 Task: Find connections with filter location Neuehrenfeld with filter topic #fundraisingwith filter profile language Spanish with filter current company PI Industries Ltd with filter school National Institute of Technology Karnataka with filter industry Electric Lighting Equipment Manufacturing with filter service category Business Analytics with filter keywords title Copywriter
Action: Mouse moved to (654, 77)
Screenshot: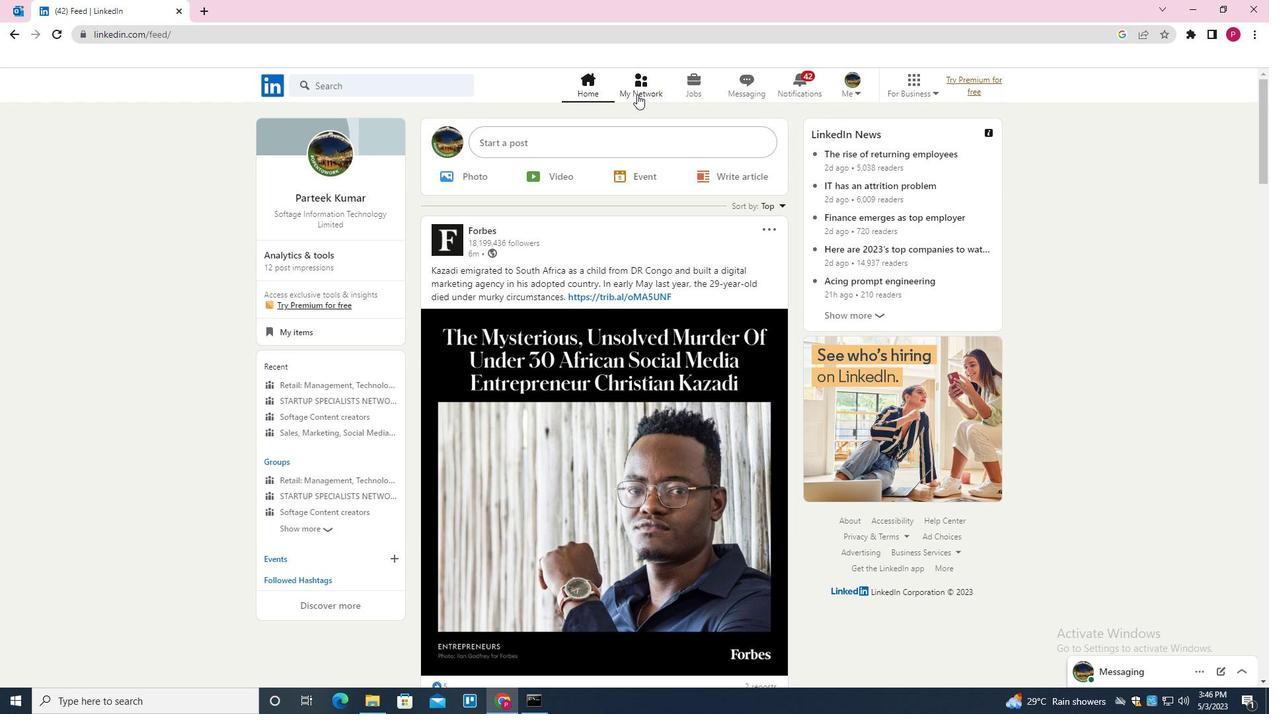 
Action: Mouse pressed left at (654, 77)
Screenshot: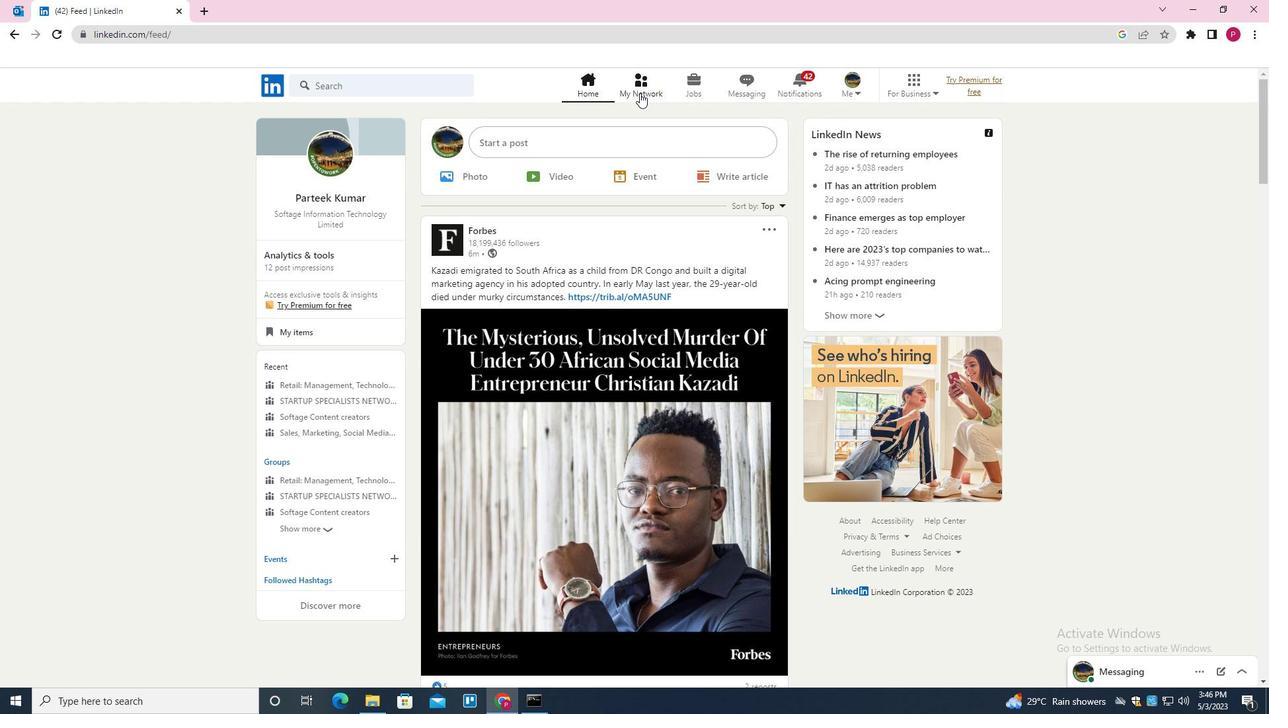 
Action: Mouse moved to (417, 160)
Screenshot: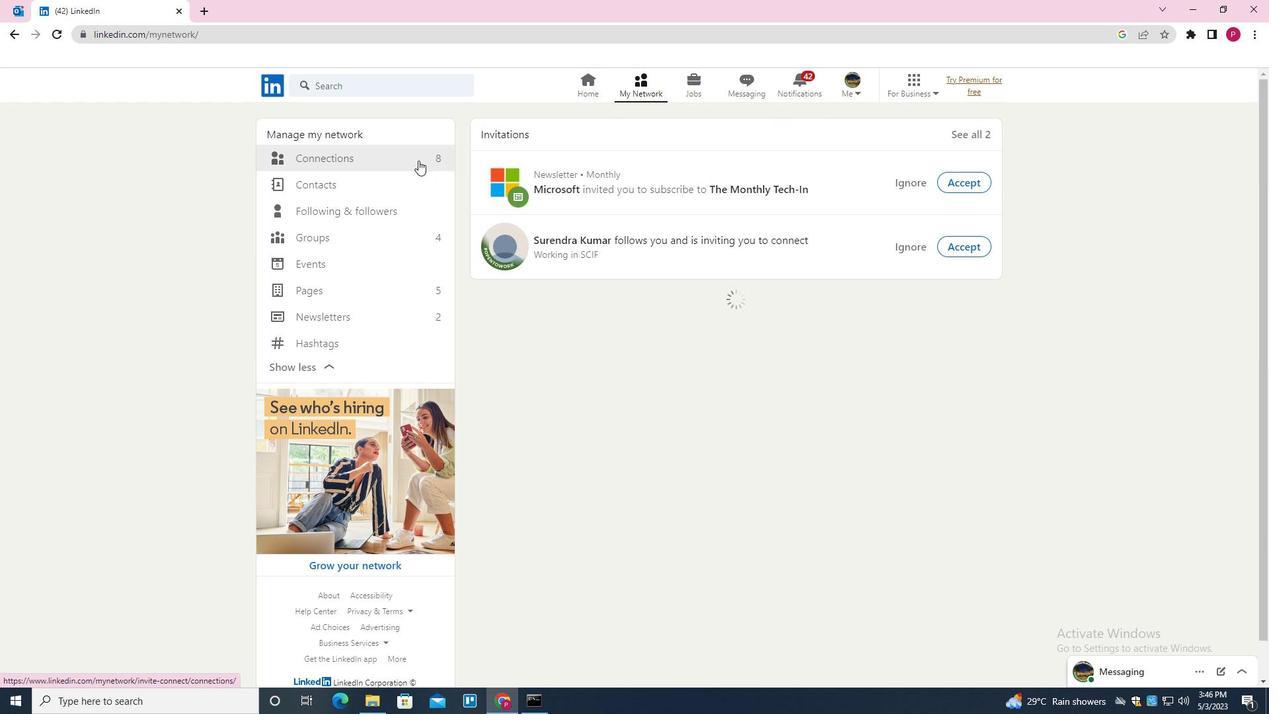 
Action: Mouse pressed left at (417, 160)
Screenshot: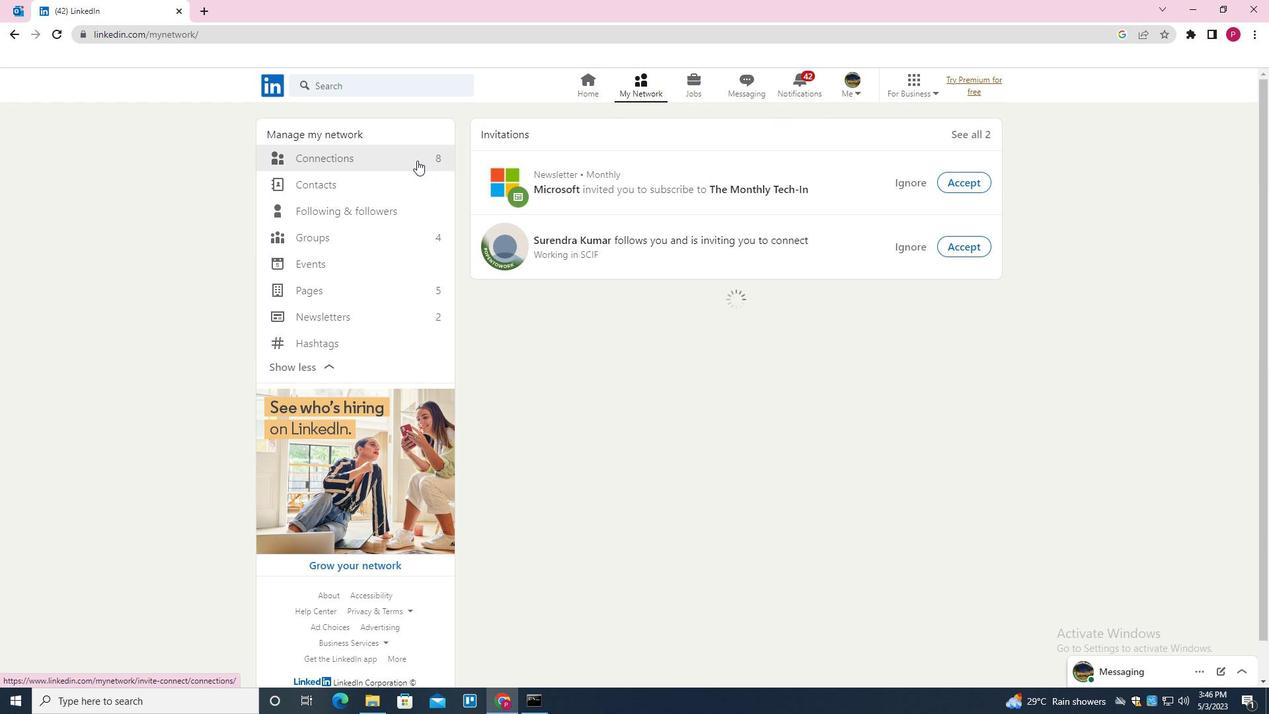 
Action: Mouse moved to (729, 162)
Screenshot: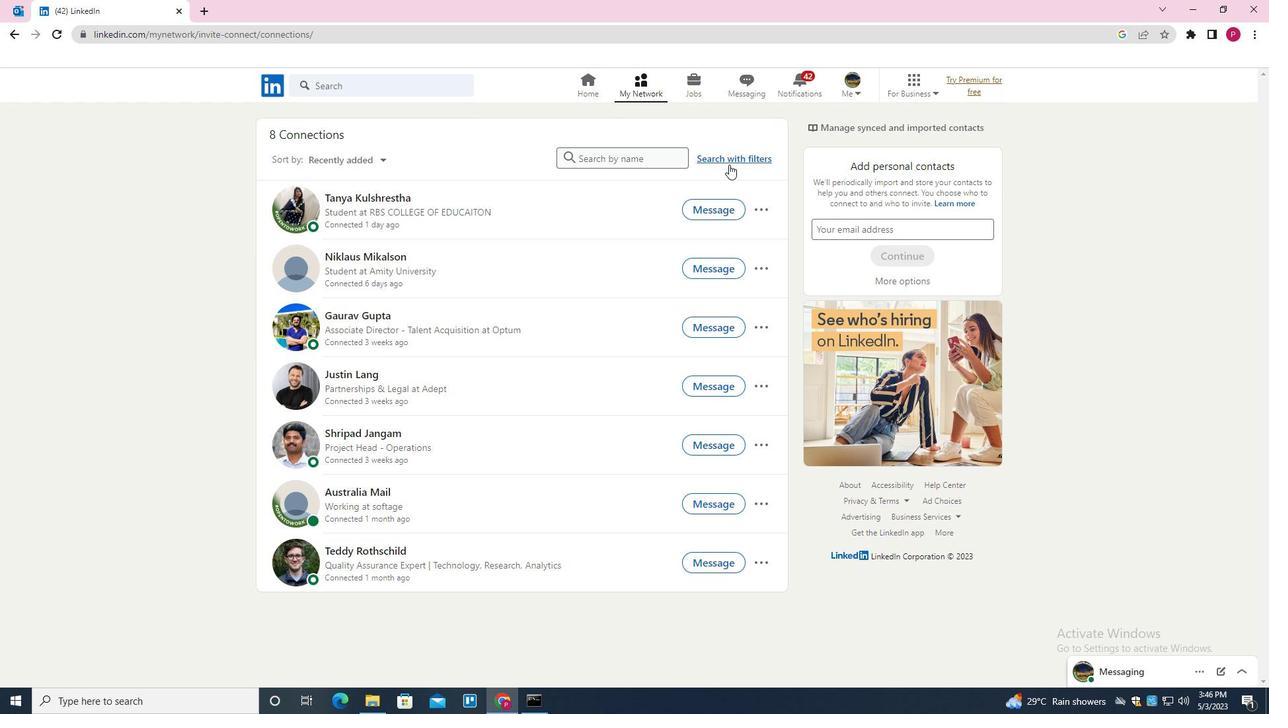
Action: Mouse pressed left at (729, 162)
Screenshot: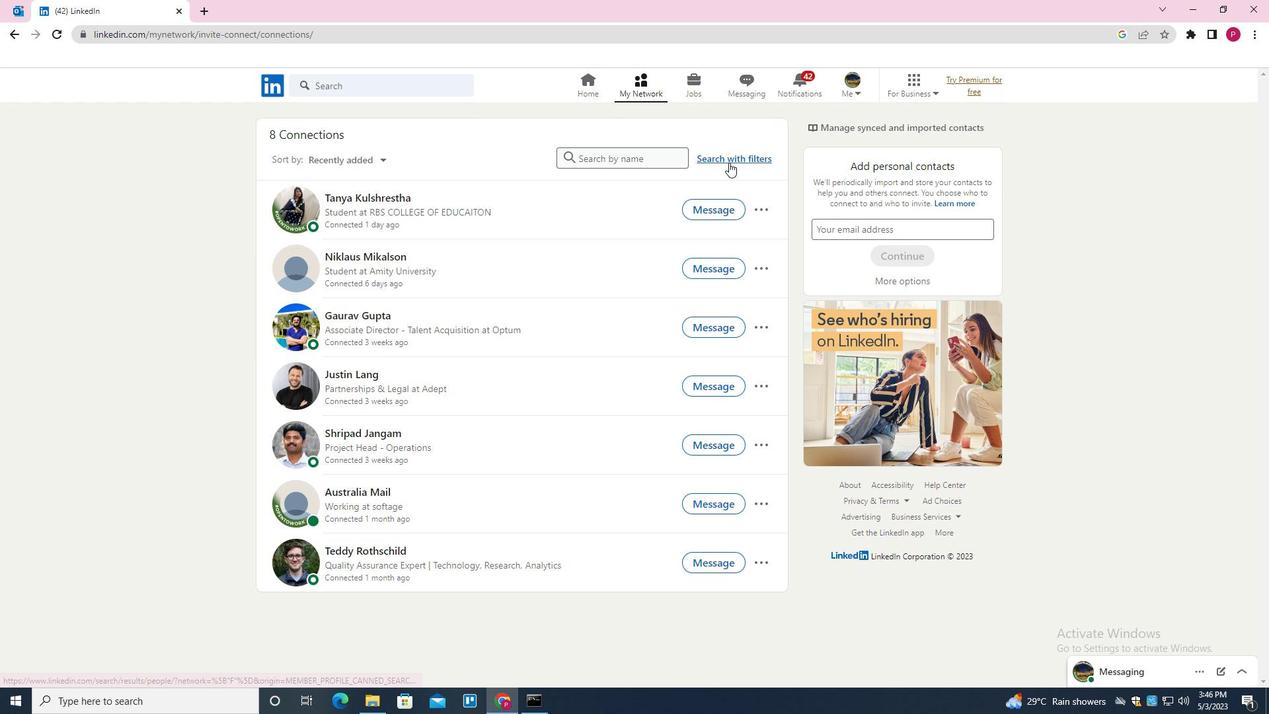 
Action: Mouse moved to (674, 124)
Screenshot: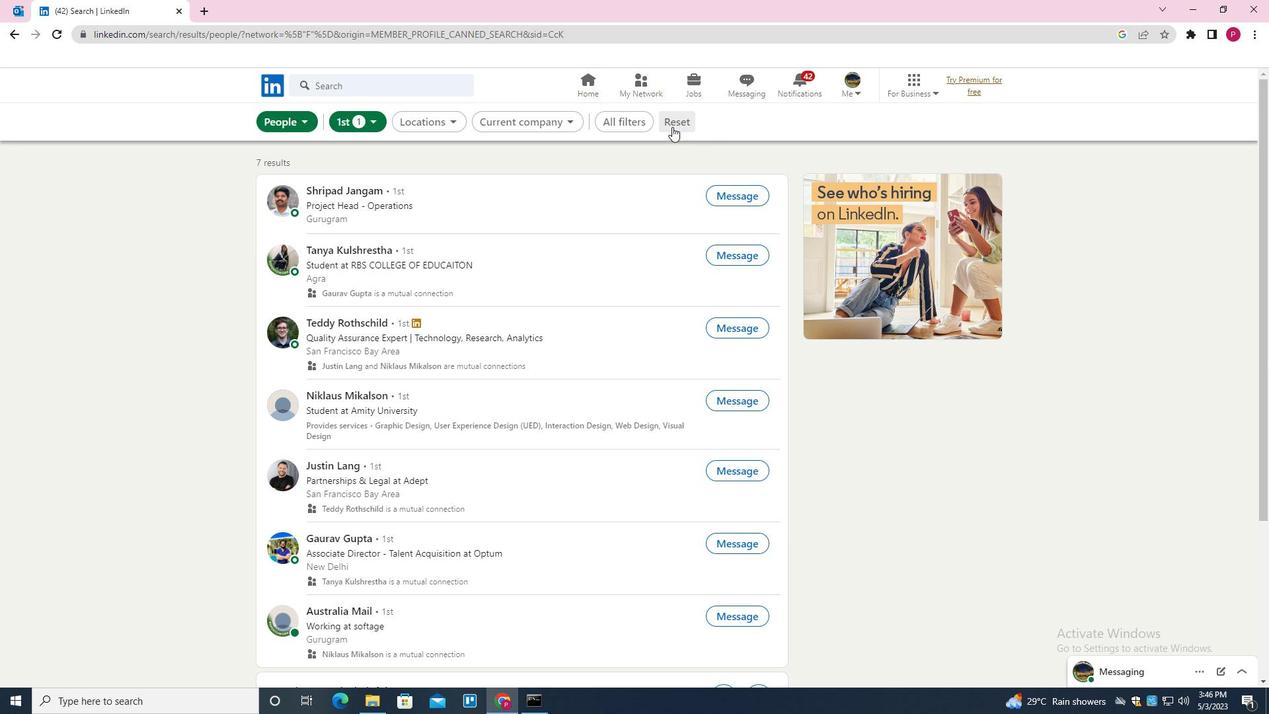 
Action: Mouse pressed left at (674, 124)
Screenshot: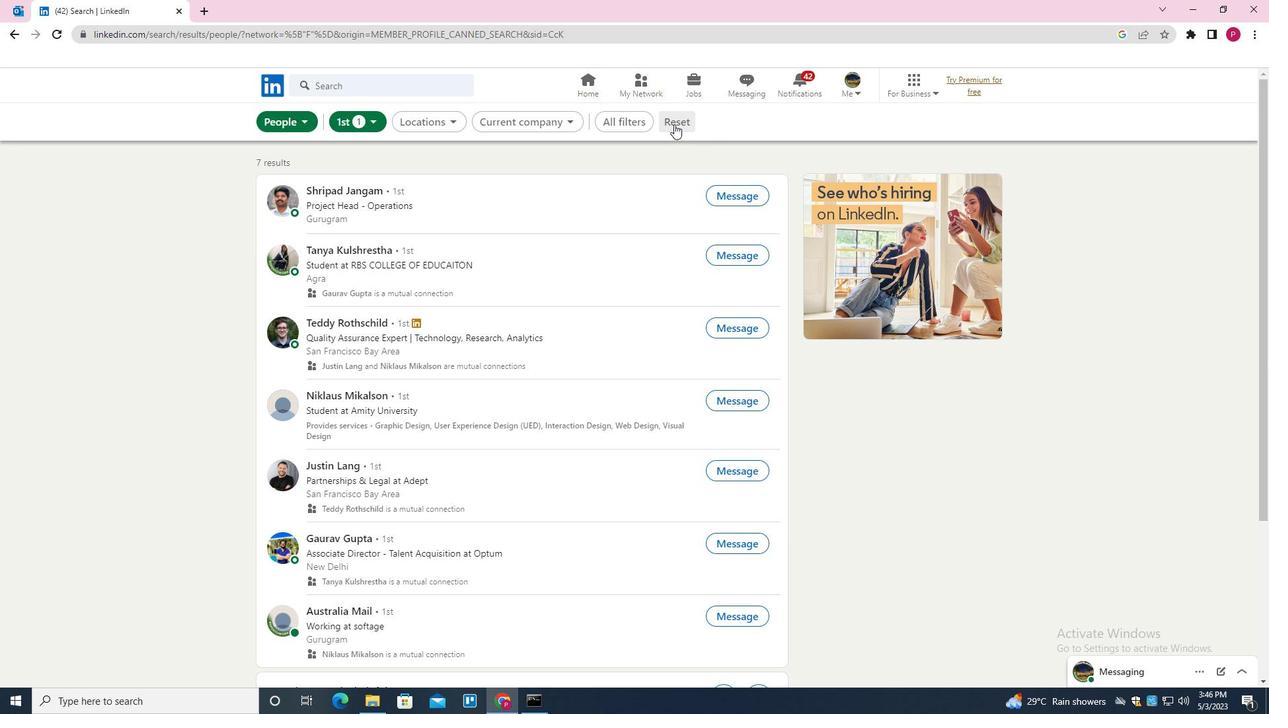 
Action: Mouse moved to (665, 120)
Screenshot: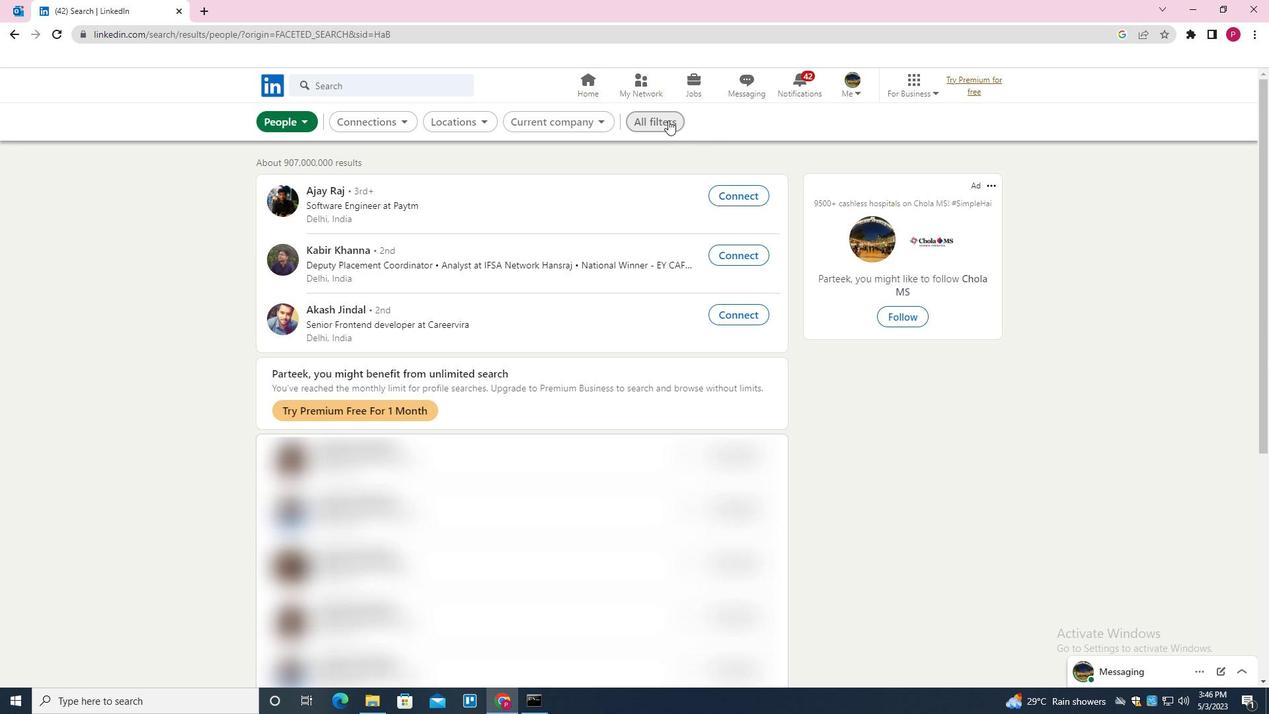 
Action: Mouse pressed left at (665, 120)
Screenshot: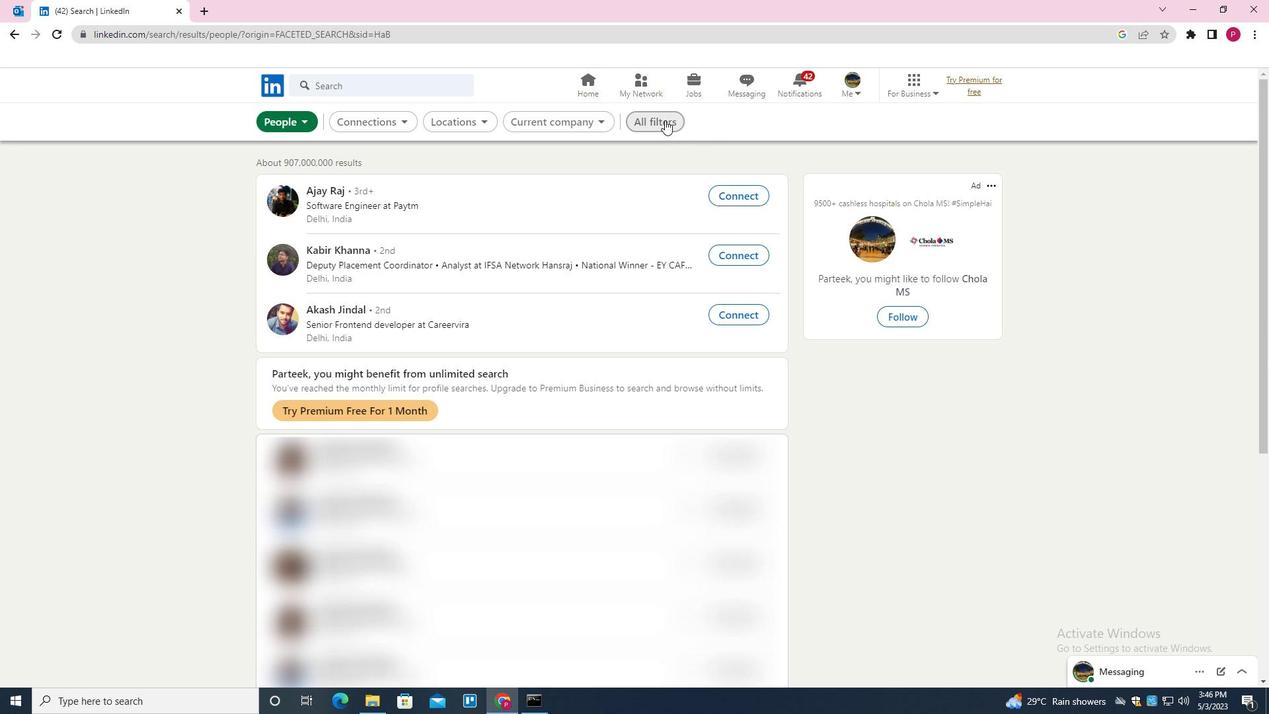 
Action: Mouse moved to (934, 268)
Screenshot: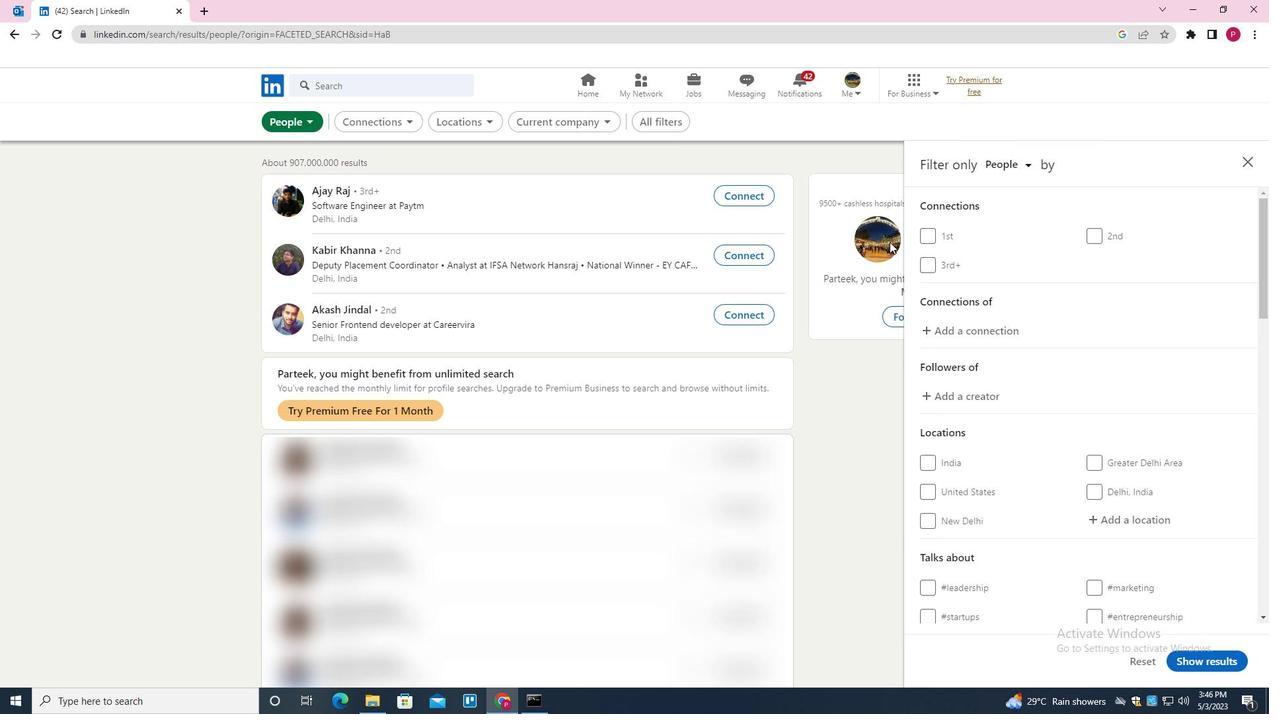 
Action: Mouse scrolled (934, 267) with delta (0, 0)
Screenshot: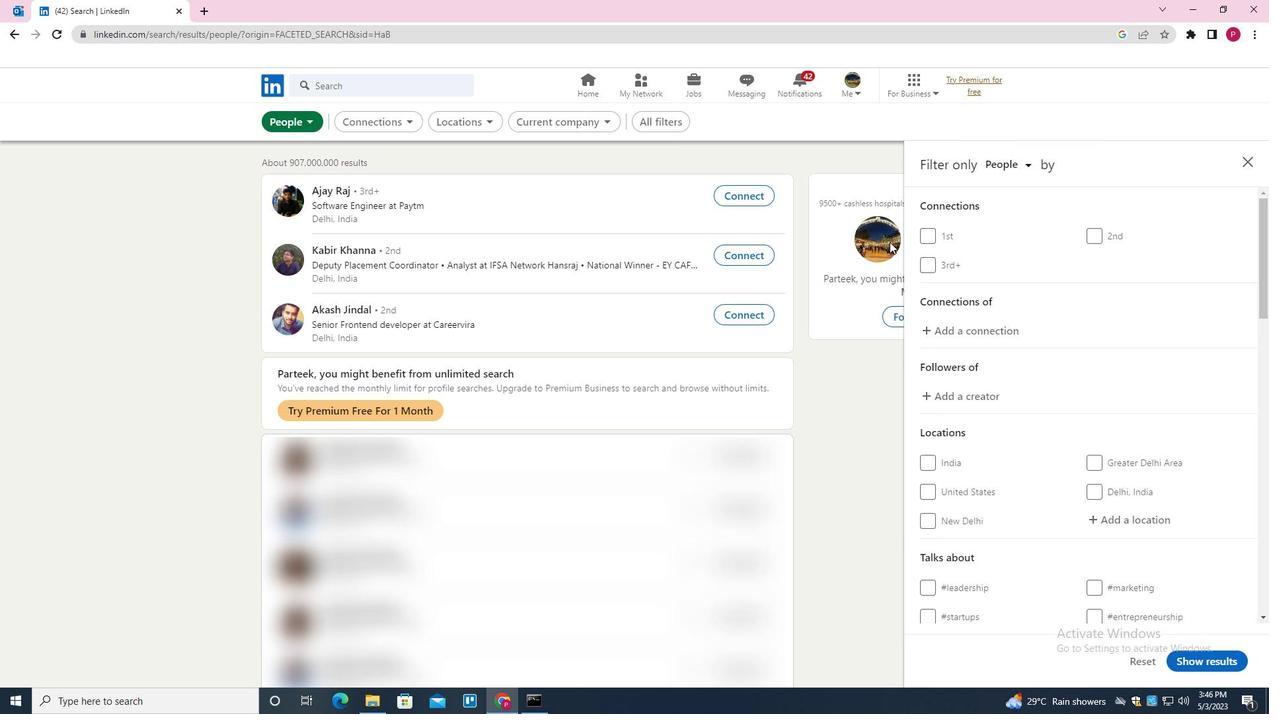 
Action: Mouse moved to (948, 278)
Screenshot: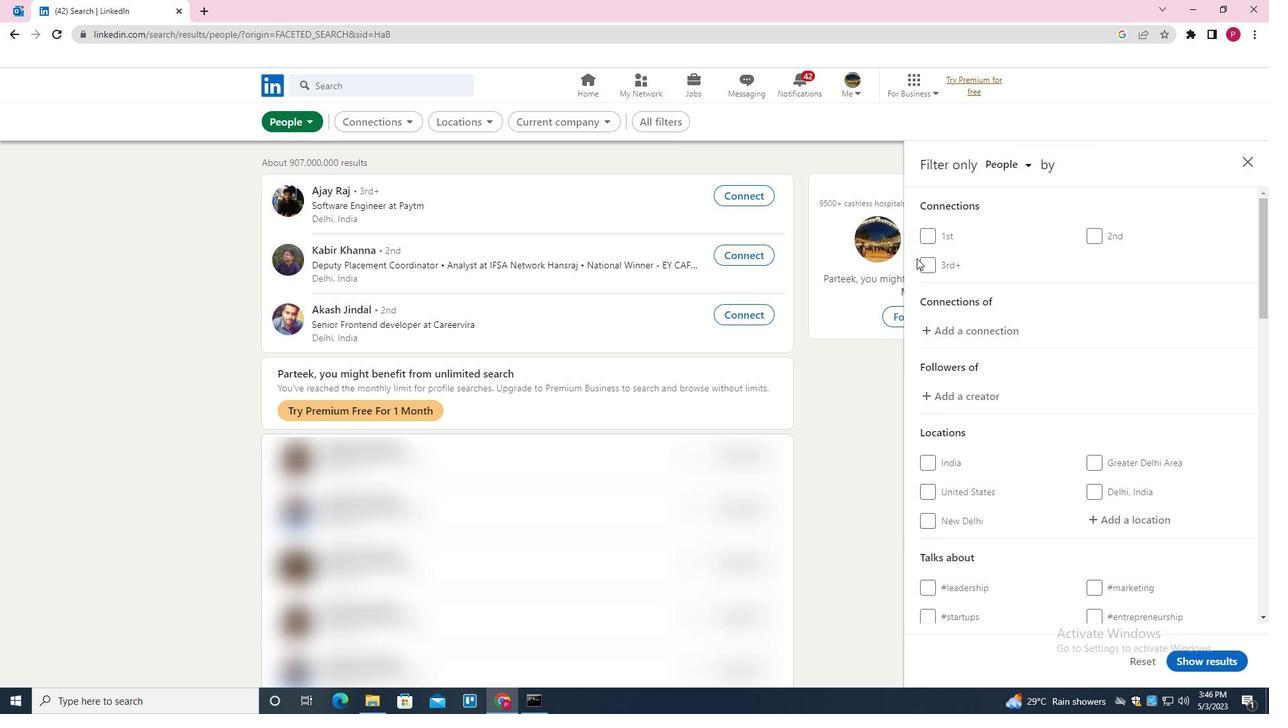 
Action: Mouse scrolled (948, 277) with delta (0, 0)
Screenshot: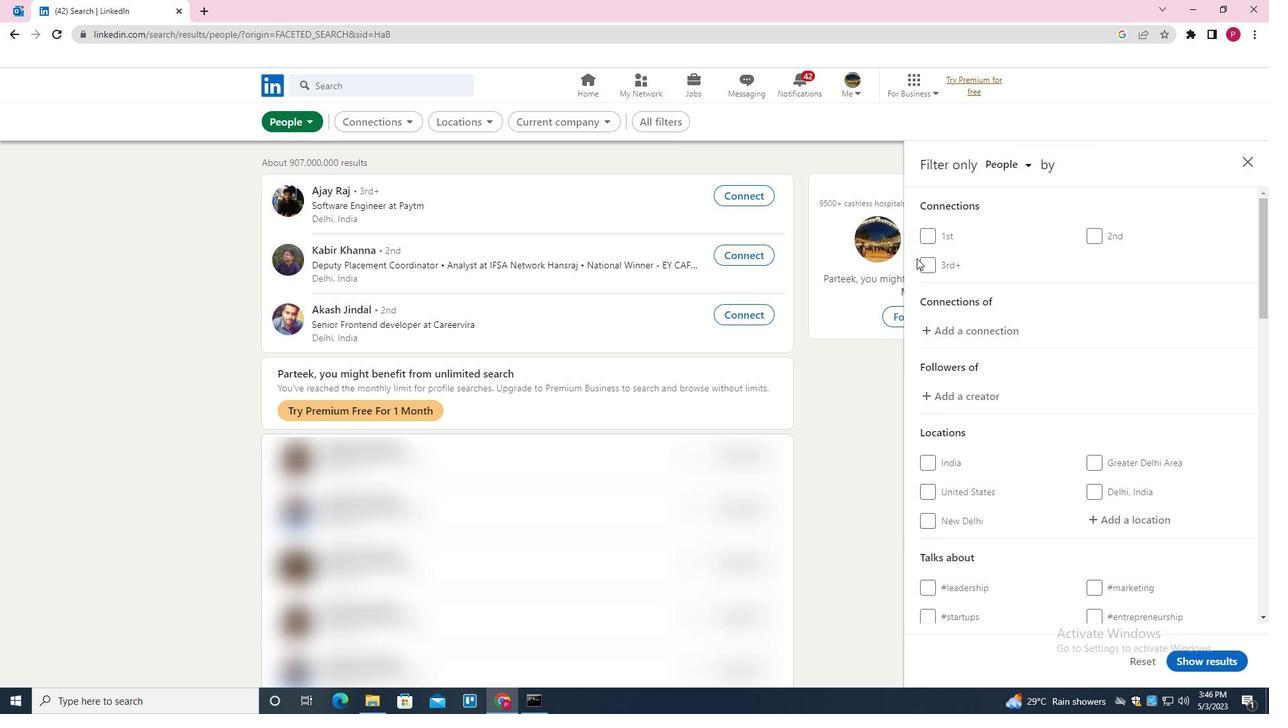
Action: Mouse moved to (1134, 389)
Screenshot: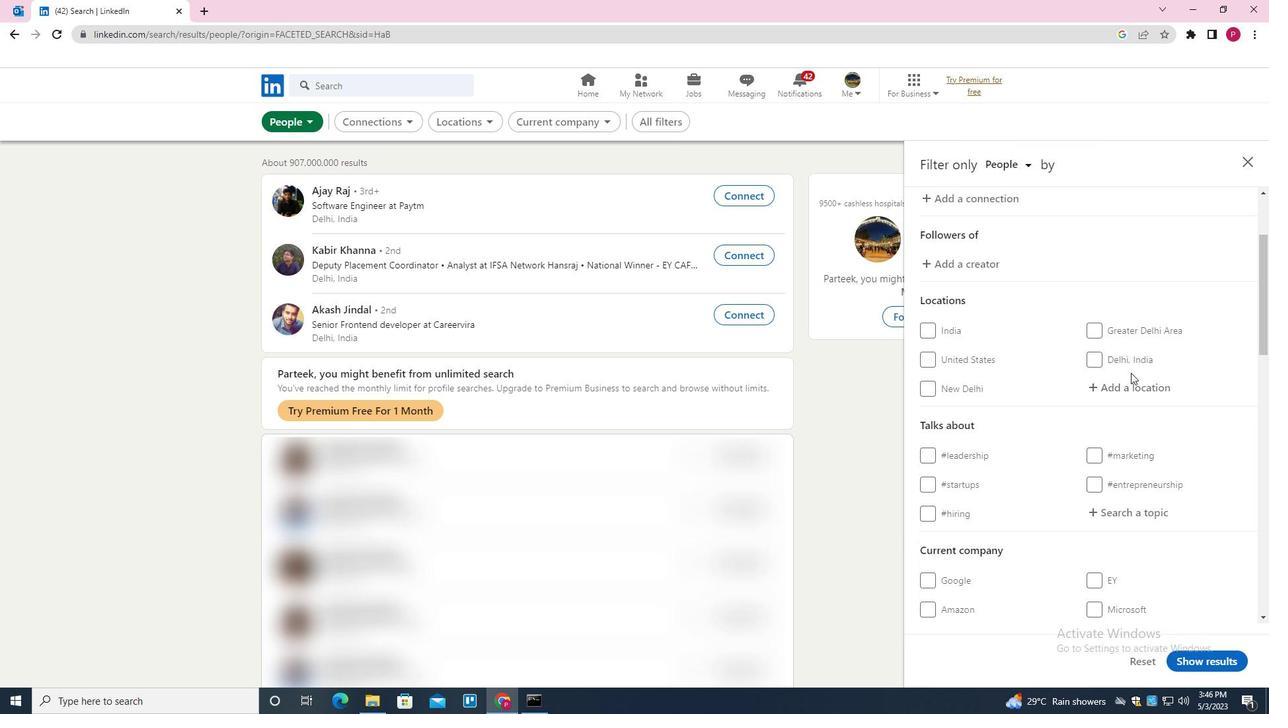 
Action: Mouse pressed left at (1134, 389)
Screenshot: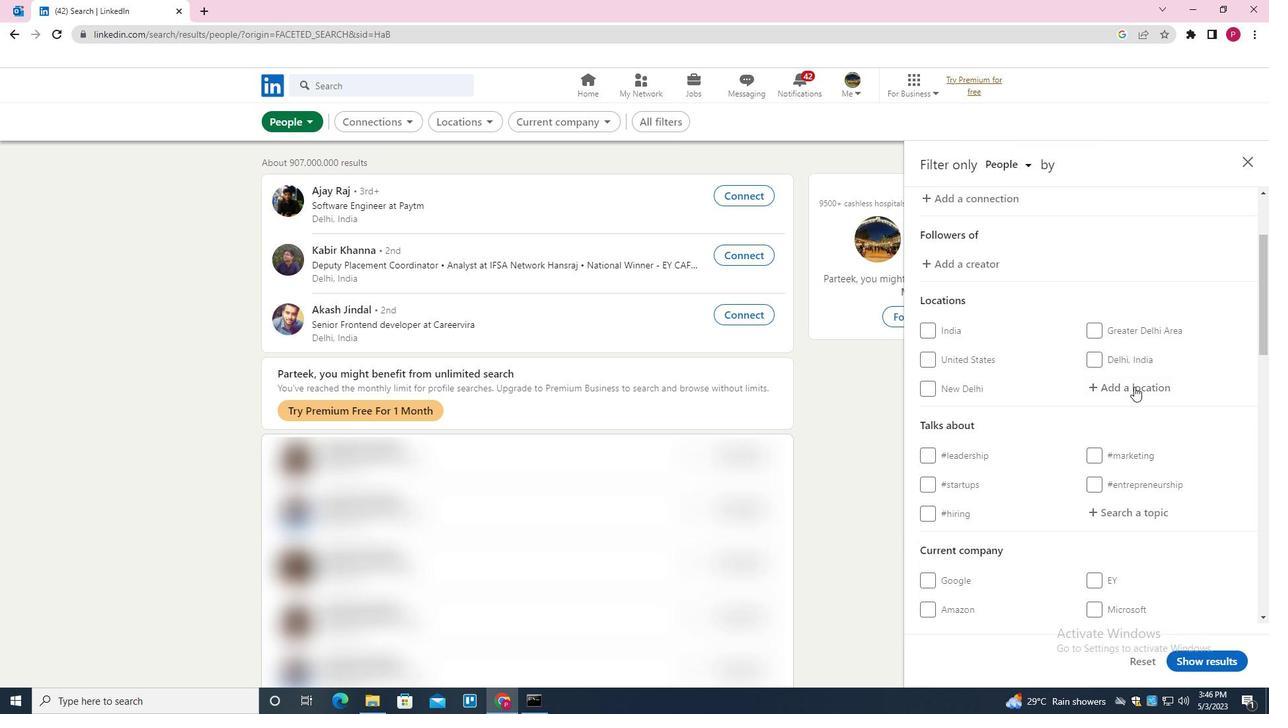 
Action: Key pressed <Key.shift>NEUEHRENFELD
Screenshot: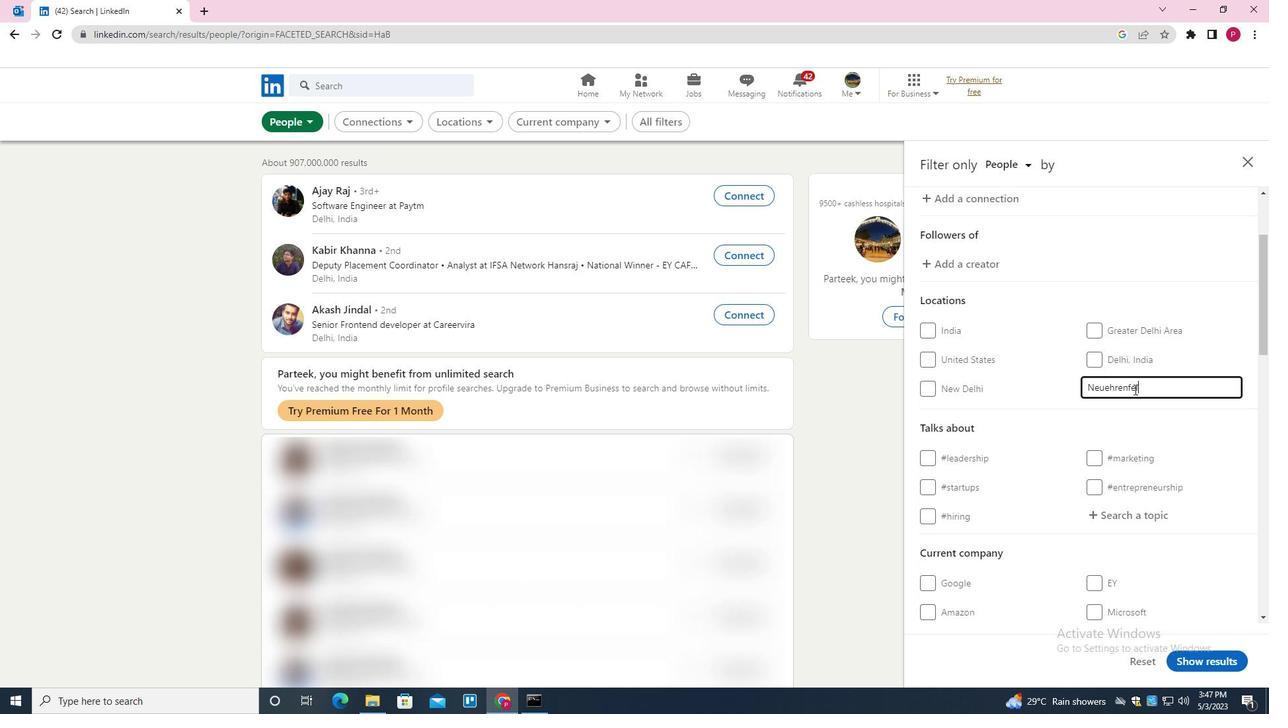 
Action: Mouse moved to (1126, 370)
Screenshot: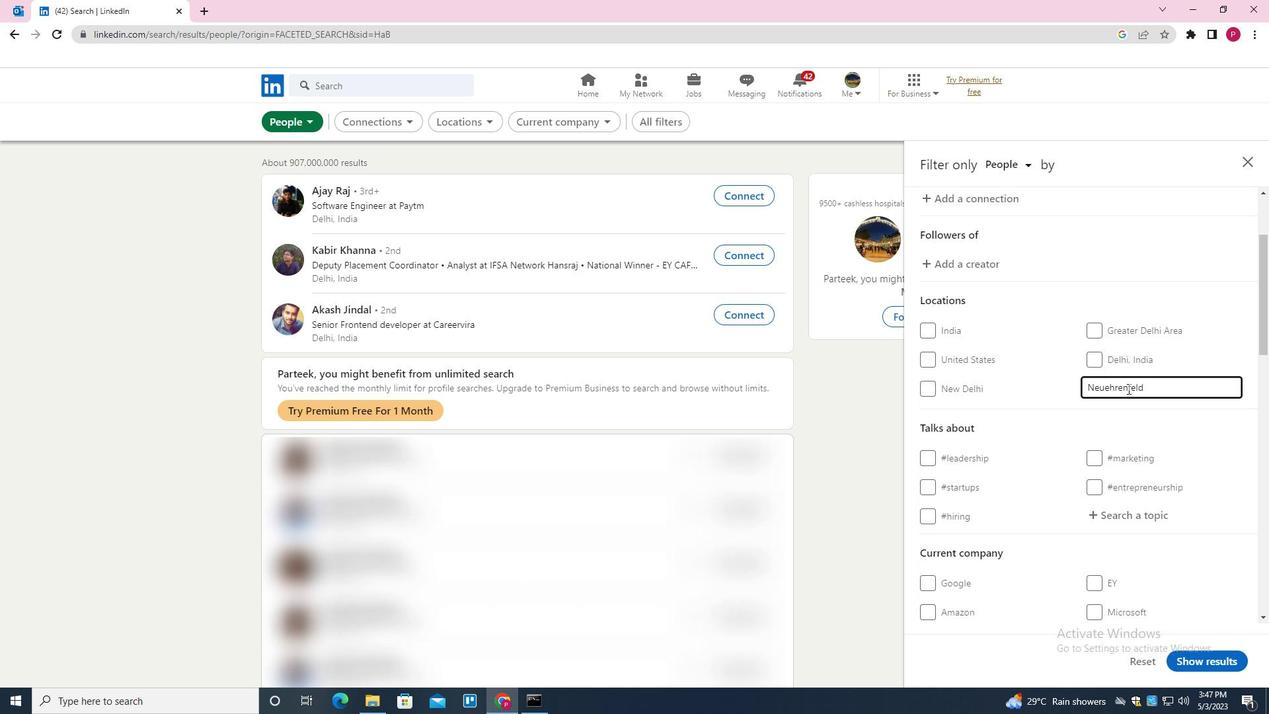 
Action: Mouse scrolled (1126, 370) with delta (0, 0)
Screenshot: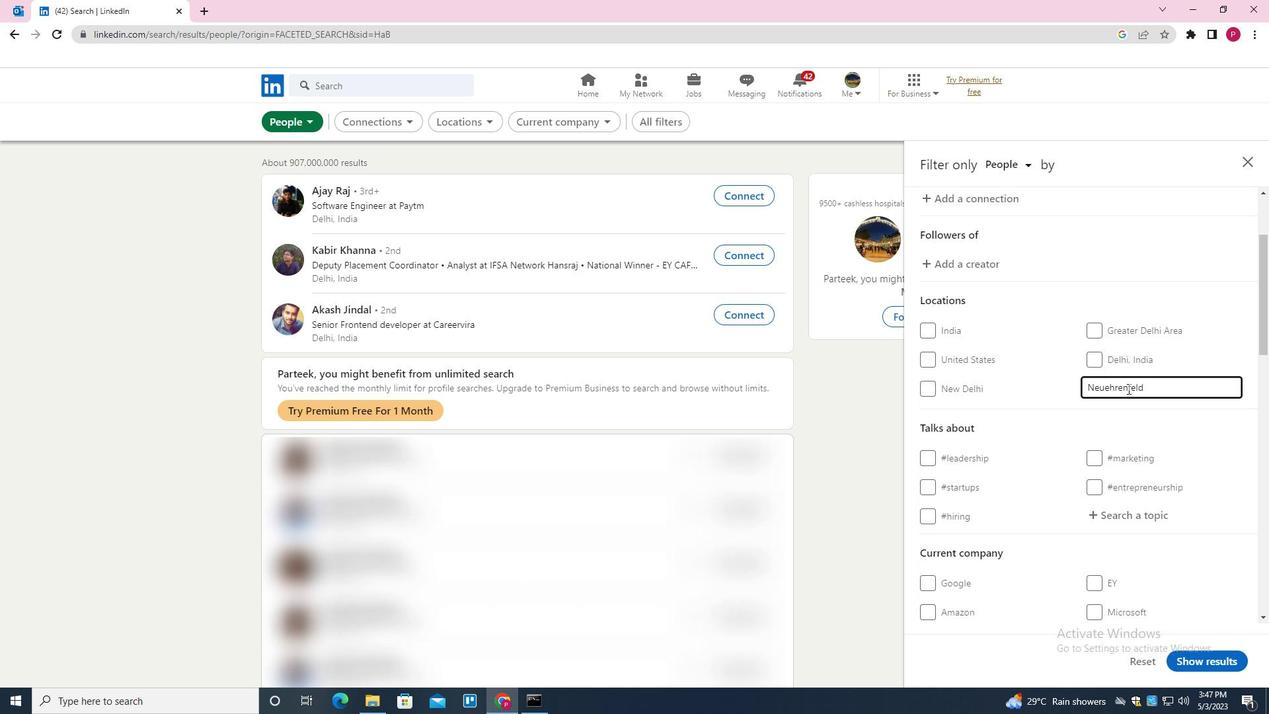 
Action: Mouse moved to (1125, 369)
Screenshot: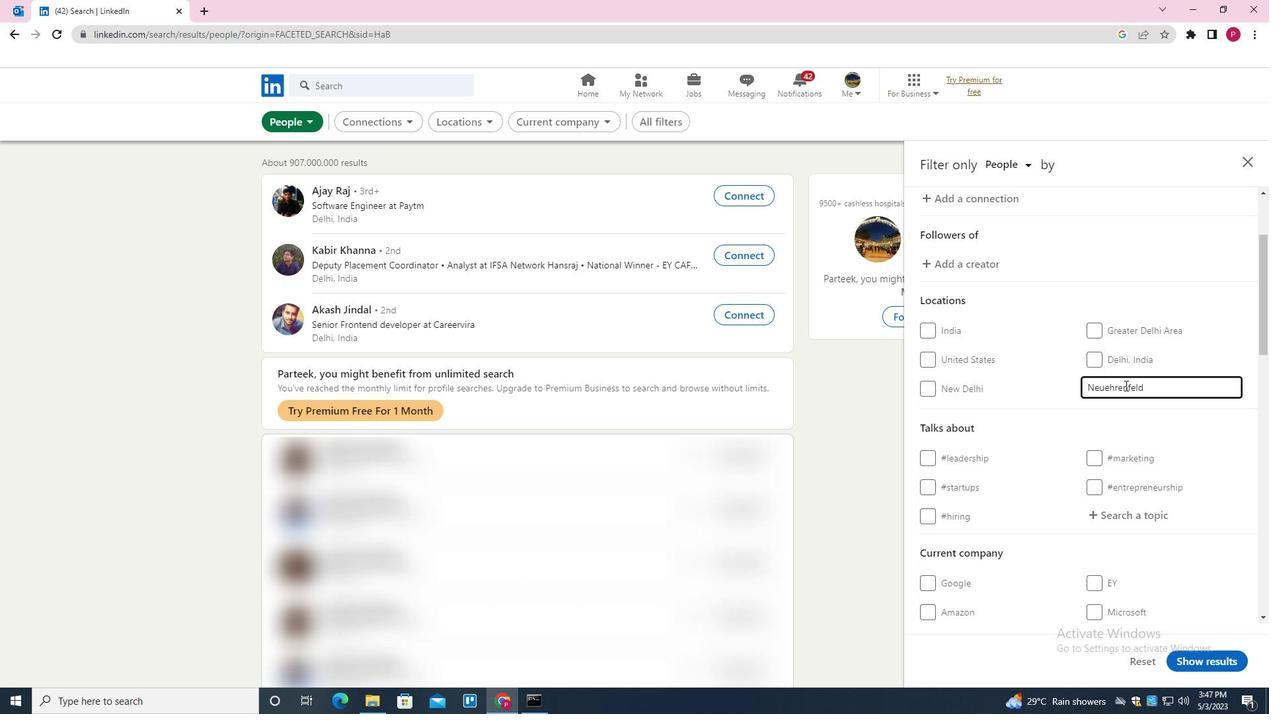 
Action: Mouse scrolled (1125, 368) with delta (0, 0)
Screenshot: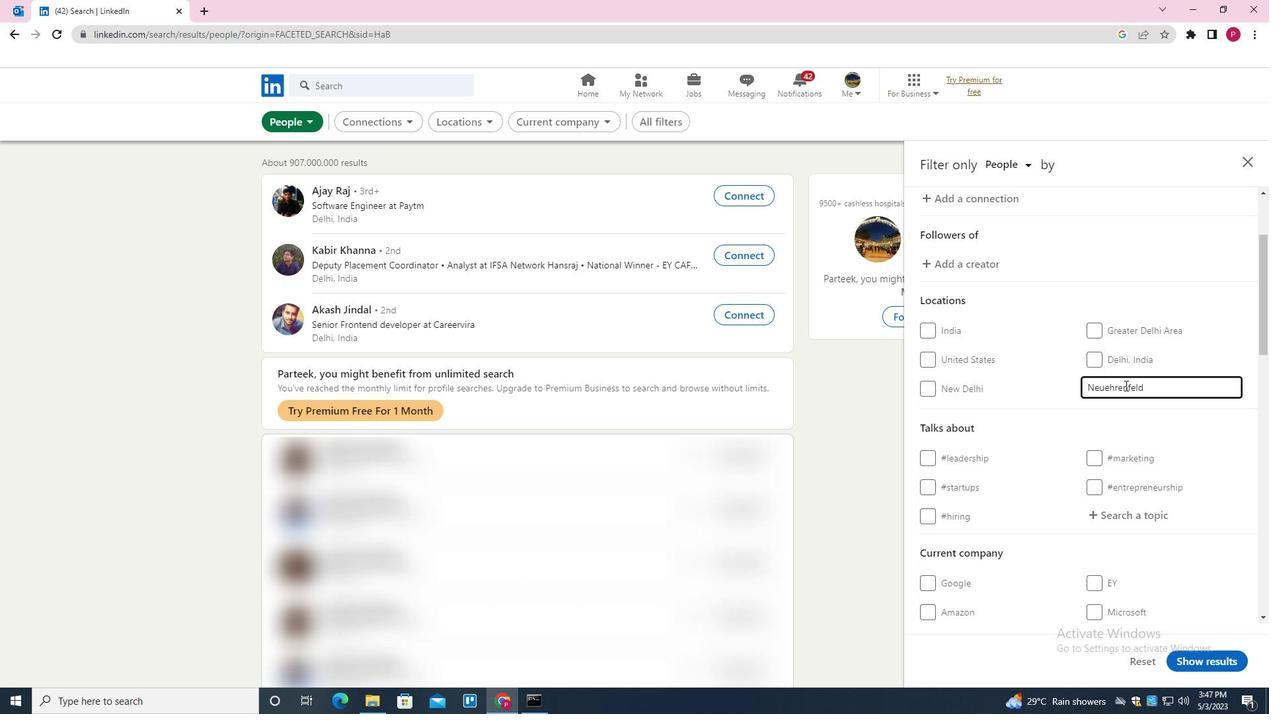 
Action: Mouse moved to (1122, 366)
Screenshot: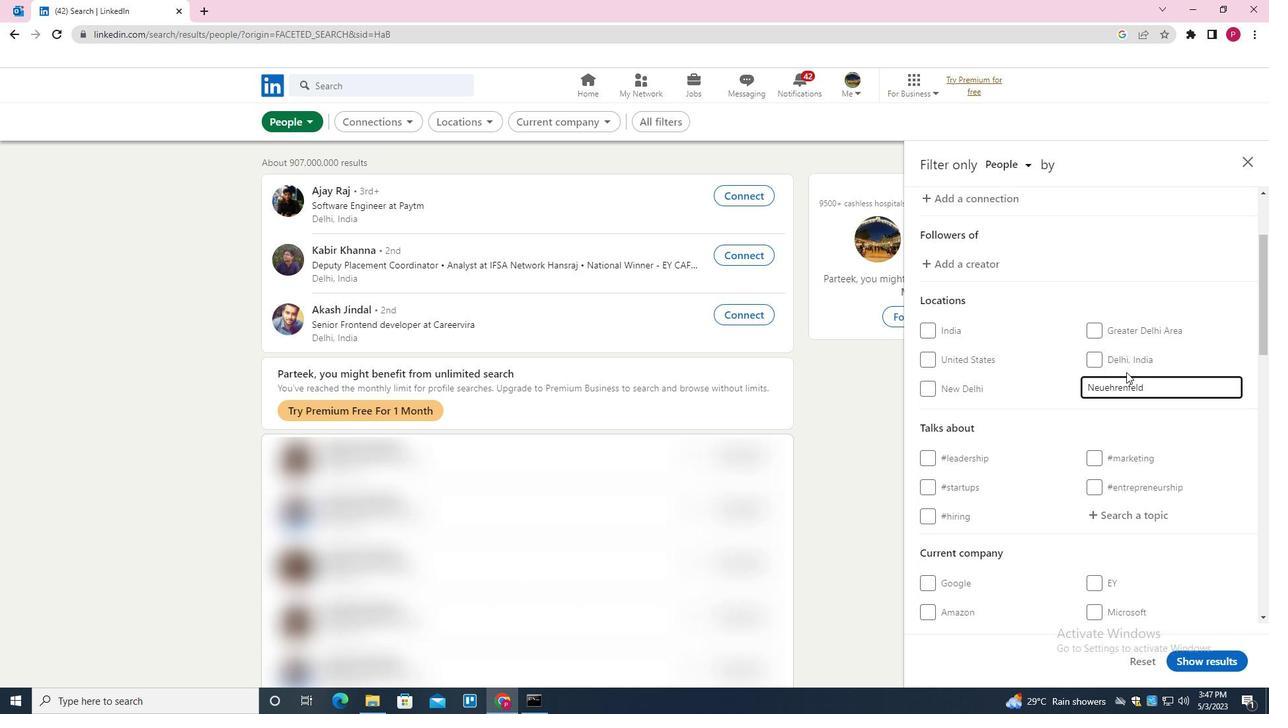 
Action: Mouse scrolled (1122, 366) with delta (0, 0)
Screenshot: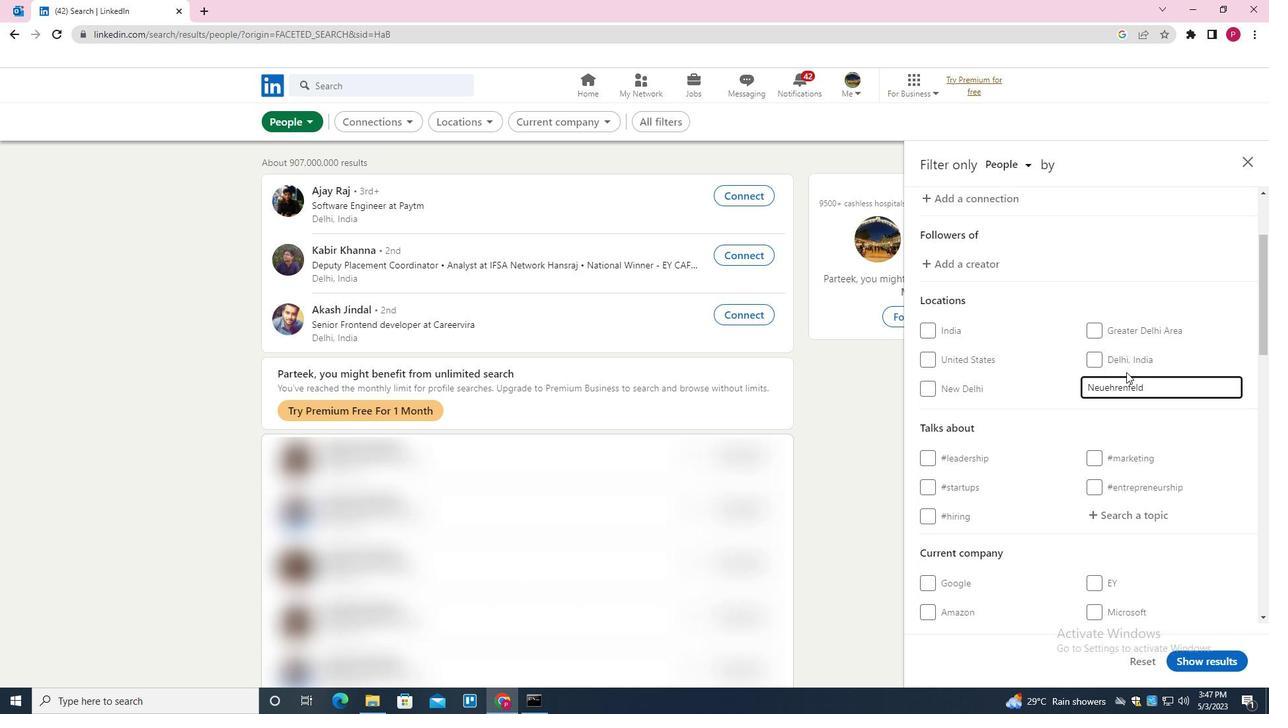 
Action: Mouse moved to (1117, 318)
Screenshot: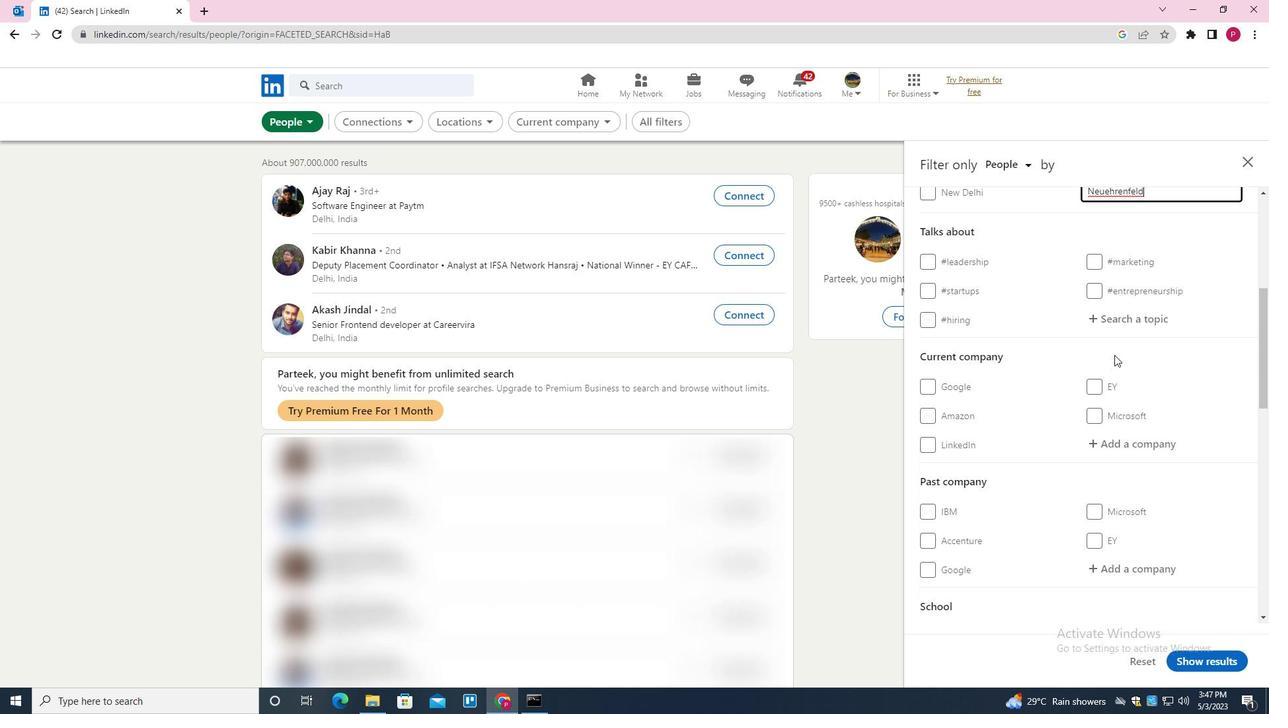 
Action: Mouse pressed left at (1117, 318)
Screenshot: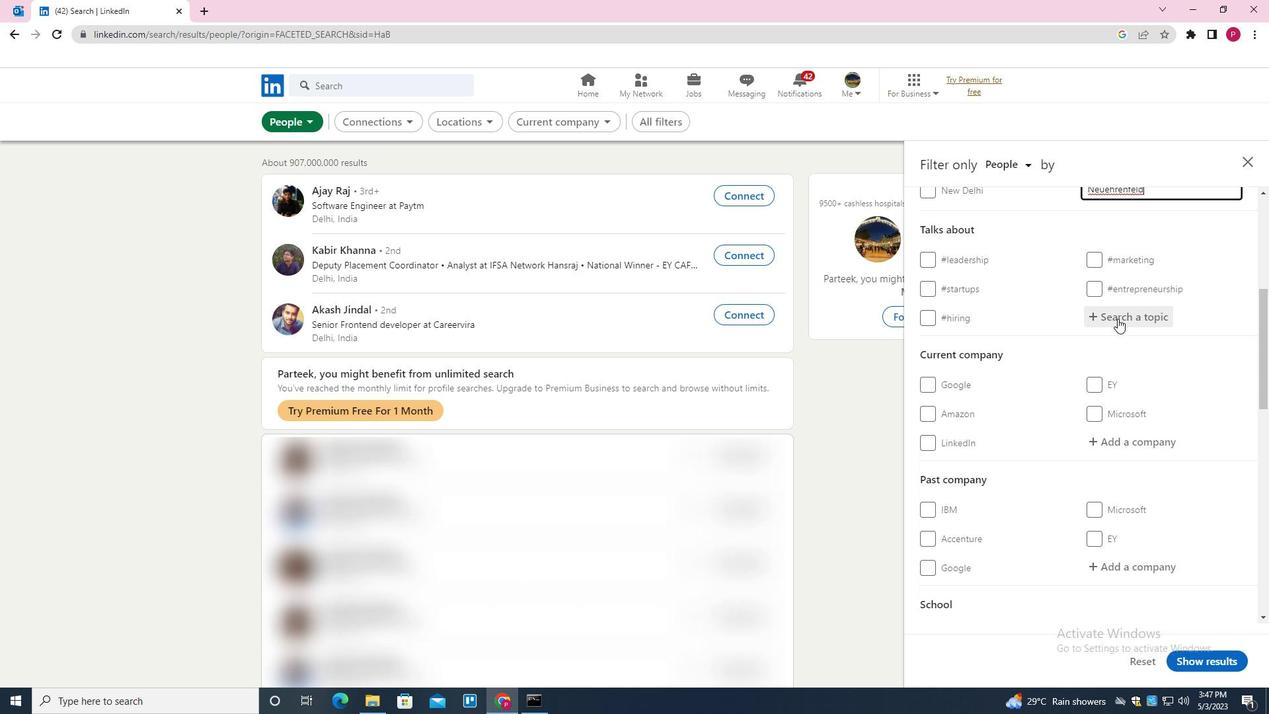 
Action: Key pressed FUNDRAISING<Key.down><Key.enter>
Screenshot: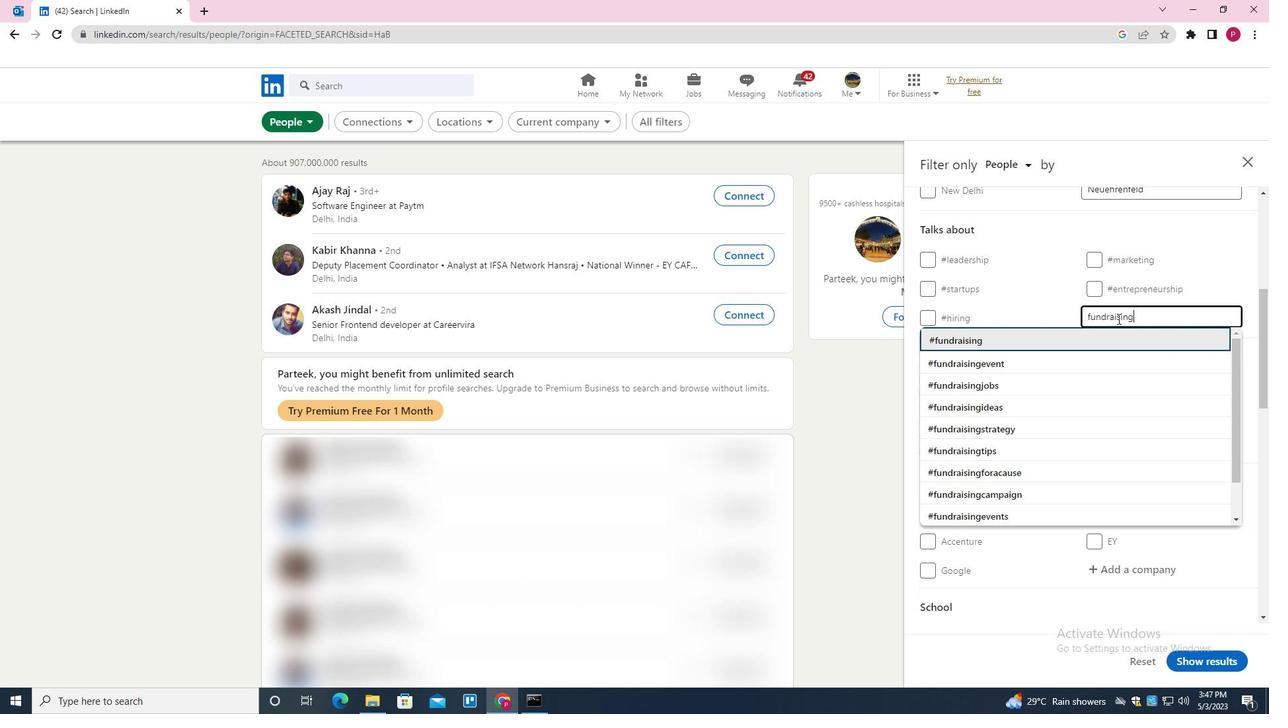 
Action: Mouse moved to (1048, 353)
Screenshot: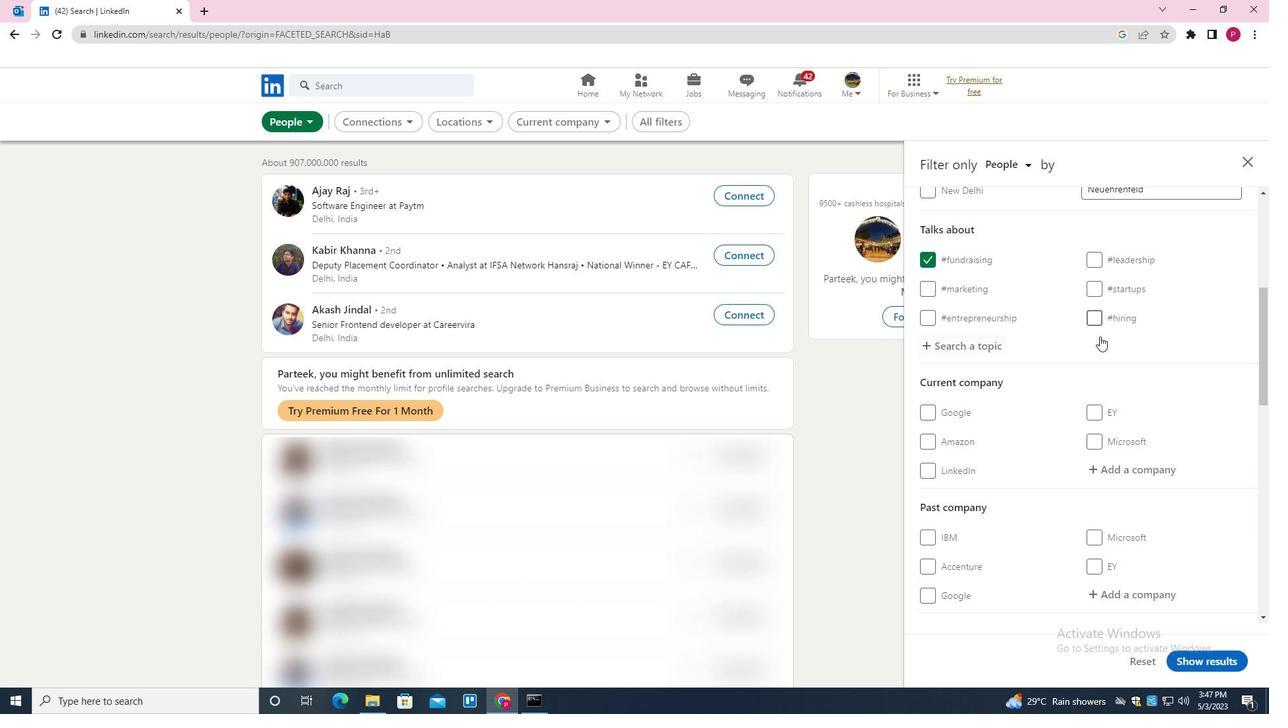 
Action: Mouse scrolled (1048, 353) with delta (0, 0)
Screenshot: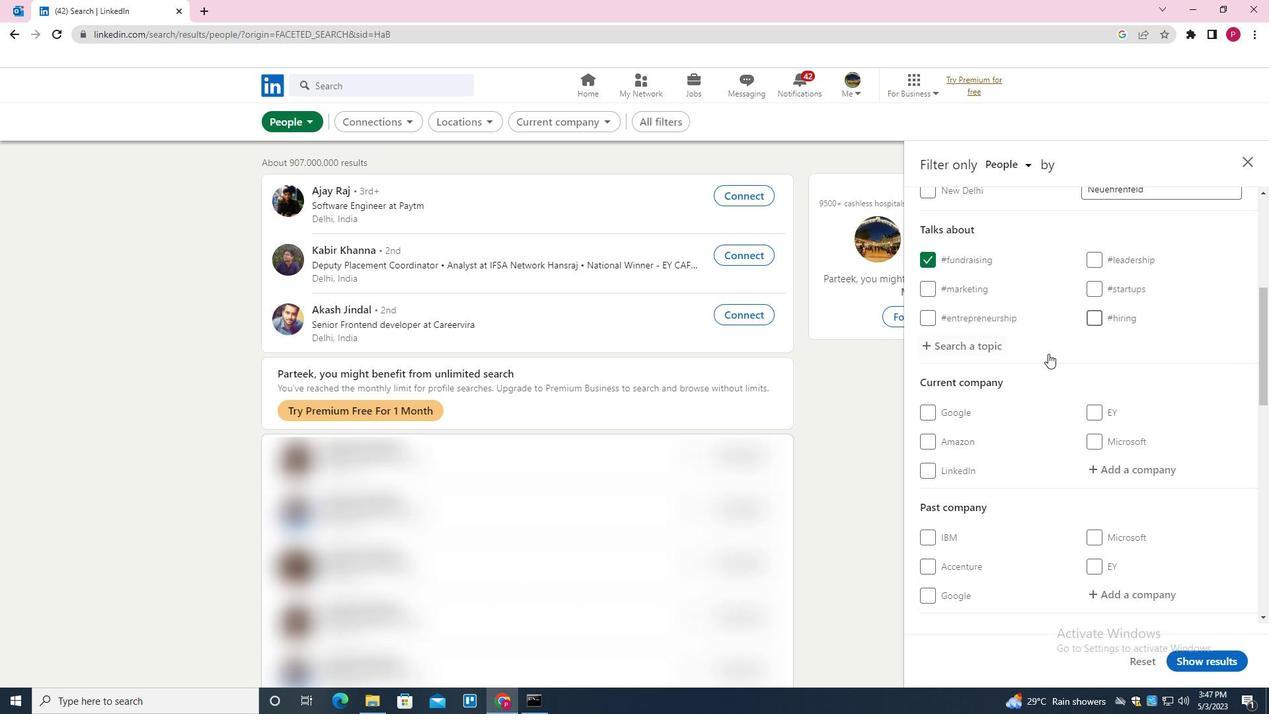 
Action: Mouse moved to (1046, 353)
Screenshot: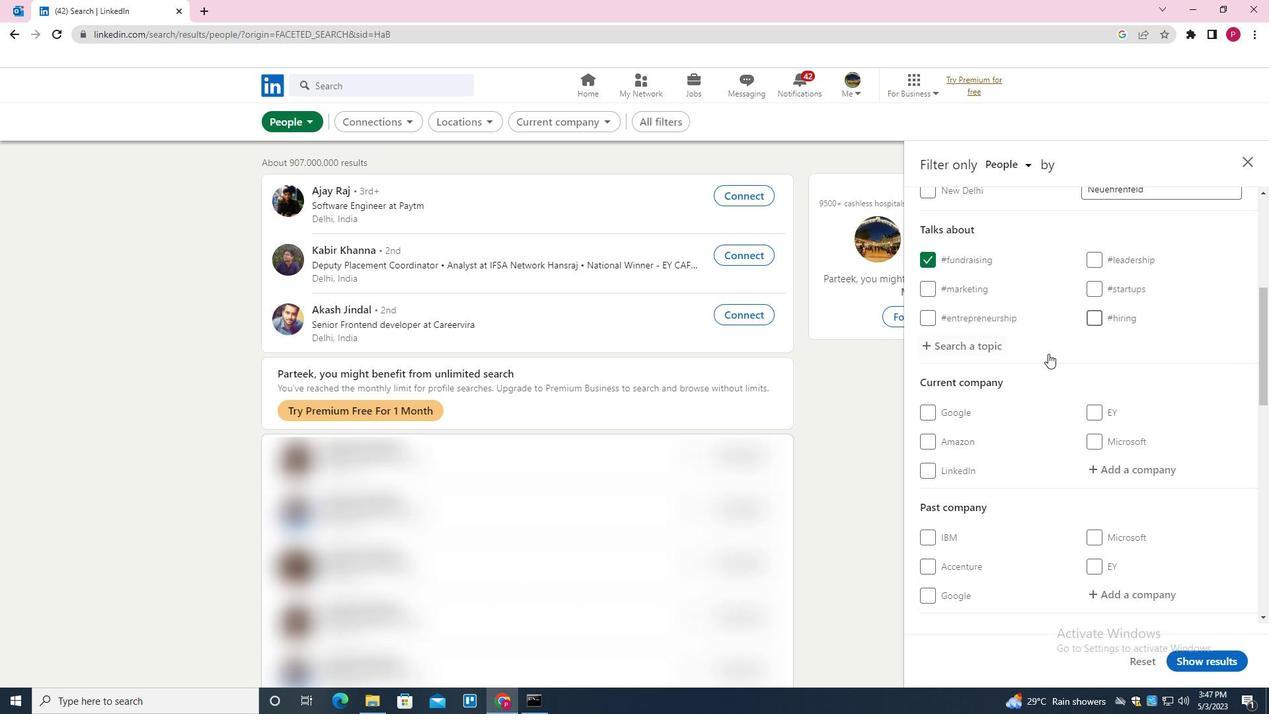 
Action: Mouse scrolled (1046, 353) with delta (0, 0)
Screenshot: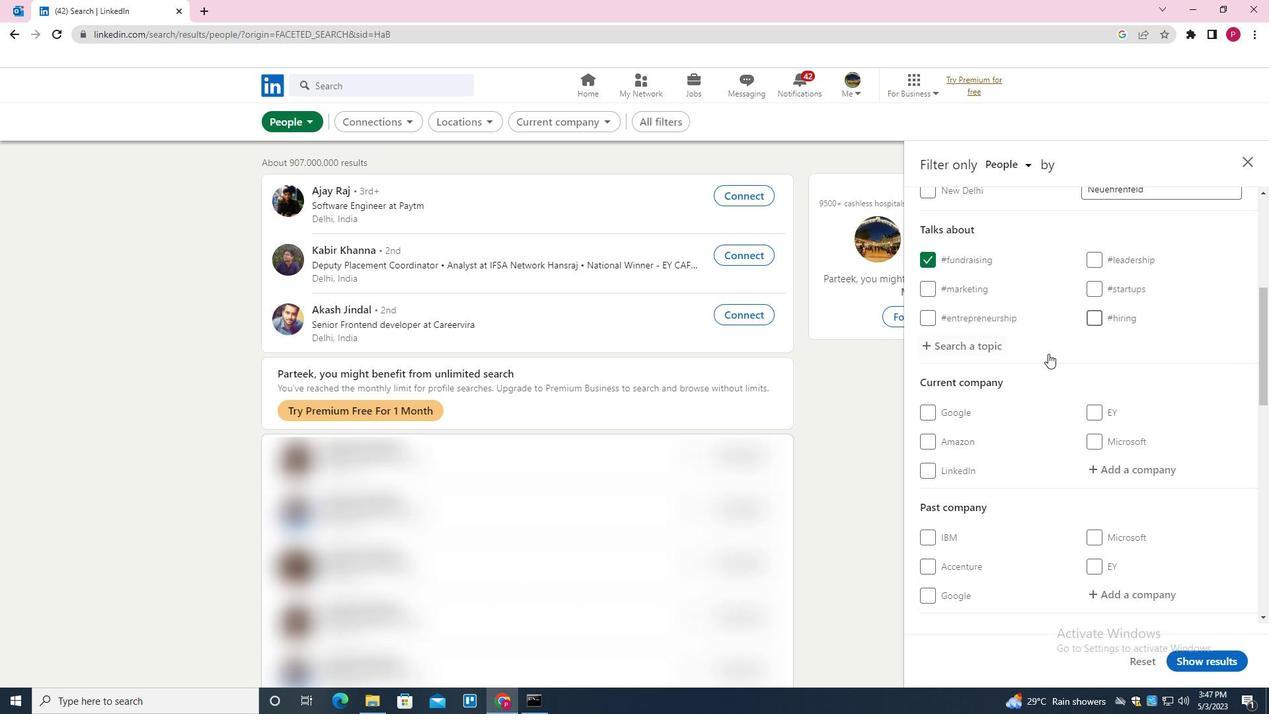 
Action: Mouse moved to (1045, 353)
Screenshot: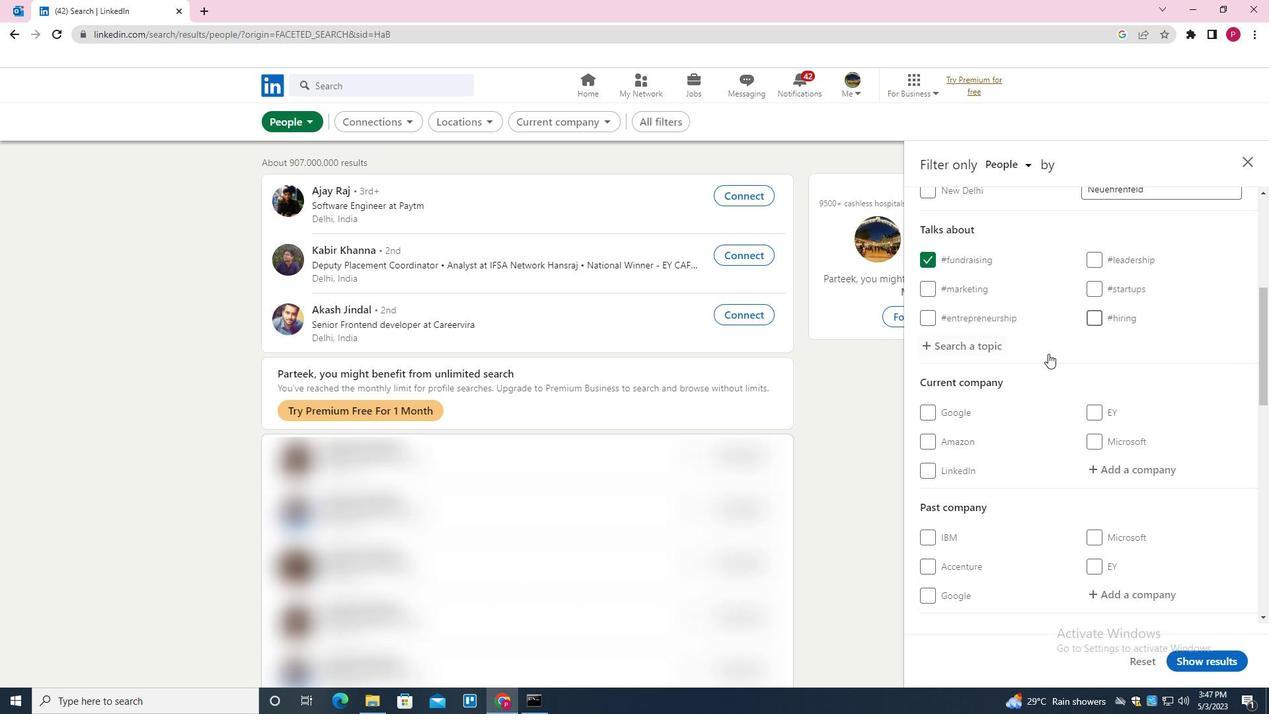 
Action: Mouse scrolled (1045, 353) with delta (0, 0)
Screenshot: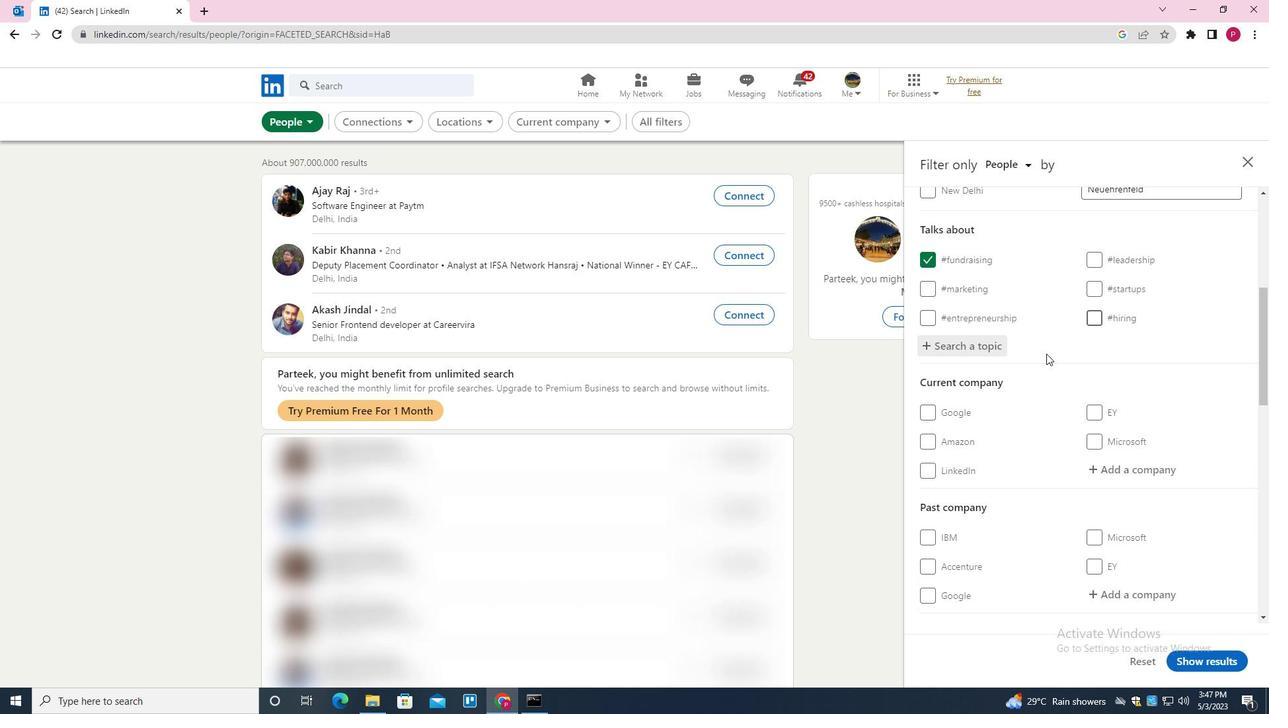 
Action: Mouse scrolled (1045, 353) with delta (0, 0)
Screenshot: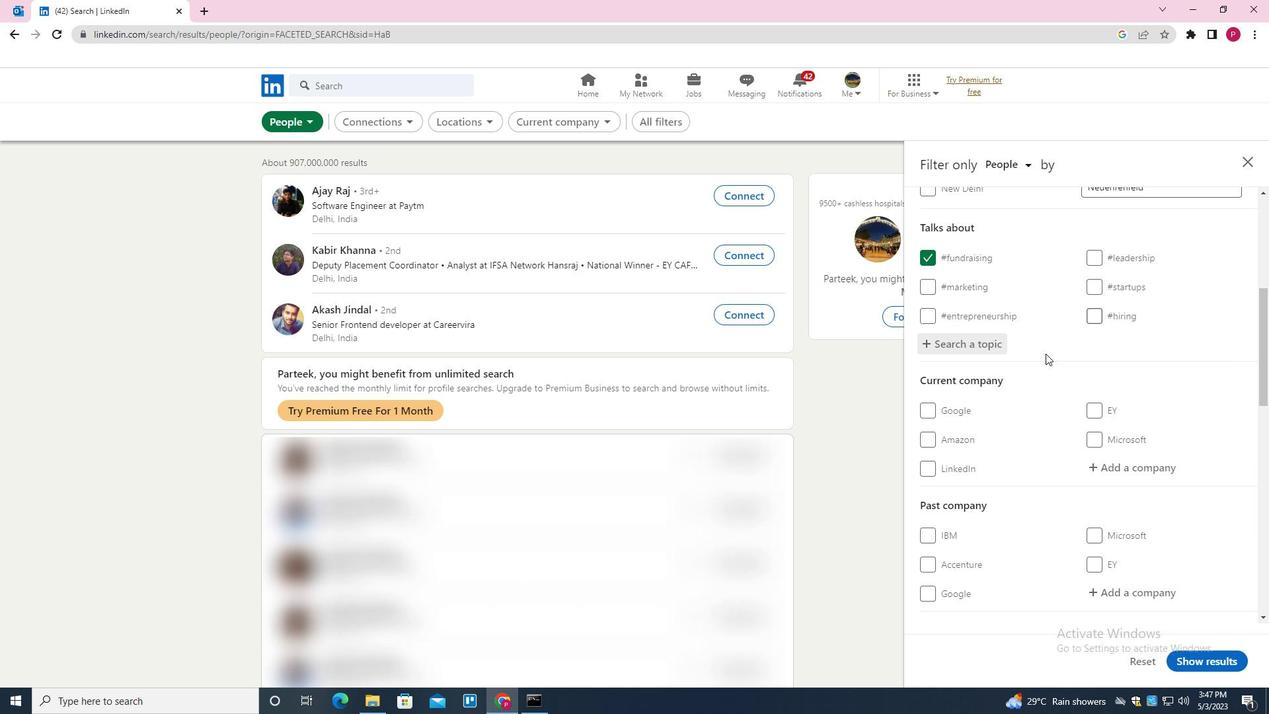 
Action: Mouse moved to (1045, 353)
Screenshot: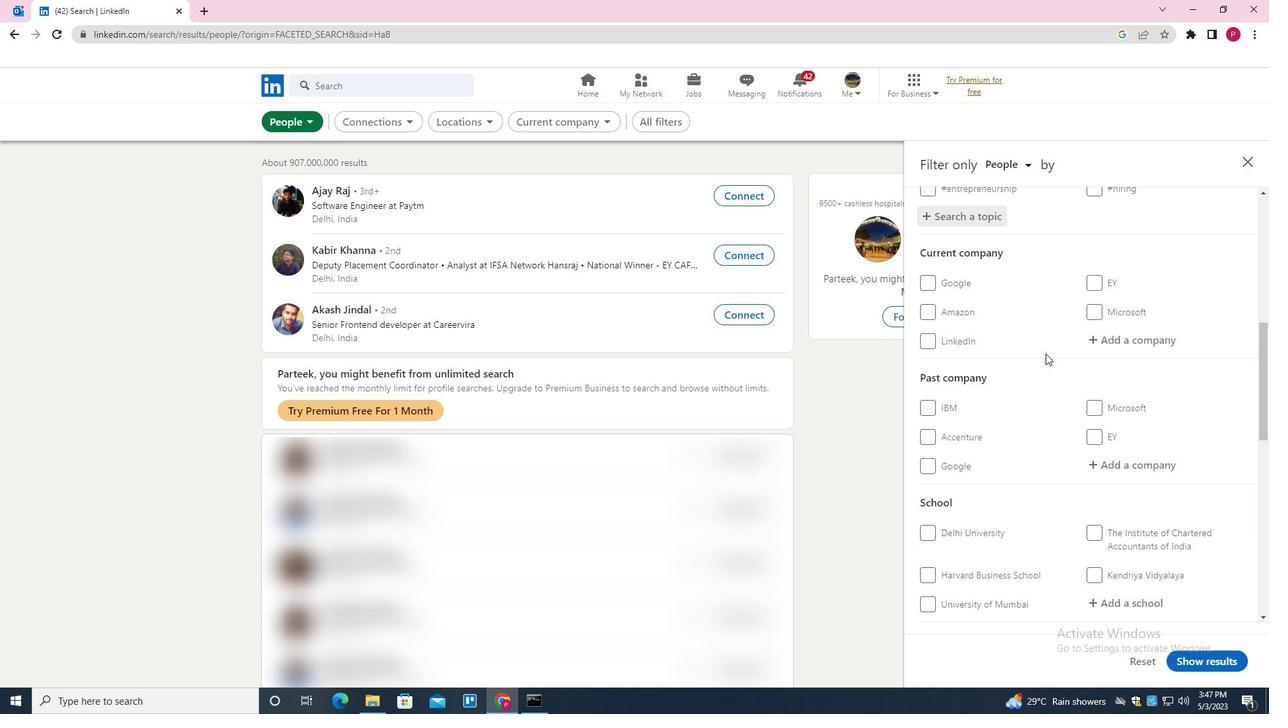 
Action: Mouse scrolled (1045, 353) with delta (0, 0)
Screenshot: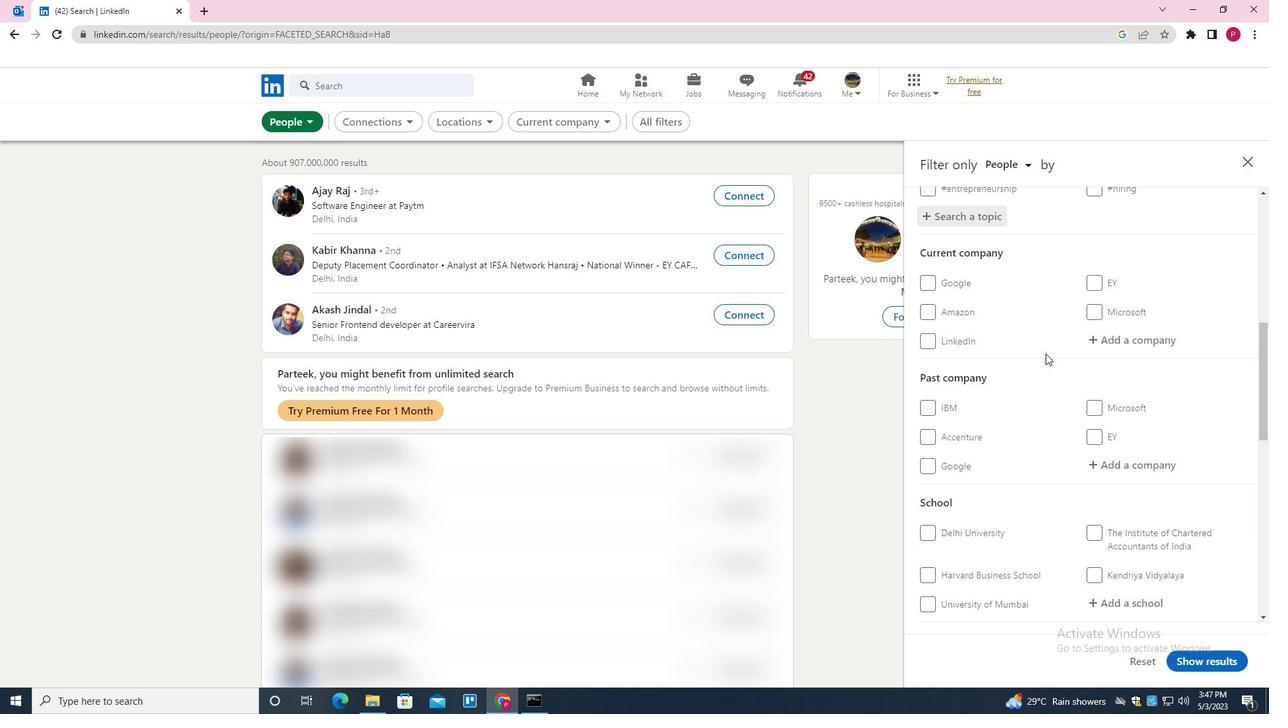 
Action: Mouse moved to (1039, 352)
Screenshot: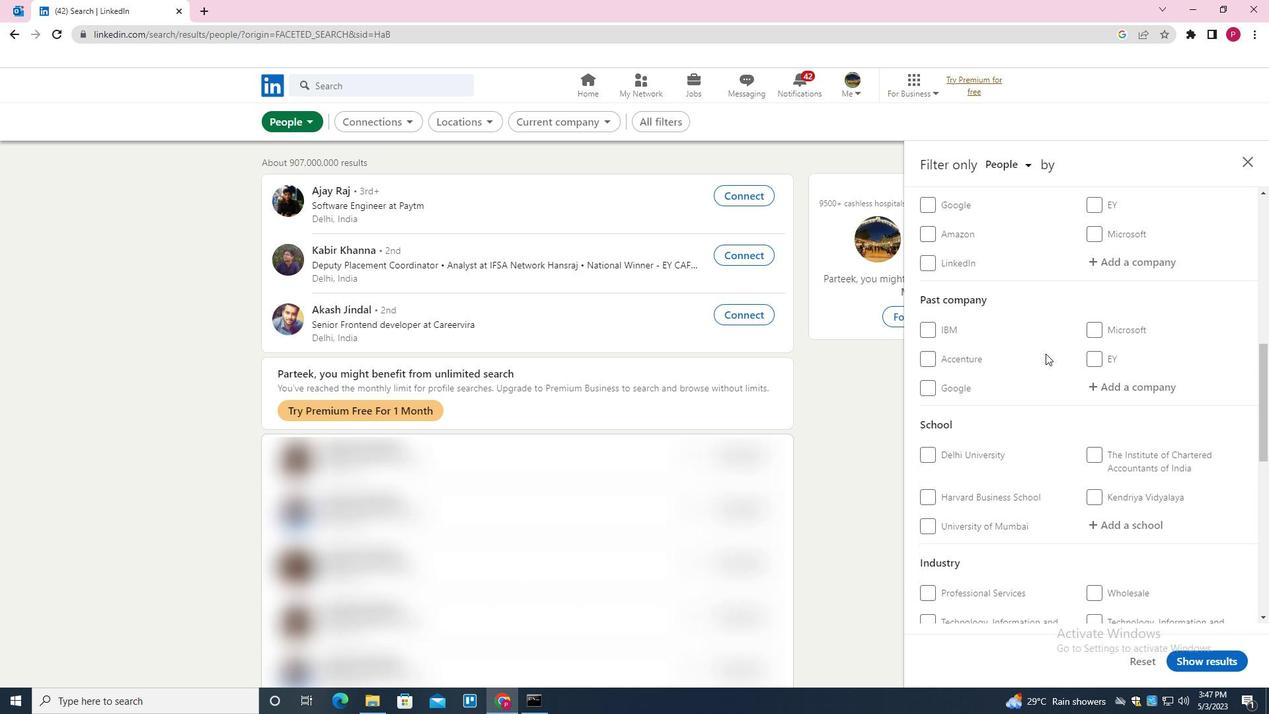 
Action: Mouse scrolled (1039, 351) with delta (0, 0)
Screenshot: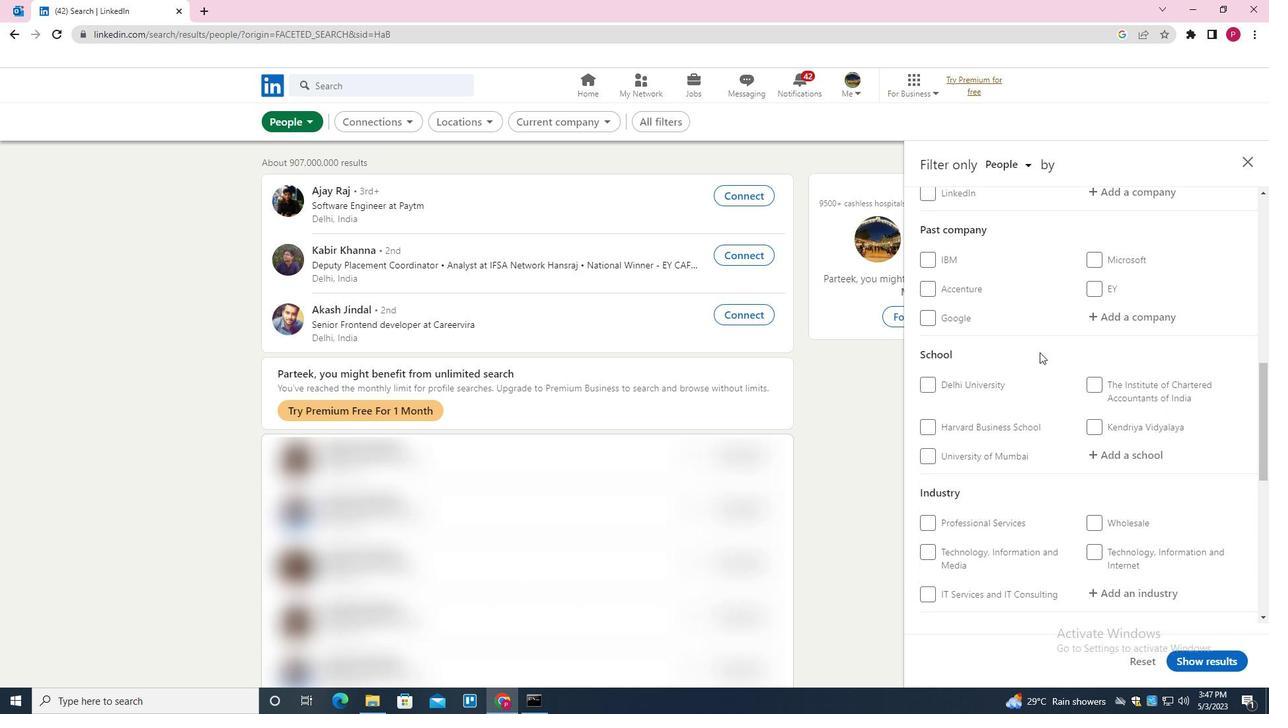 
Action: Mouse moved to (1119, 338)
Screenshot: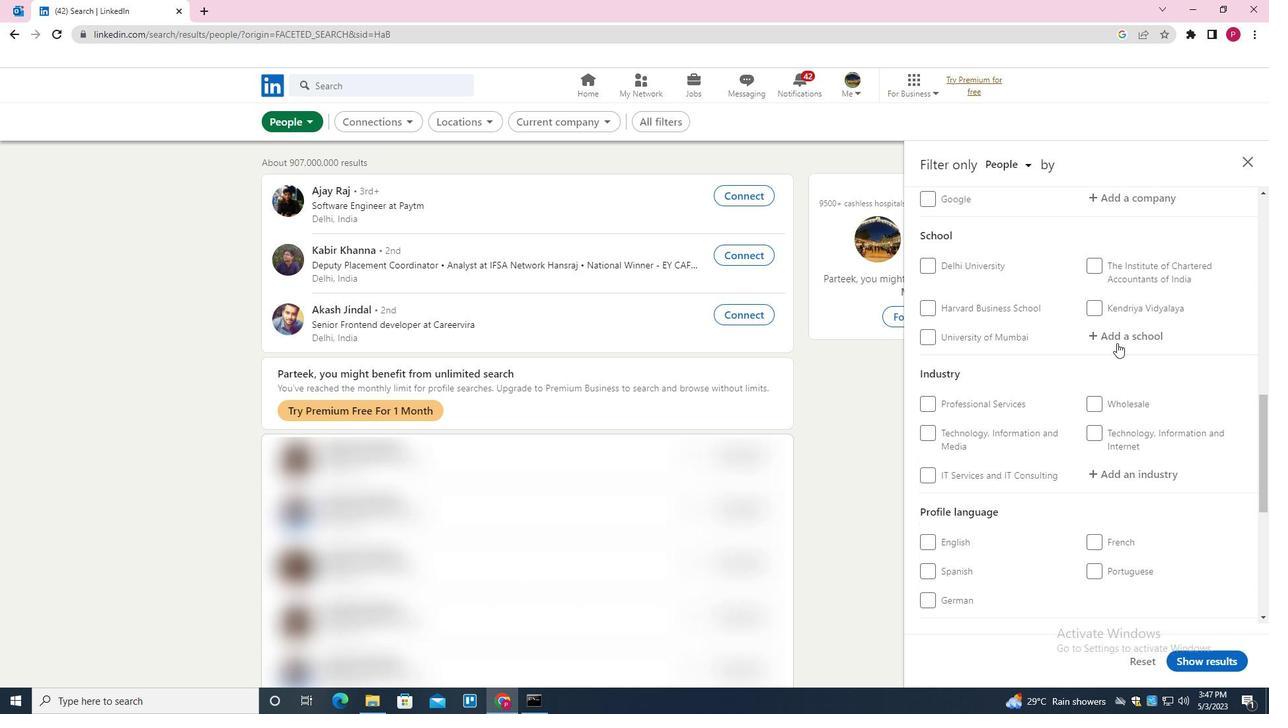
Action: Mouse pressed left at (1119, 338)
Screenshot: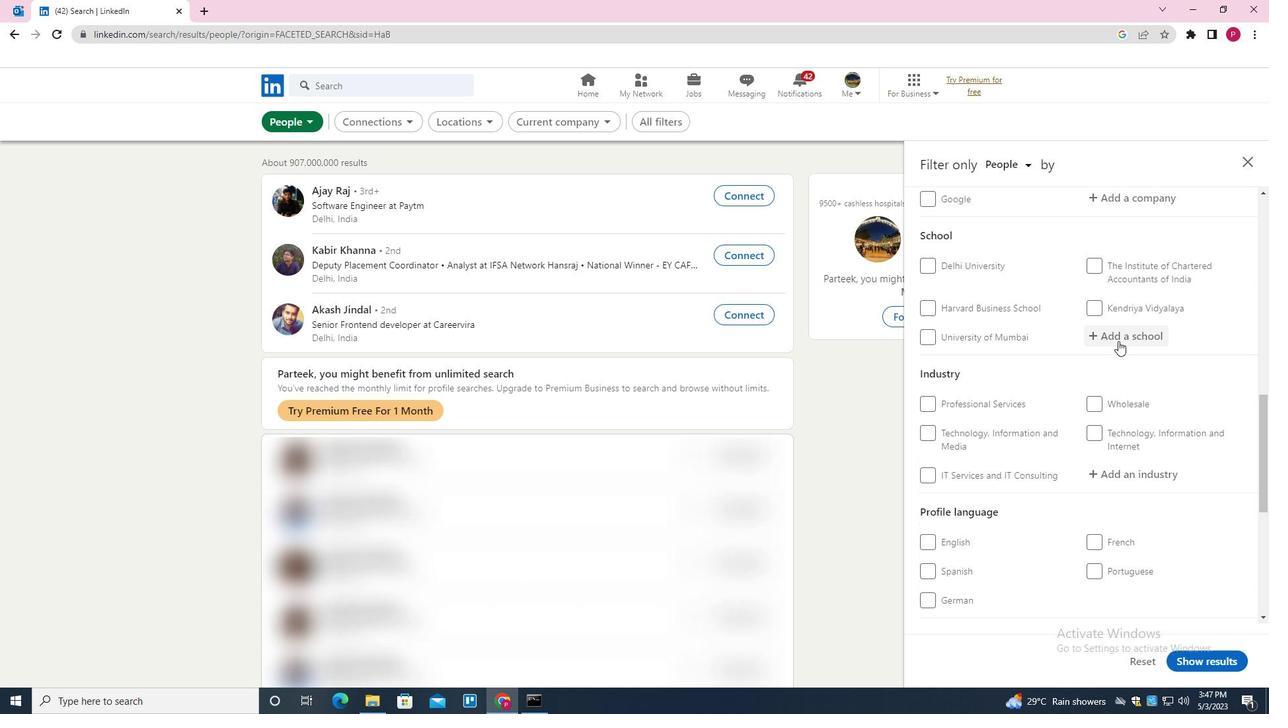 
Action: Mouse scrolled (1119, 339) with delta (0, 0)
Screenshot: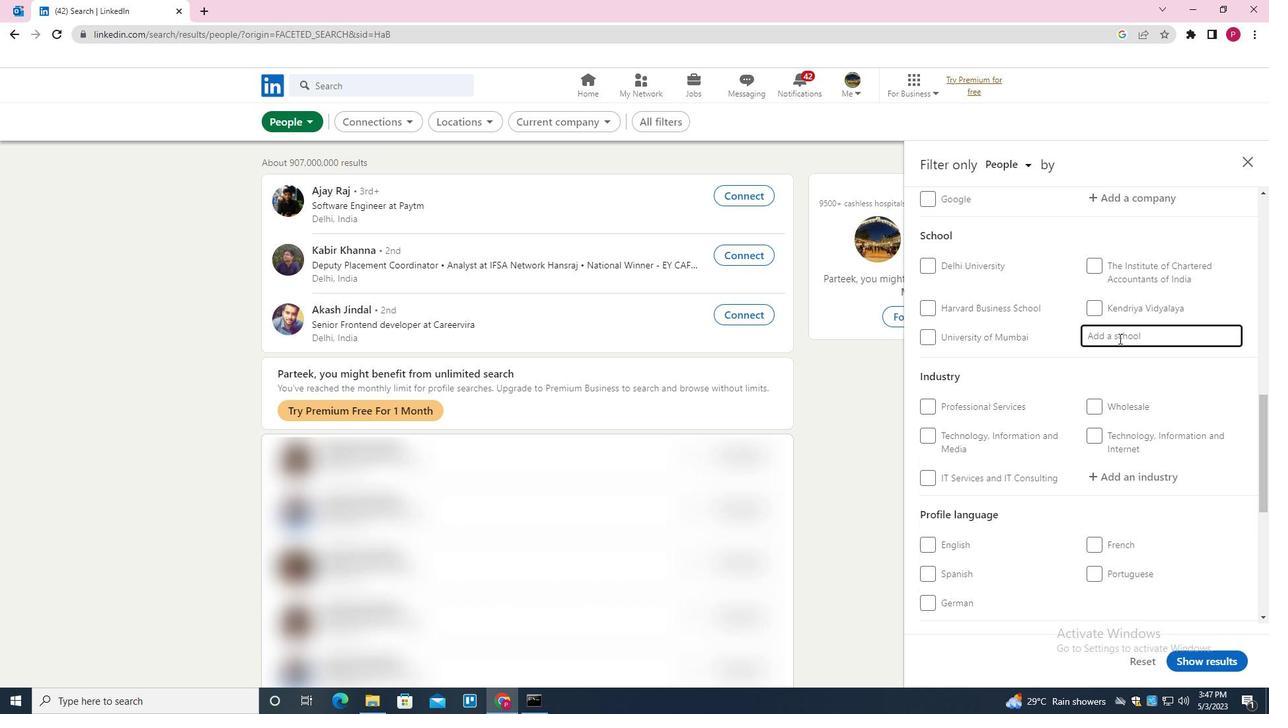 
Action: Mouse scrolled (1119, 339) with delta (0, 0)
Screenshot: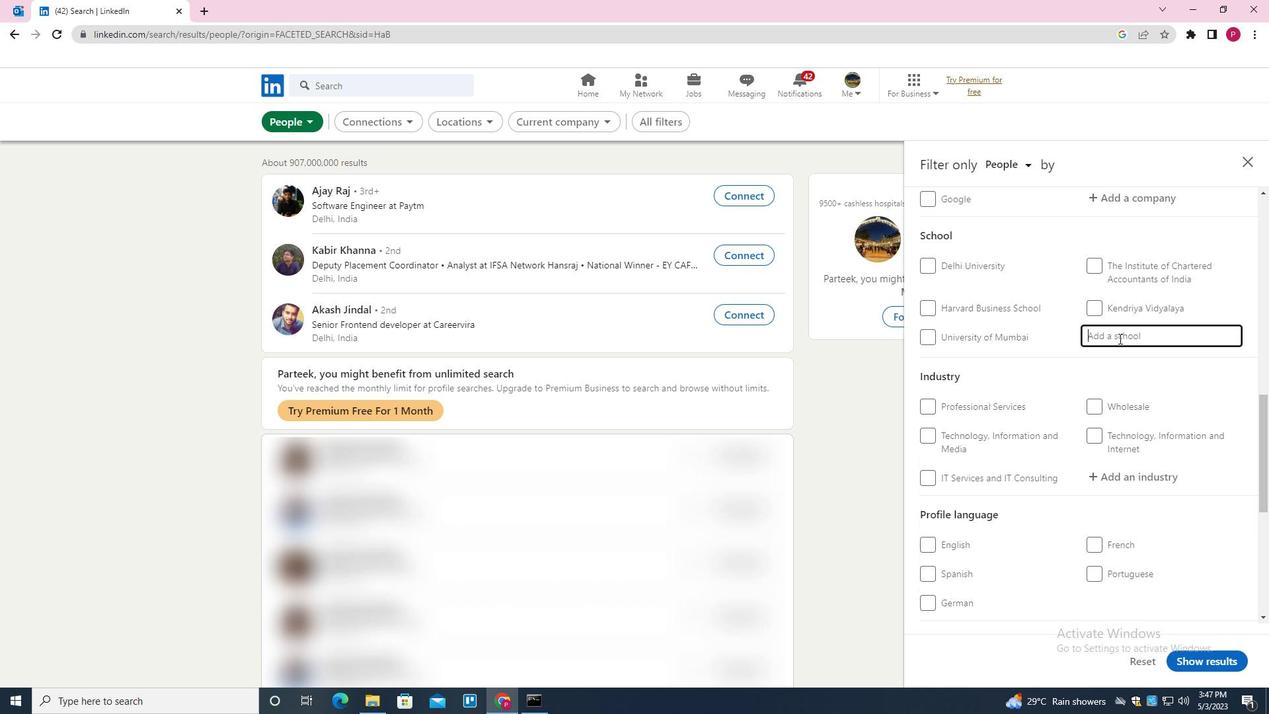 
Action: Mouse scrolled (1119, 339) with delta (0, 0)
Screenshot: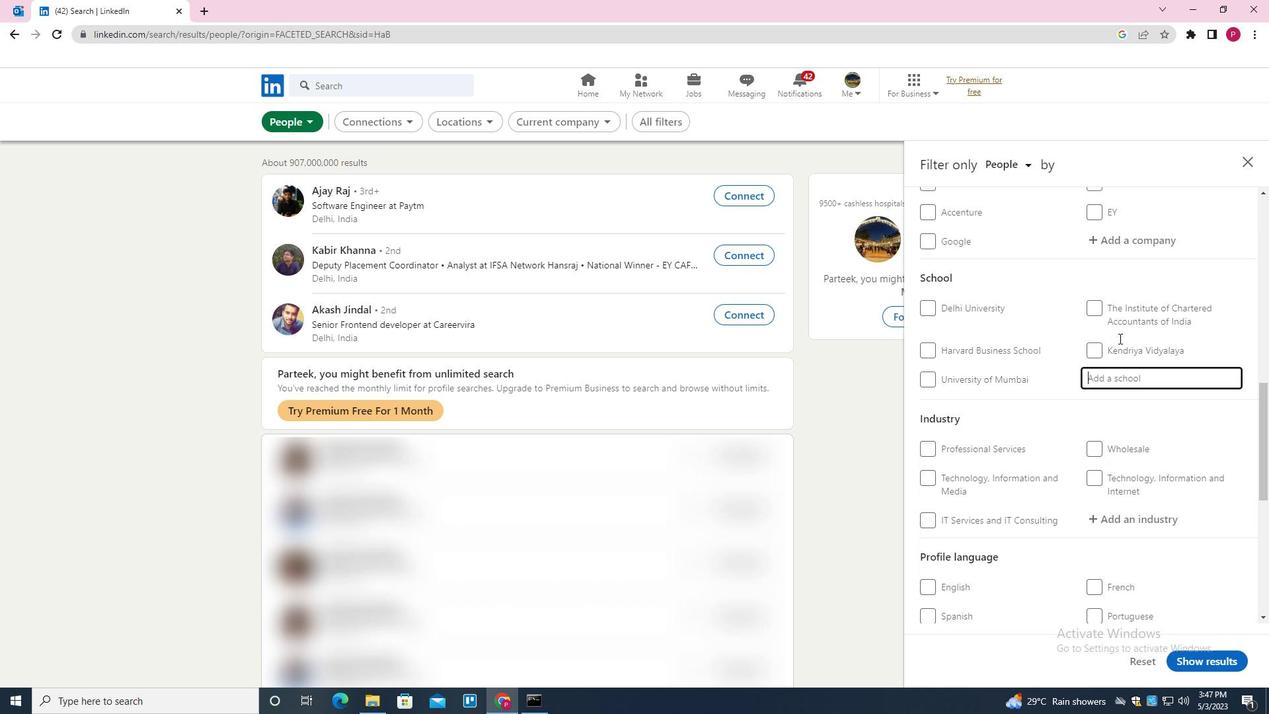 
Action: Mouse scrolled (1119, 339) with delta (0, 0)
Screenshot: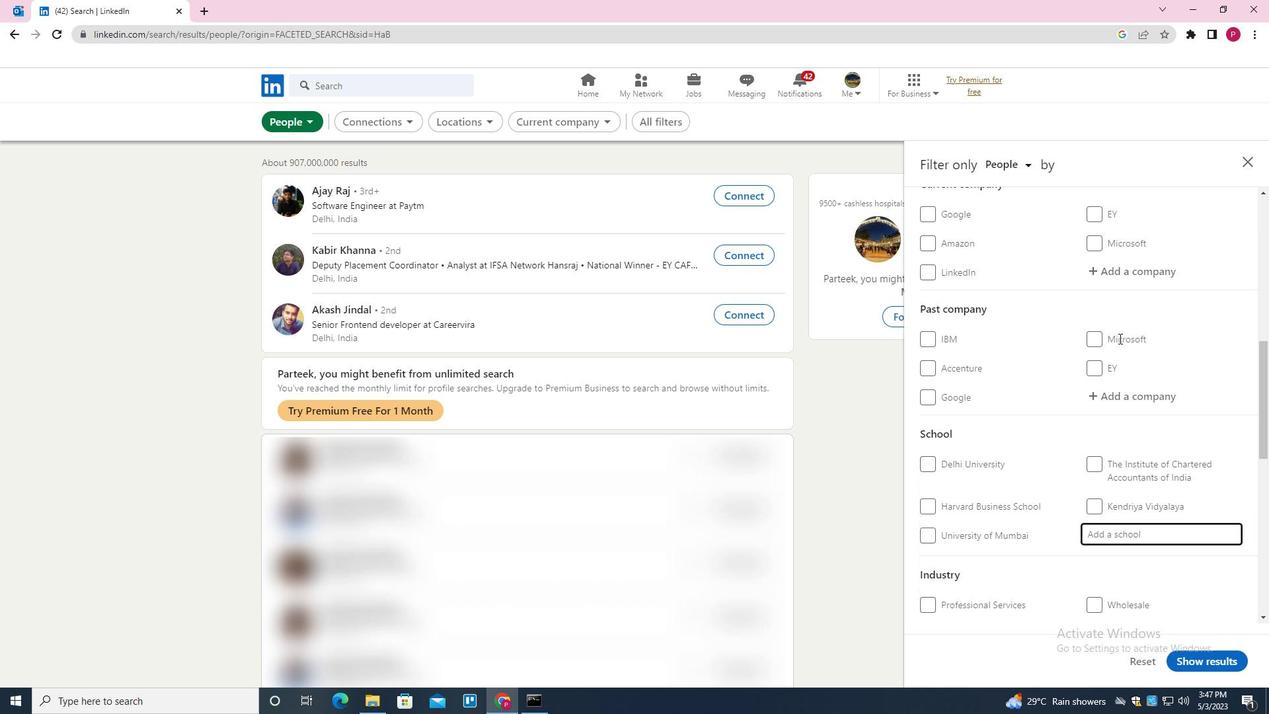 
Action: Mouse scrolled (1119, 339) with delta (0, 0)
Screenshot: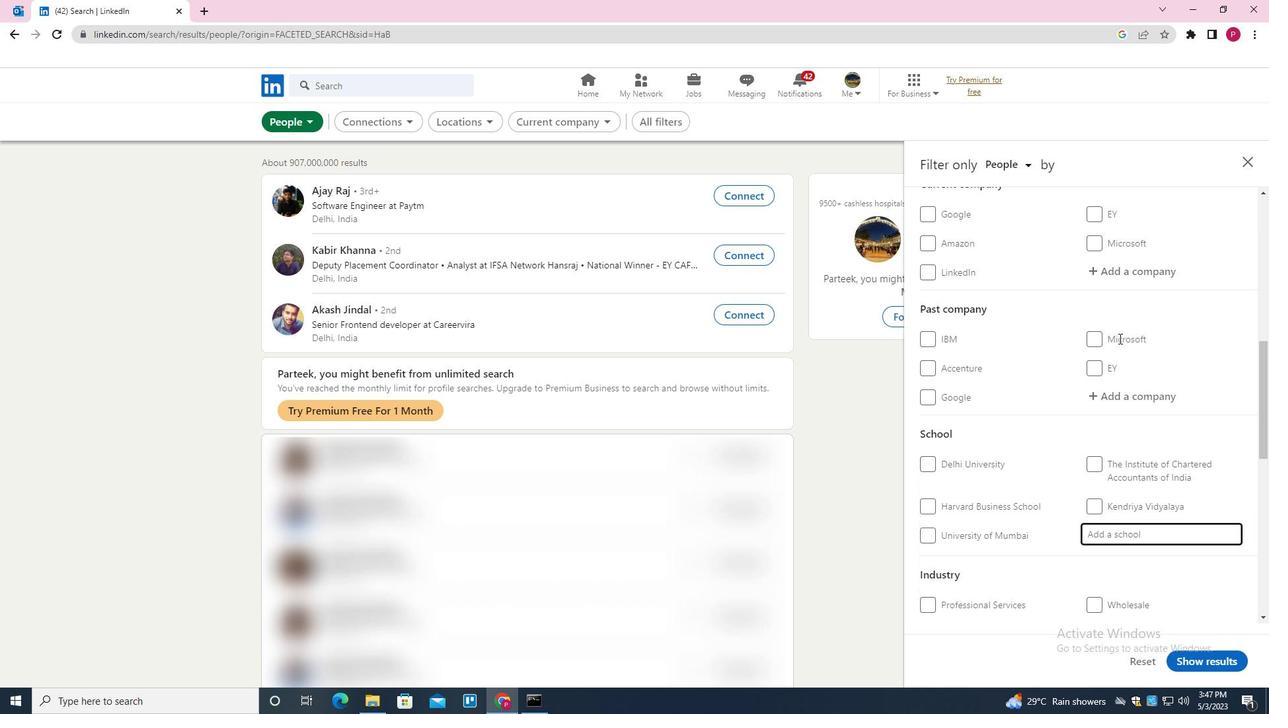 
Action: Mouse moved to (1117, 339)
Screenshot: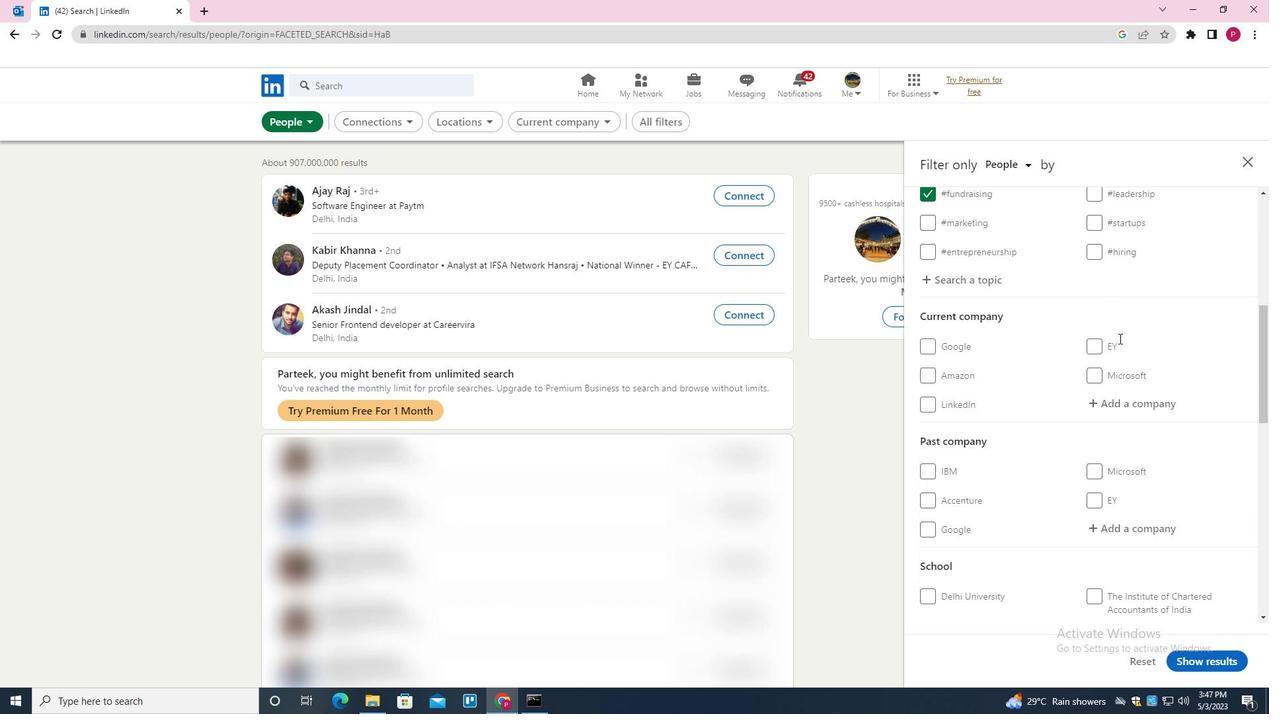 
Action: Mouse scrolled (1117, 339) with delta (0, 0)
Screenshot: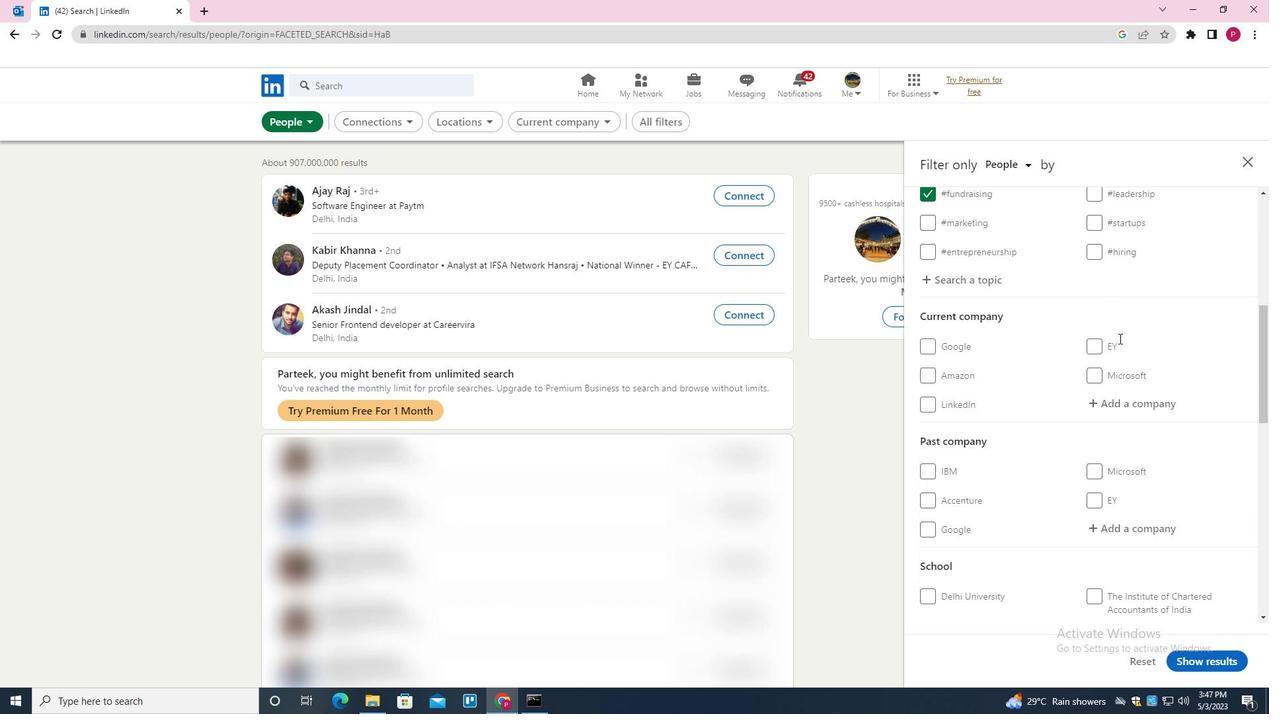 
Action: Mouse moved to (1117, 343)
Screenshot: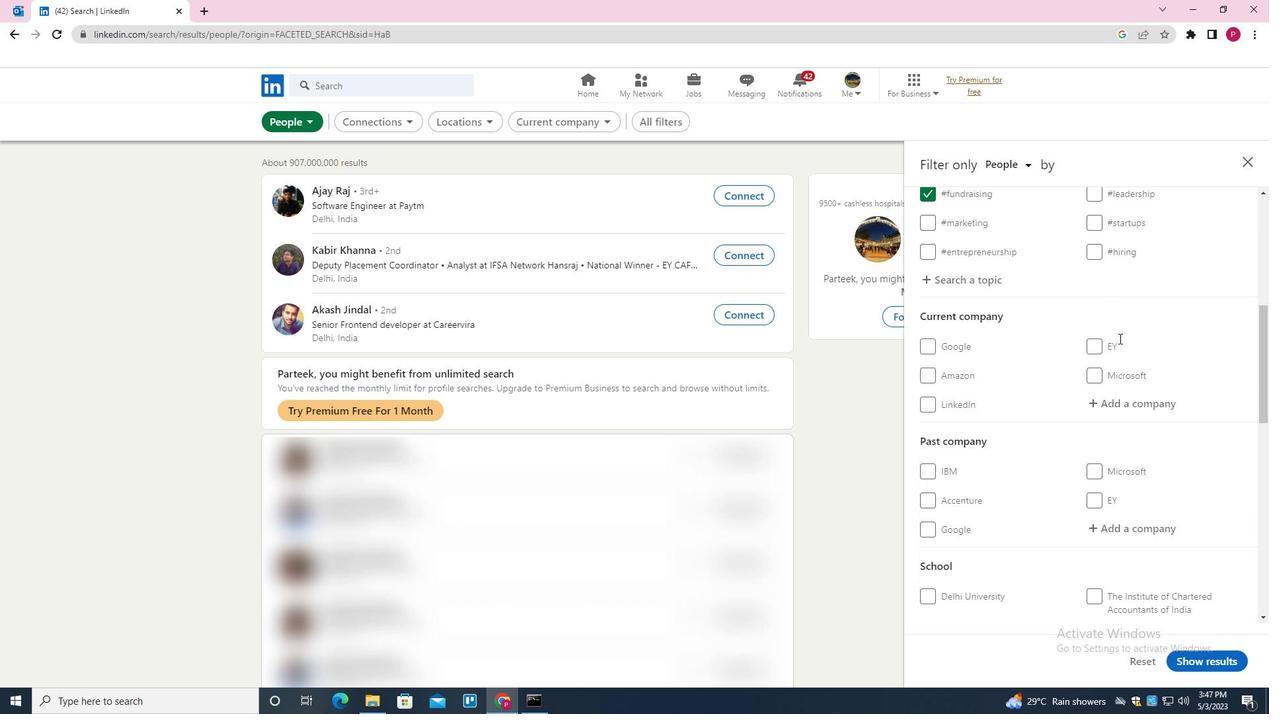 
Action: Mouse scrolled (1117, 343) with delta (0, 0)
Screenshot: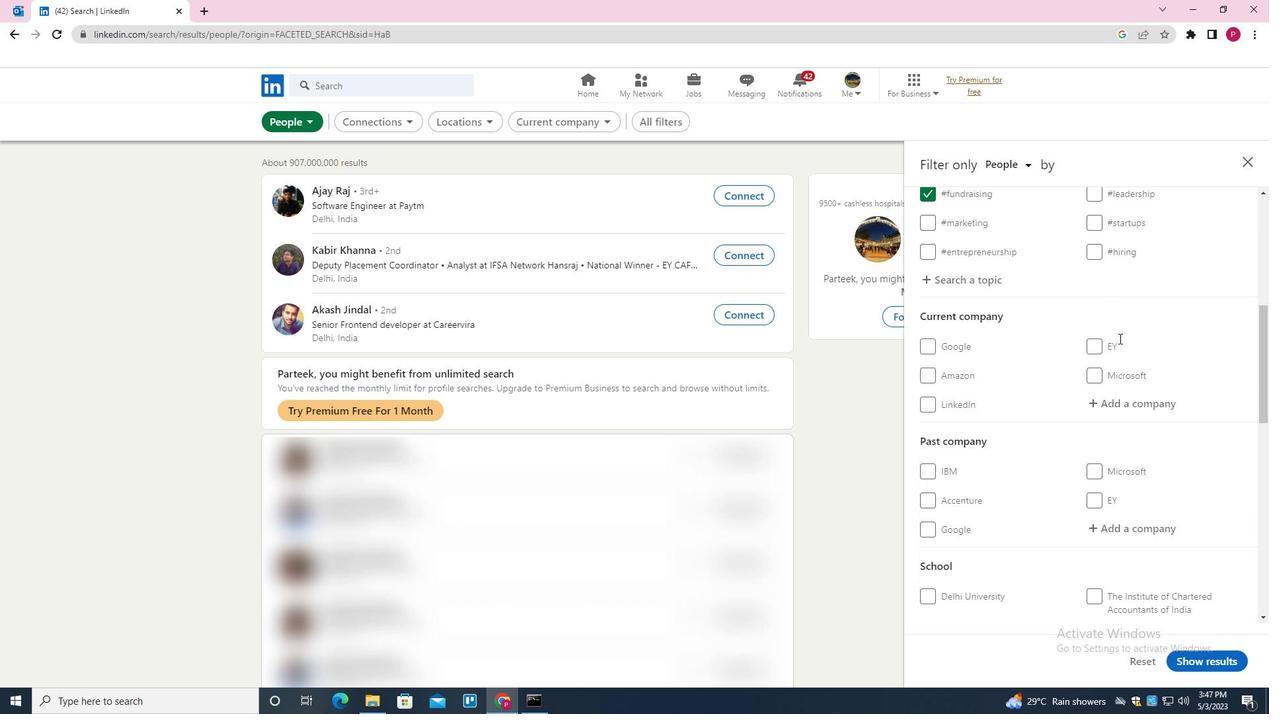 
Action: Mouse moved to (1116, 346)
Screenshot: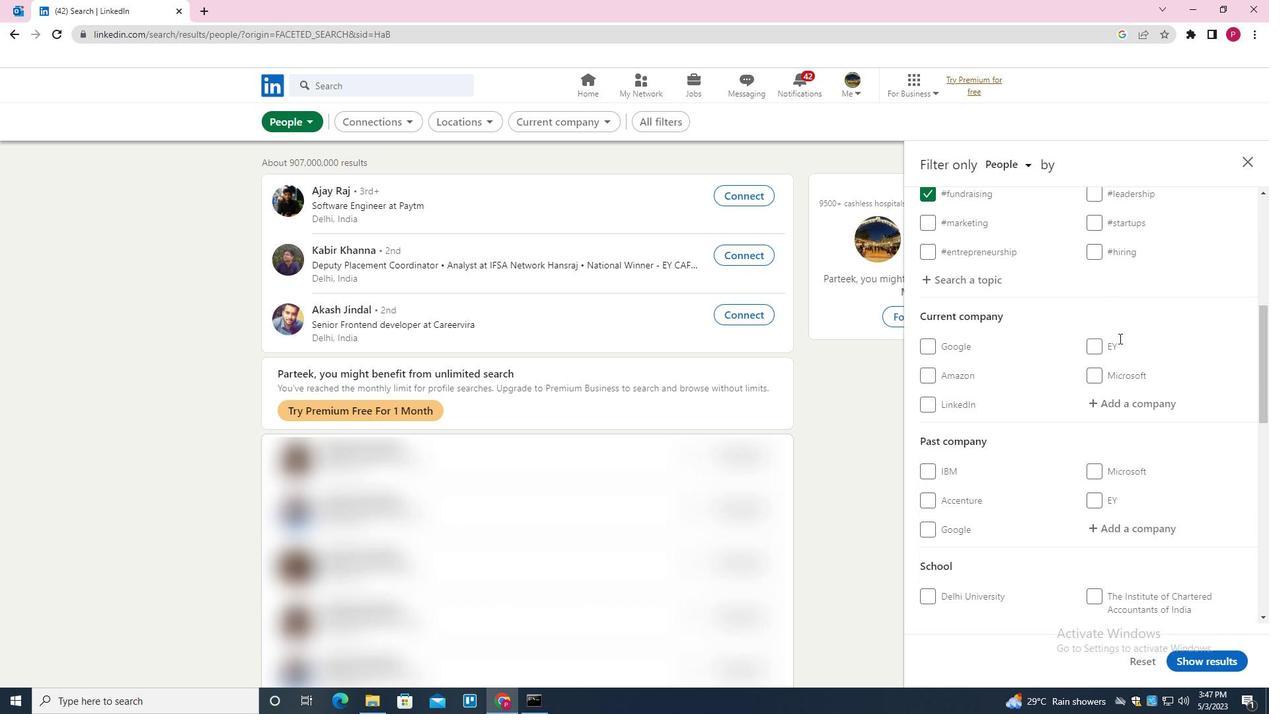 
Action: Mouse scrolled (1116, 345) with delta (0, 0)
Screenshot: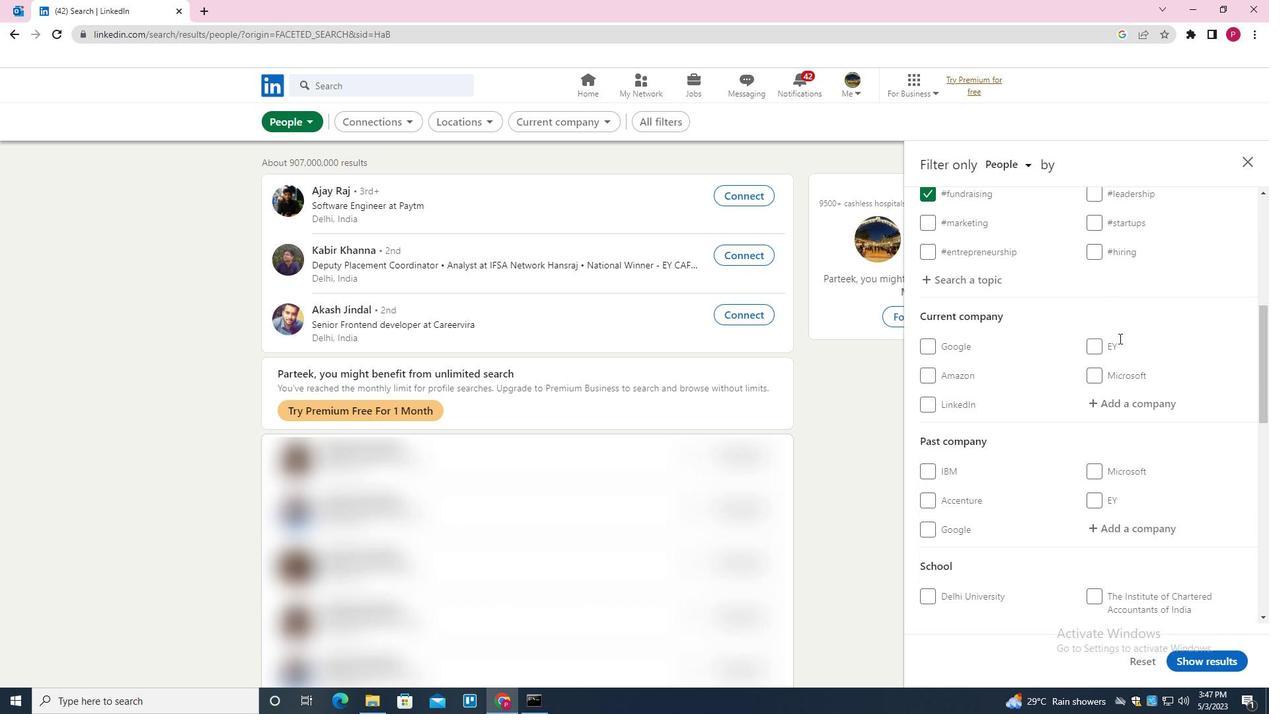 
Action: Mouse moved to (1116, 347)
Screenshot: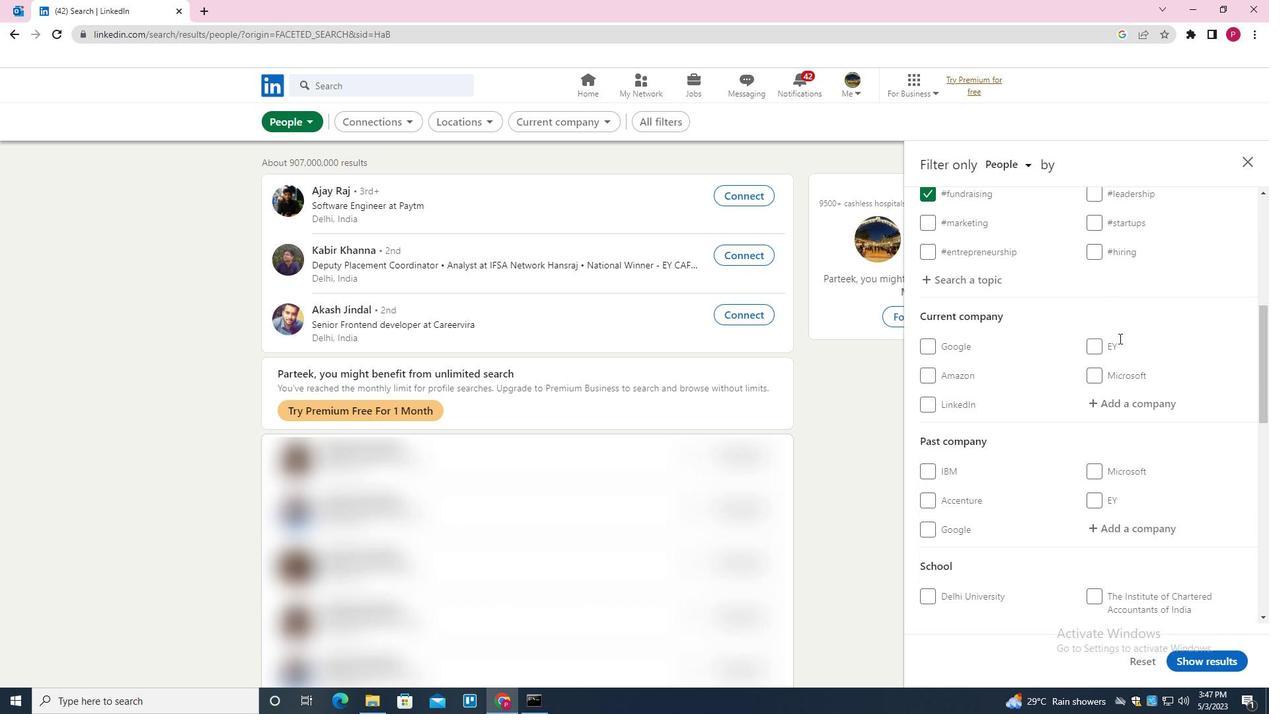 
Action: Mouse scrolled (1116, 346) with delta (0, 0)
Screenshot: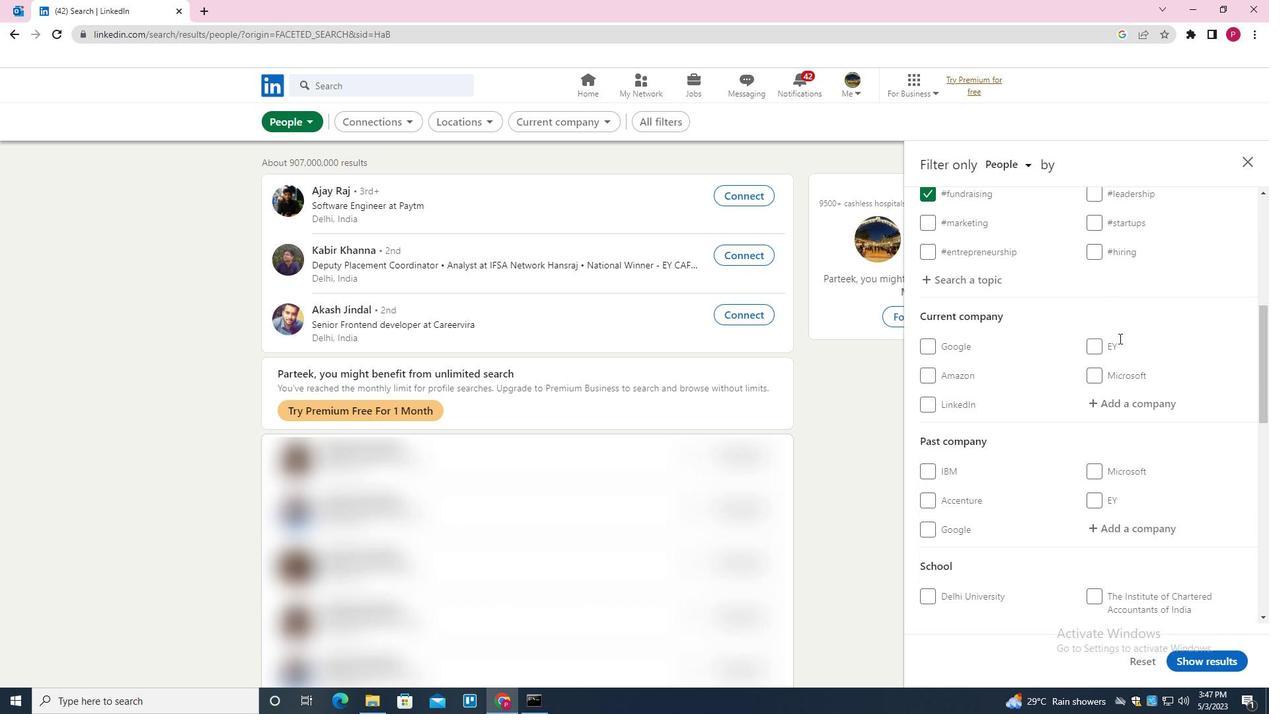 
Action: Mouse moved to (1115, 349)
Screenshot: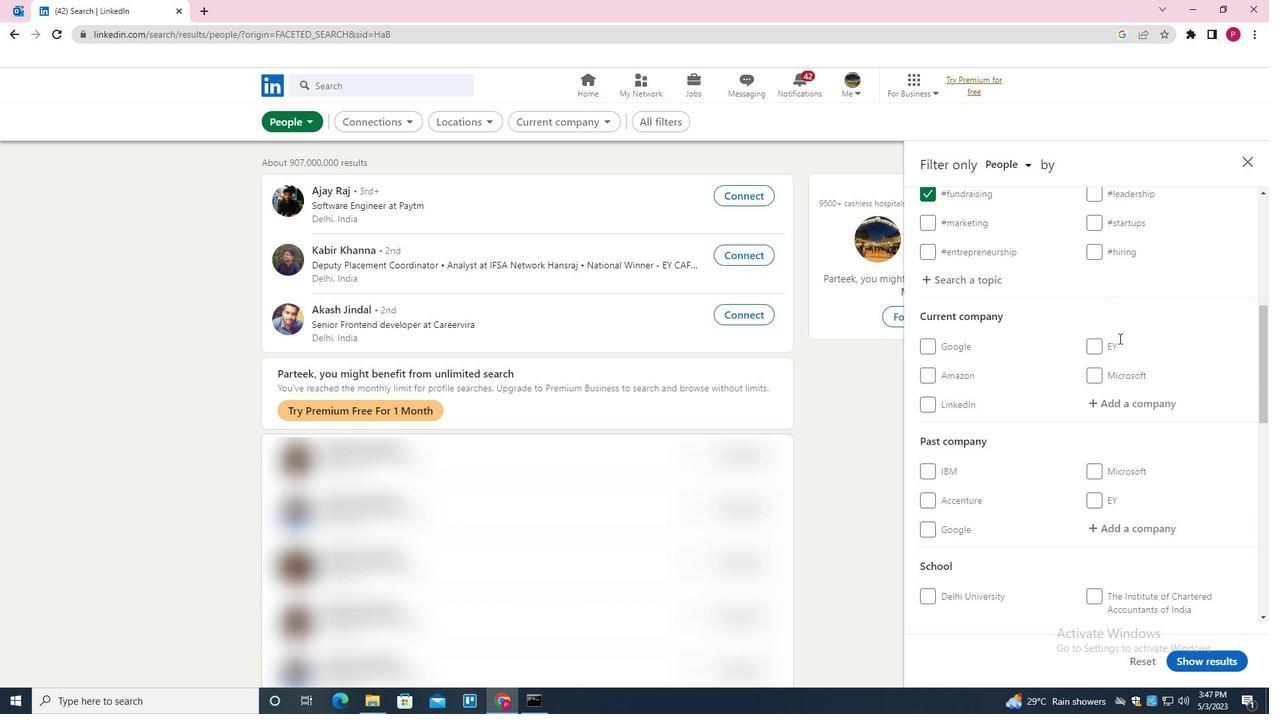 
Action: Mouse scrolled (1115, 349) with delta (0, 0)
Screenshot: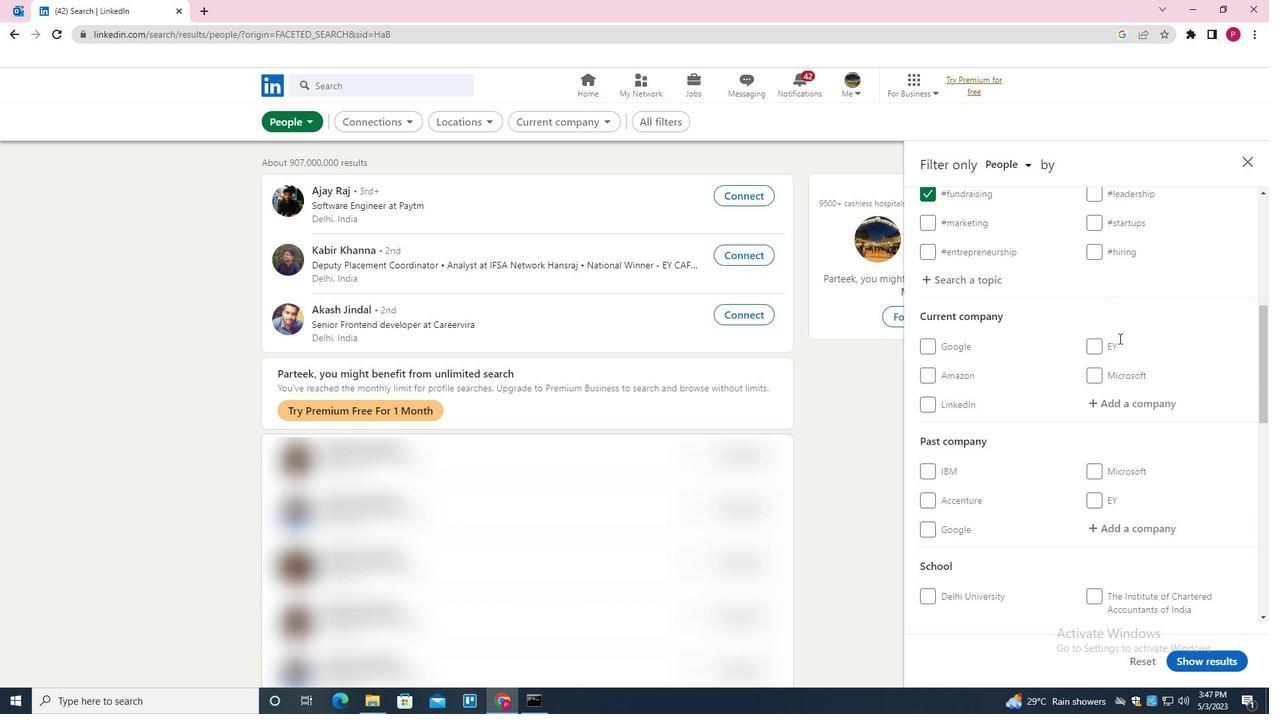 
Action: Mouse moved to (1108, 349)
Screenshot: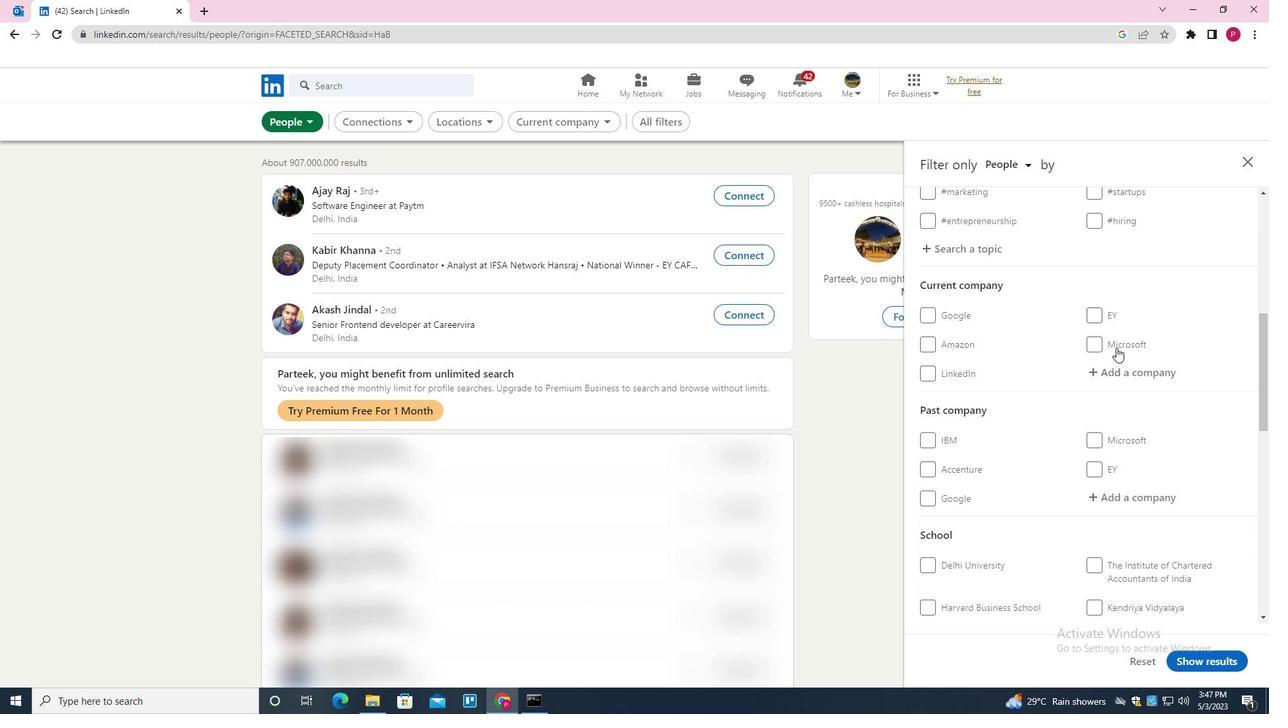 
Action: Mouse scrolled (1108, 349) with delta (0, 0)
Screenshot: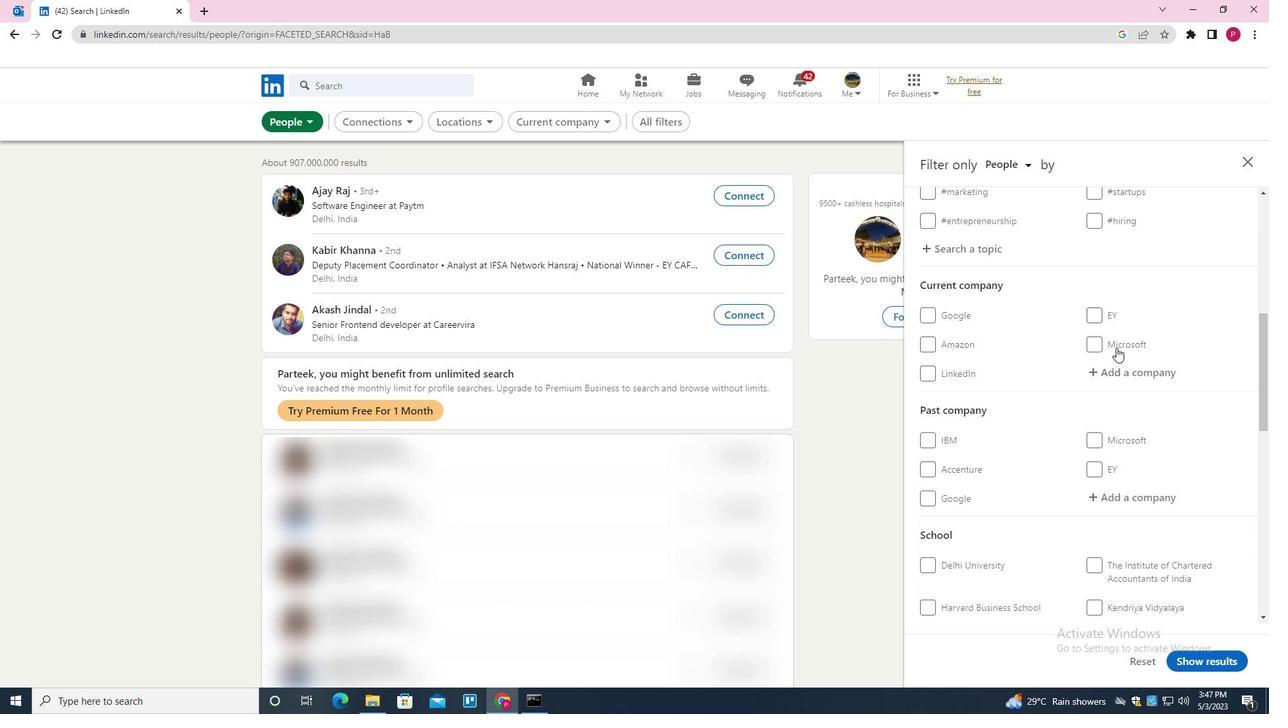 
Action: Mouse moved to (1107, 348)
Screenshot: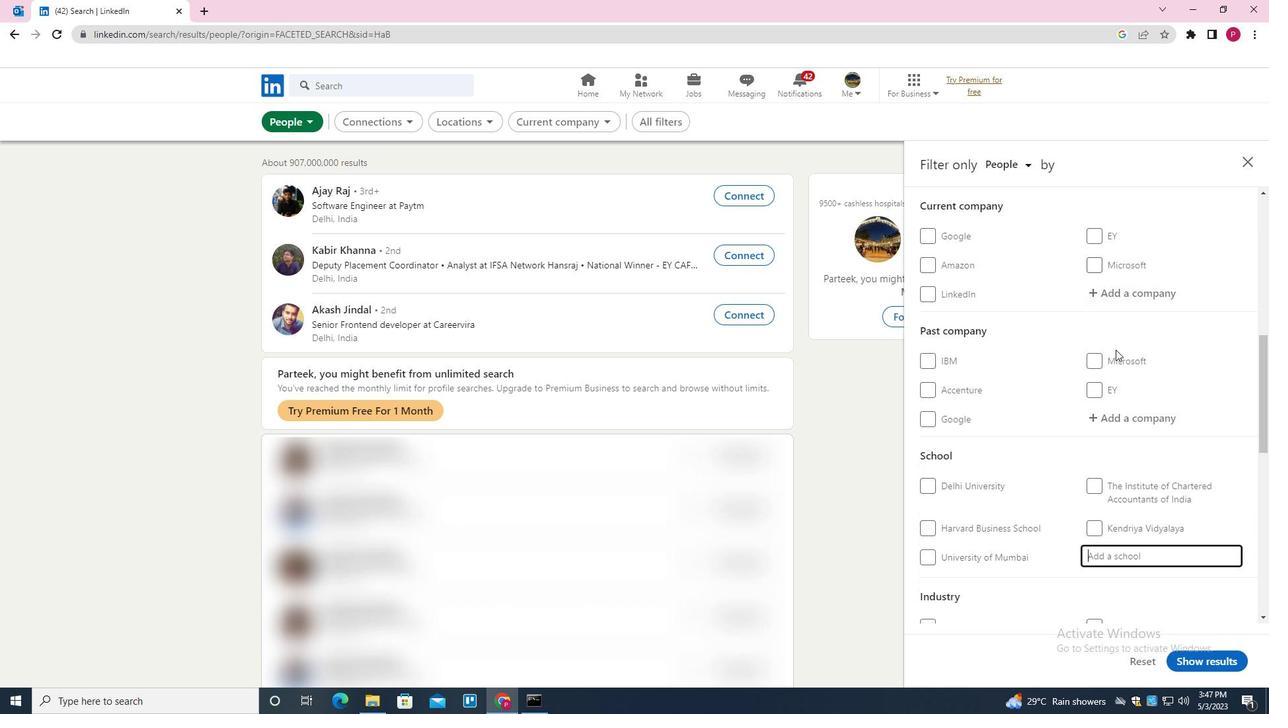 
Action: Mouse scrolled (1107, 347) with delta (0, 0)
Screenshot: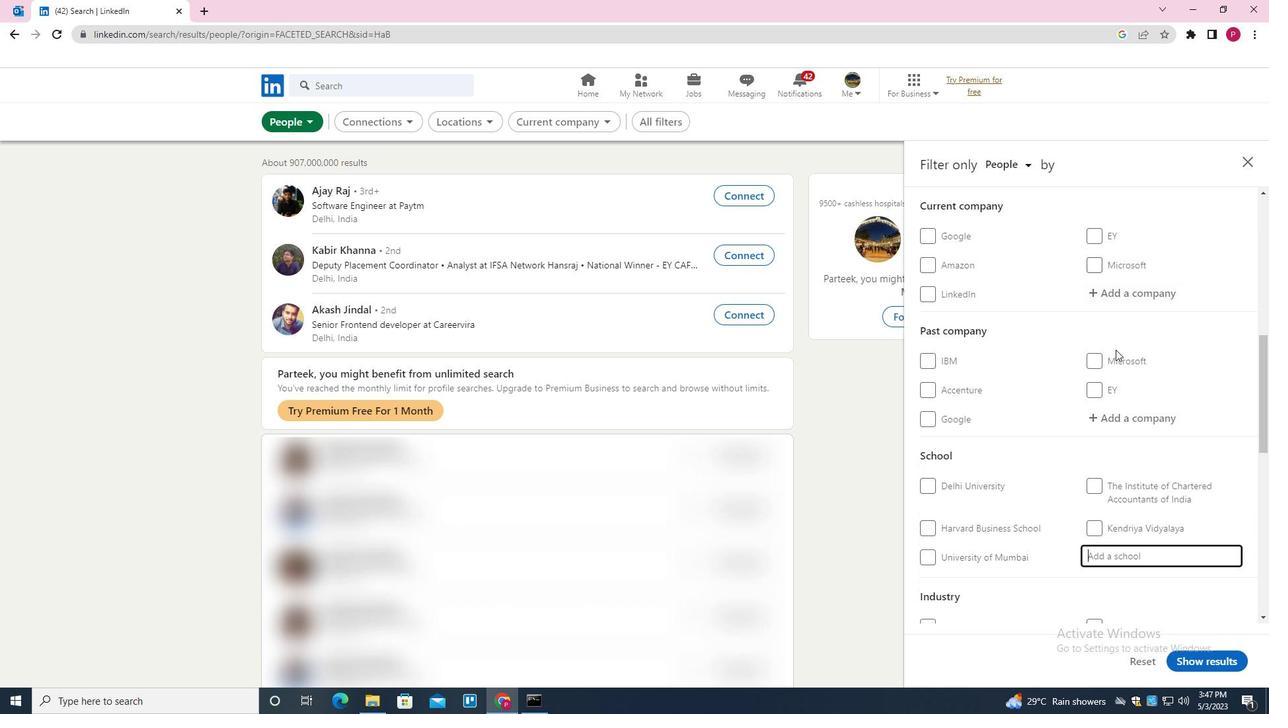 
Action: Mouse moved to (1008, 355)
Screenshot: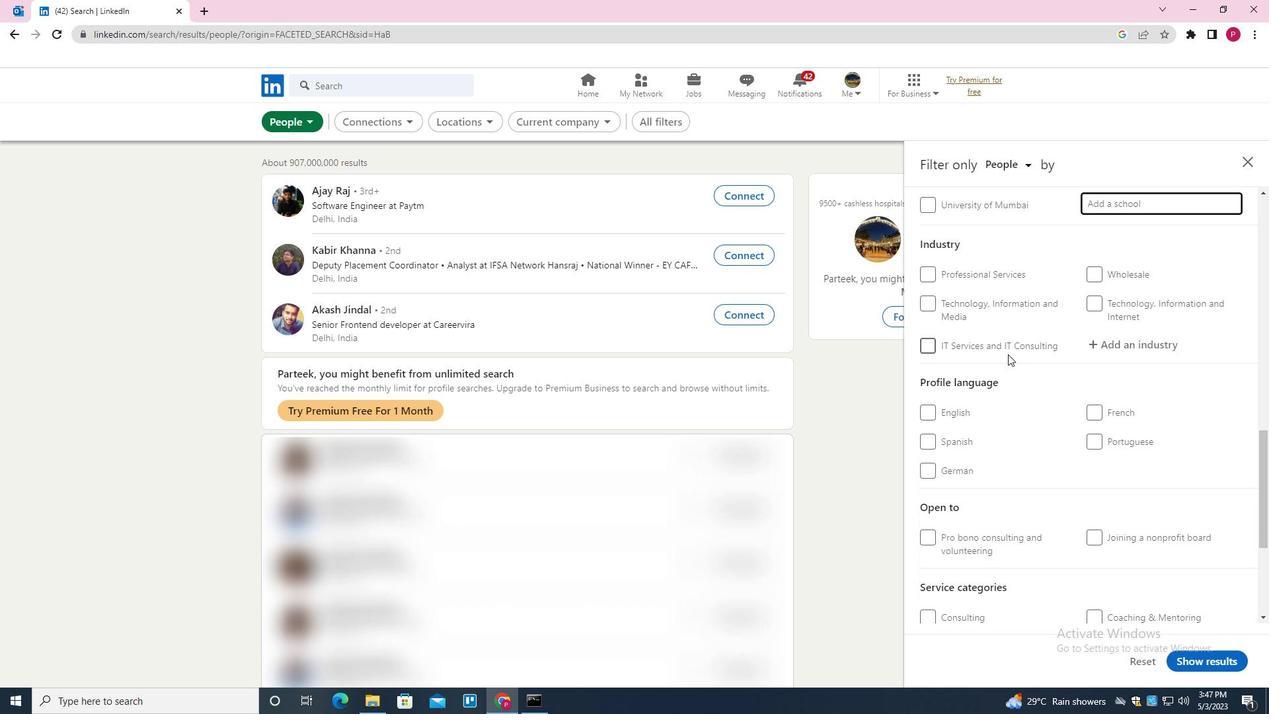 
Action: Mouse scrolled (1008, 355) with delta (0, 0)
Screenshot: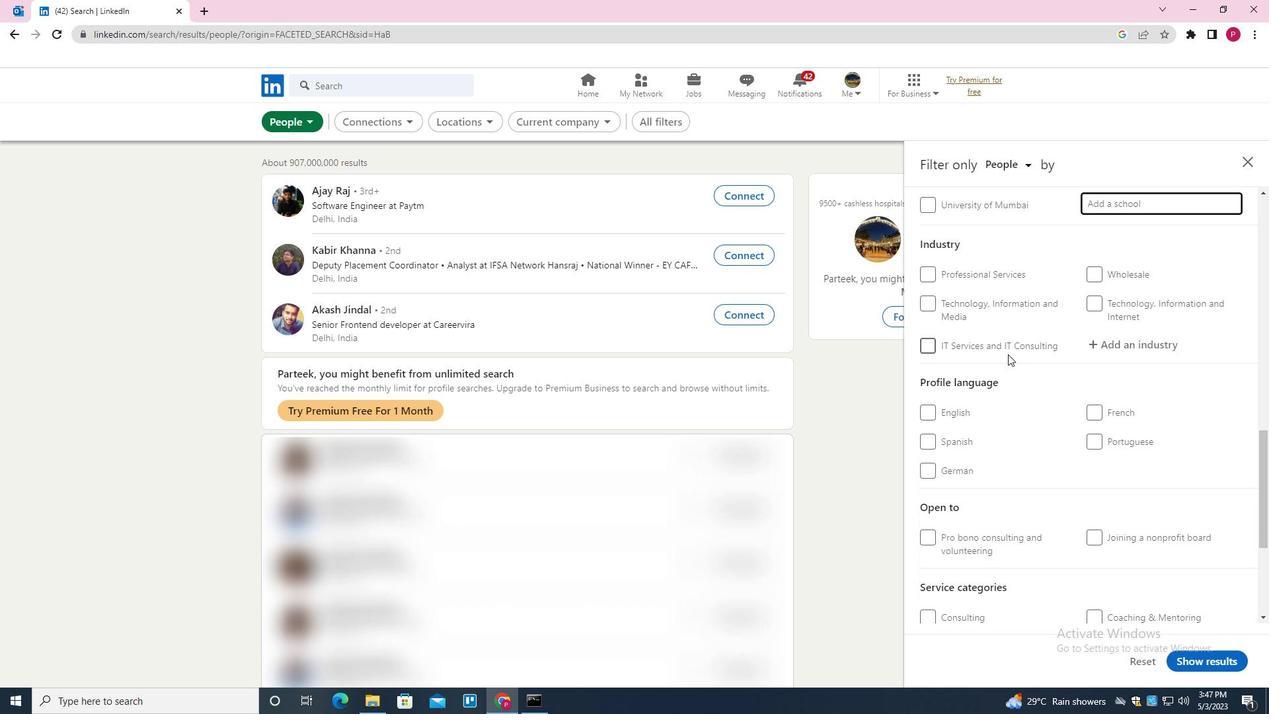 
Action: Mouse moved to (1006, 358)
Screenshot: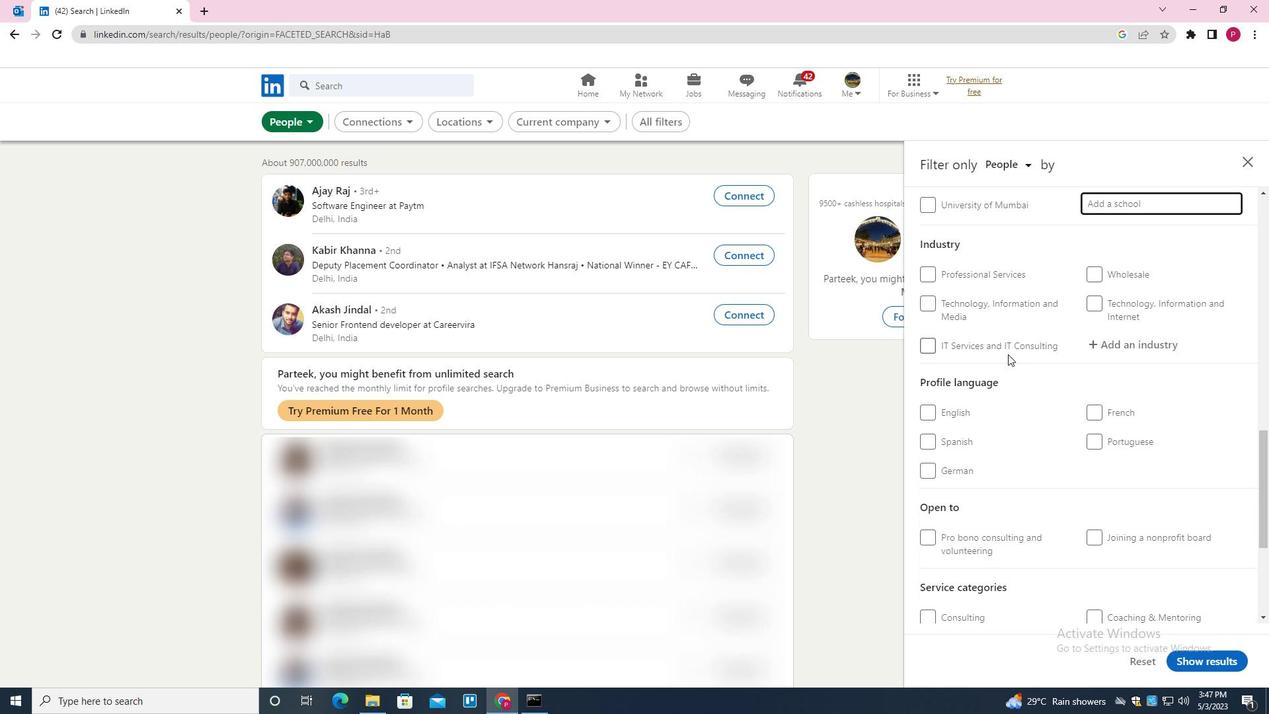 
Action: Mouse scrolled (1006, 358) with delta (0, 0)
Screenshot: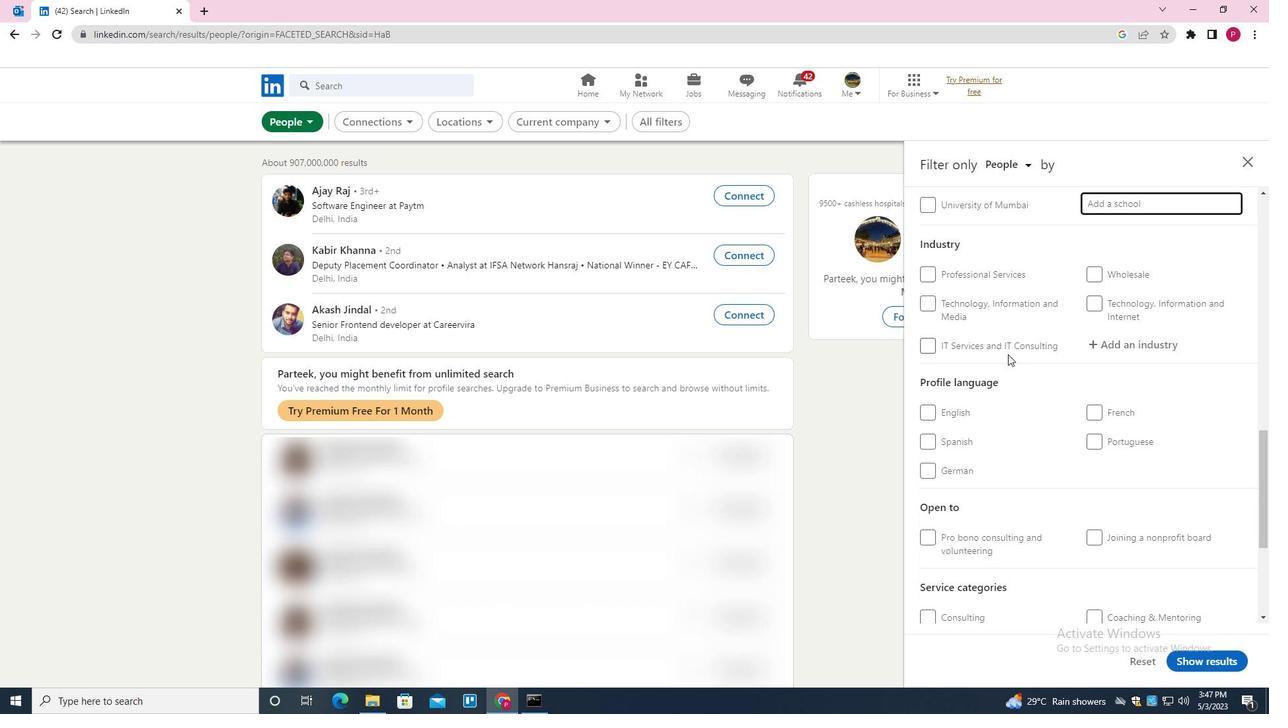 
Action: Mouse moved to (948, 305)
Screenshot: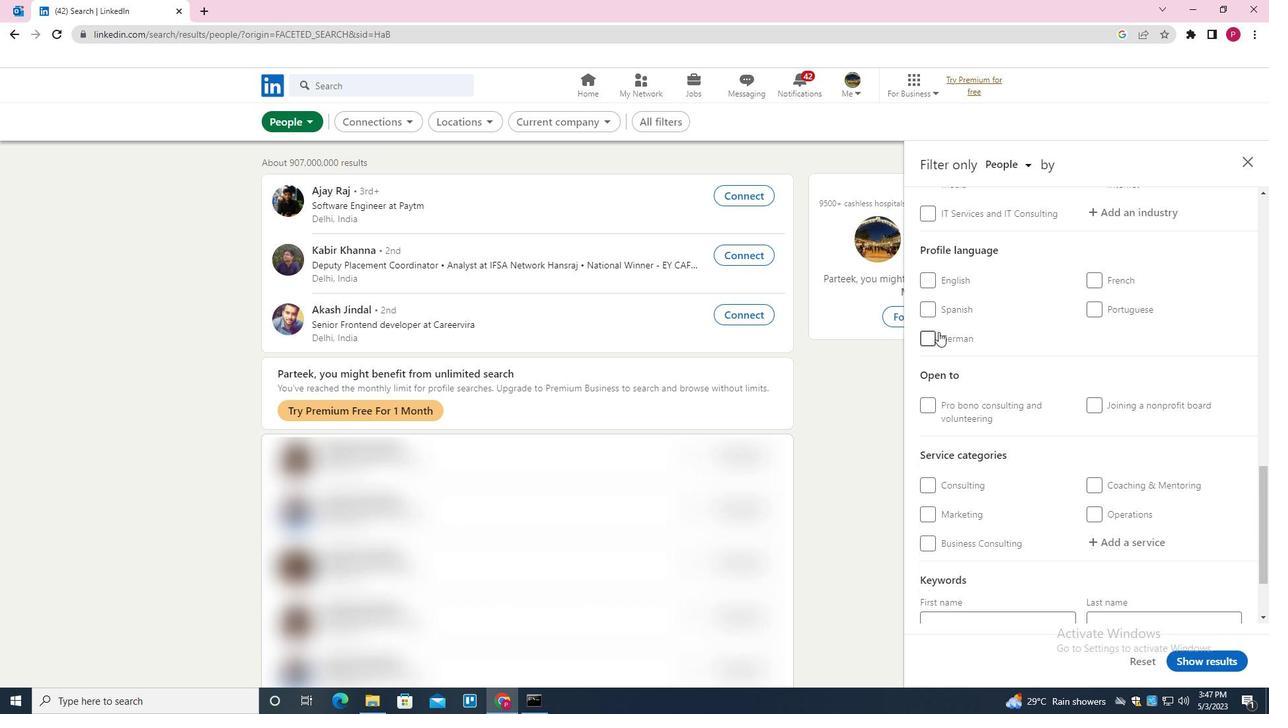 
Action: Mouse pressed left at (948, 305)
Screenshot: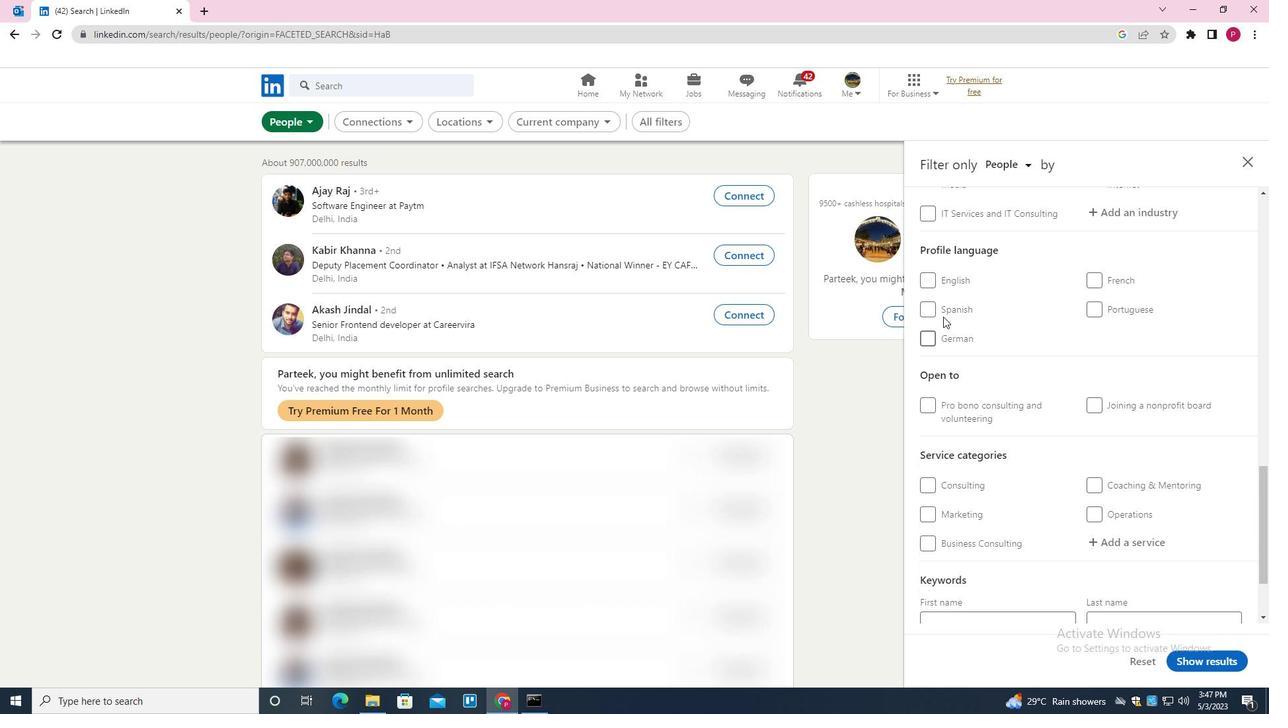 
Action: Mouse moved to (1000, 353)
Screenshot: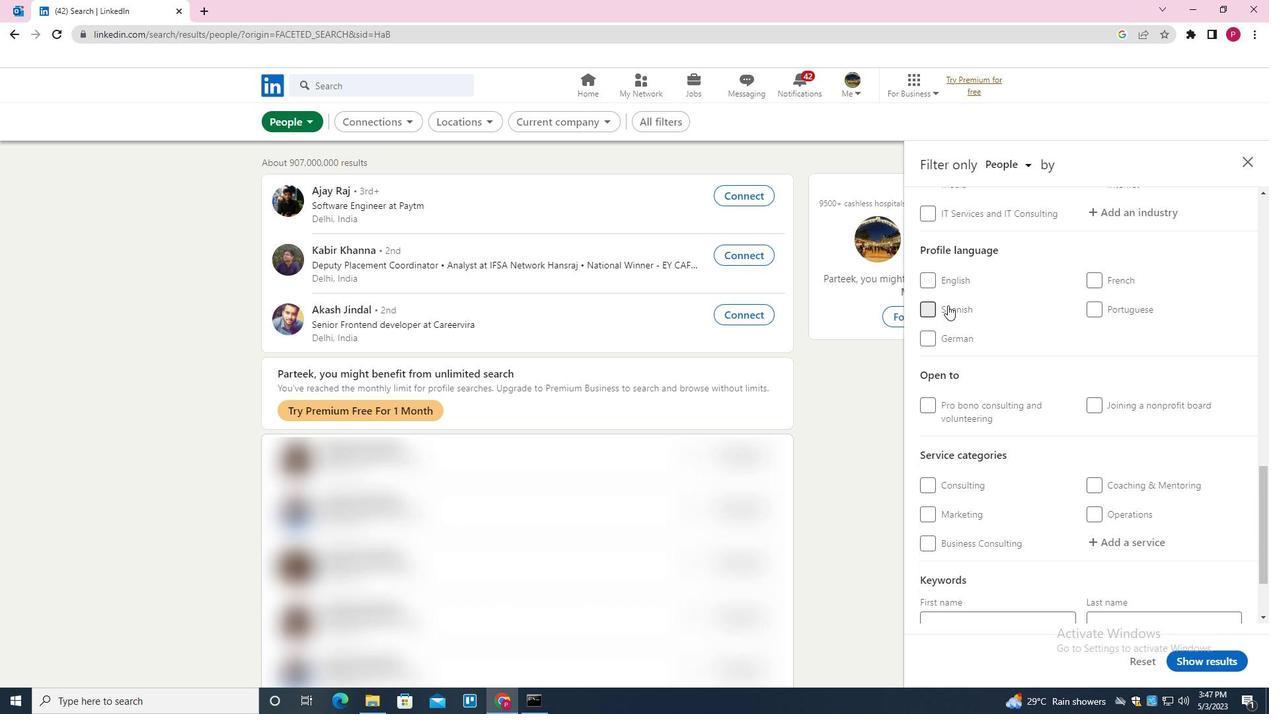 
Action: Mouse scrolled (1000, 354) with delta (0, 0)
Screenshot: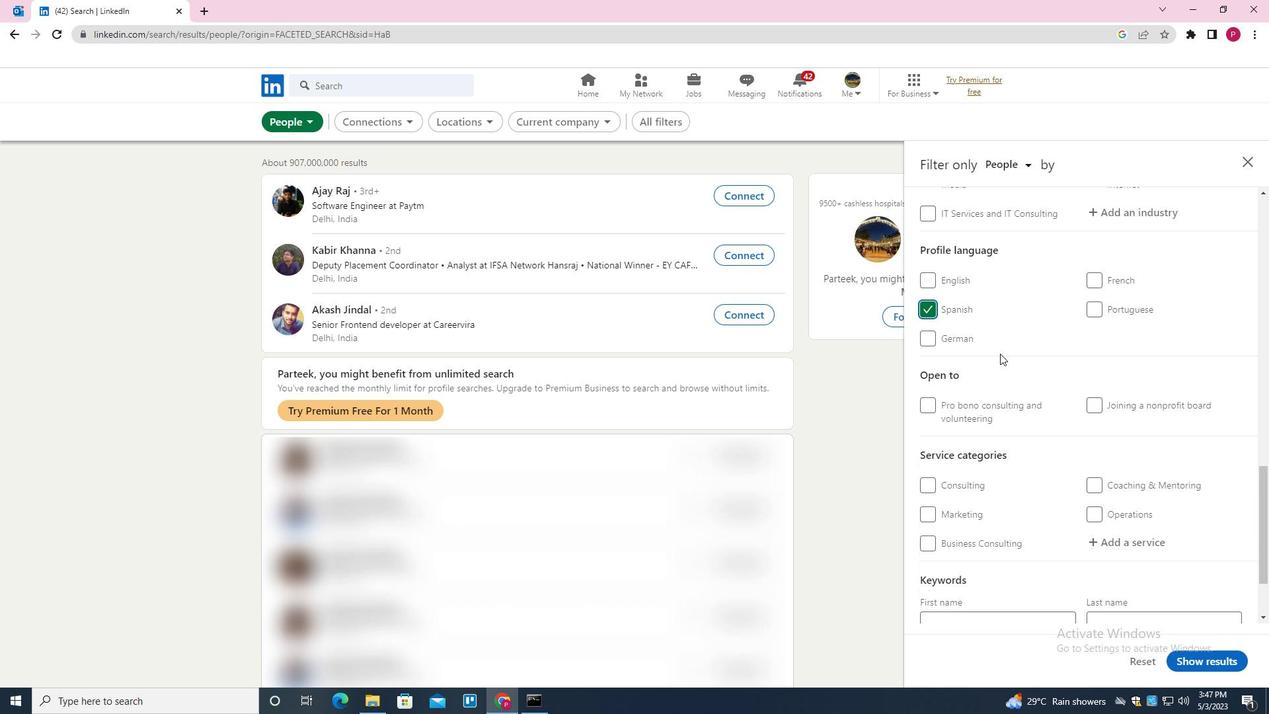 
Action: Mouse scrolled (1000, 354) with delta (0, 0)
Screenshot: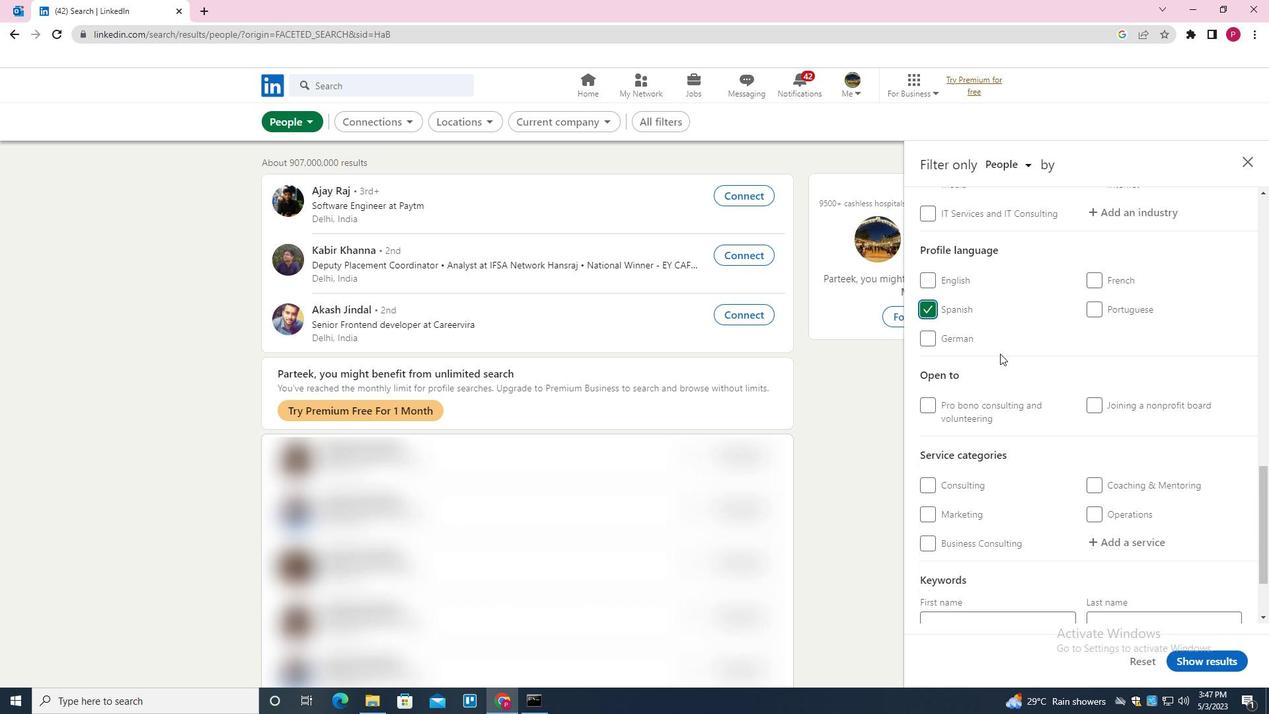 
Action: Mouse scrolled (1000, 354) with delta (0, 0)
Screenshot: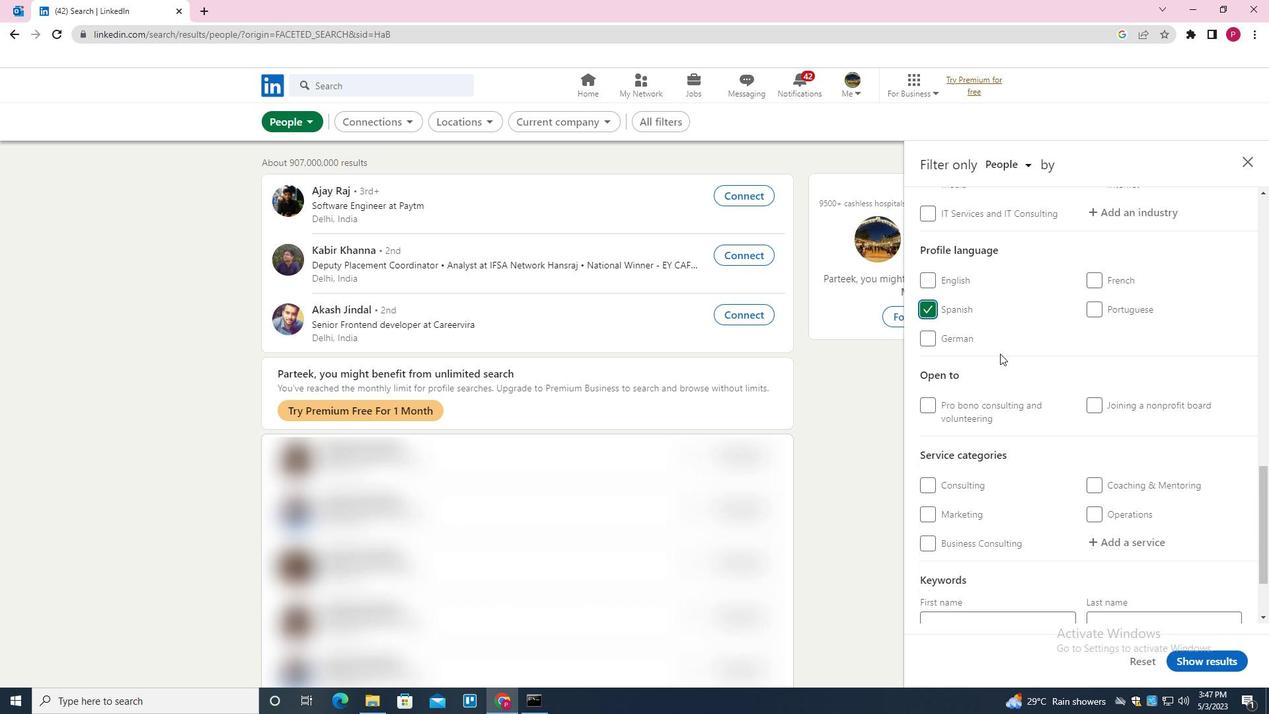 
Action: Mouse scrolled (1000, 354) with delta (0, 0)
Screenshot: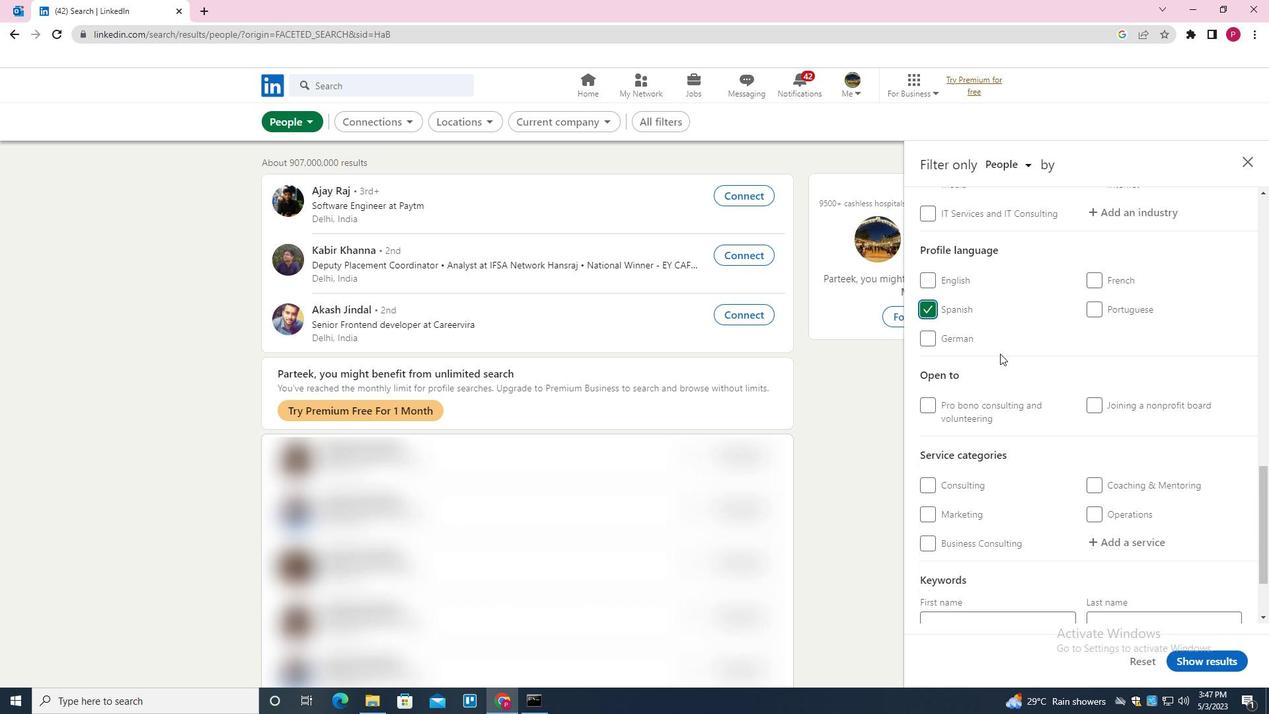 
Action: Mouse scrolled (1000, 354) with delta (0, 0)
Screenshot: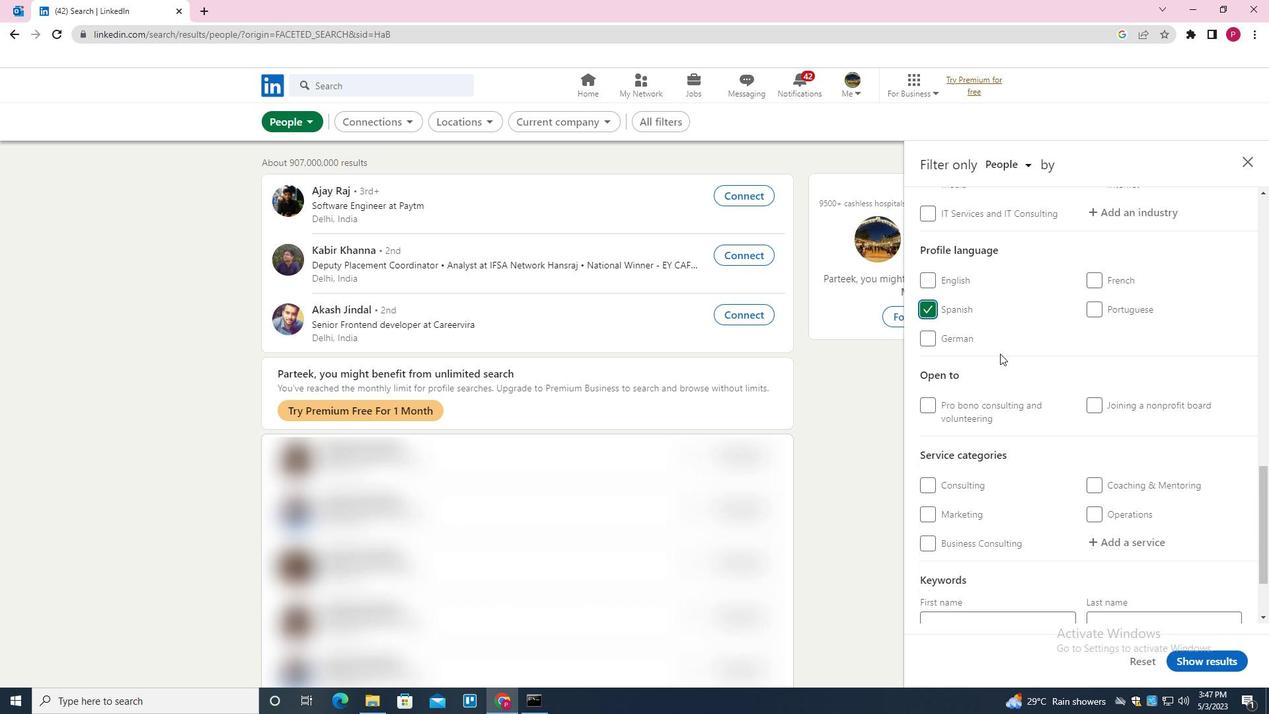 
Action: Mouse scrolled (1000, 354) with delta (0, 0)
Screenshot: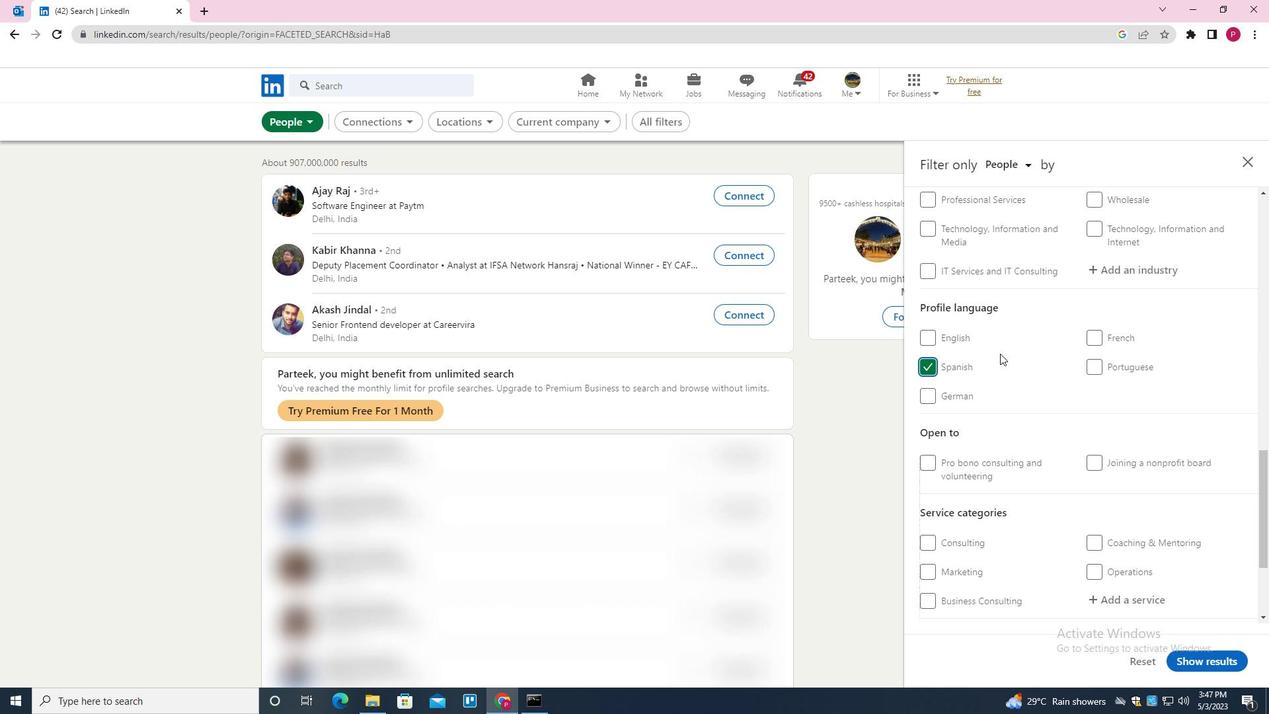 
Action: Mouse scrolled (1000, 354) with delta (0, 0)
Screenshot: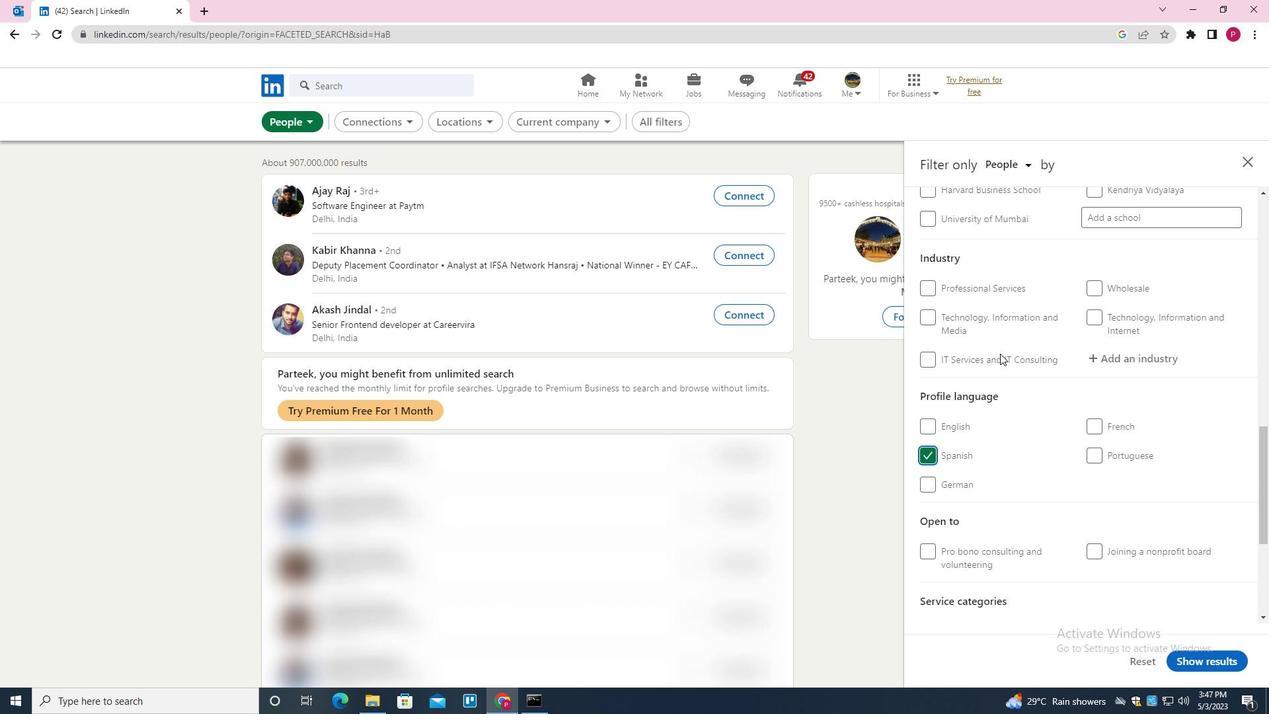 
Action: Mouse scrolled (1000, 354) with delta (0, 0)
Screenshot: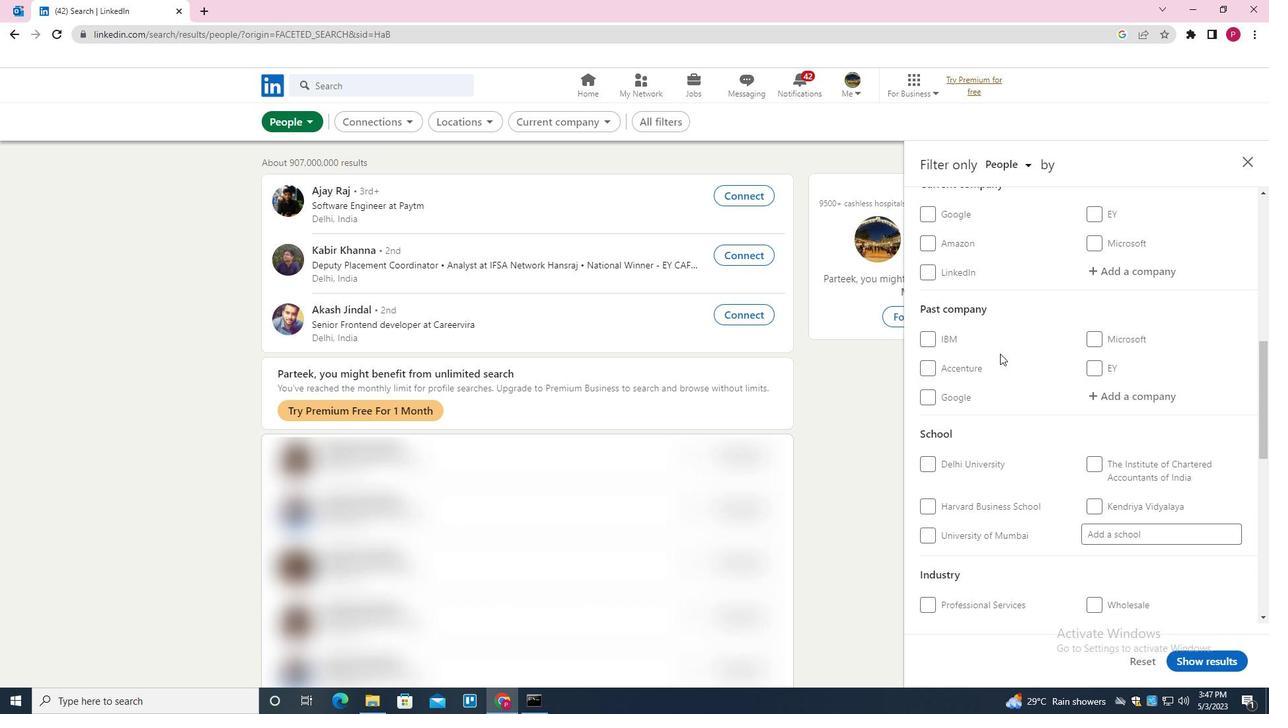 
Action: Mouse moved to (1123, 338)
Screenshot: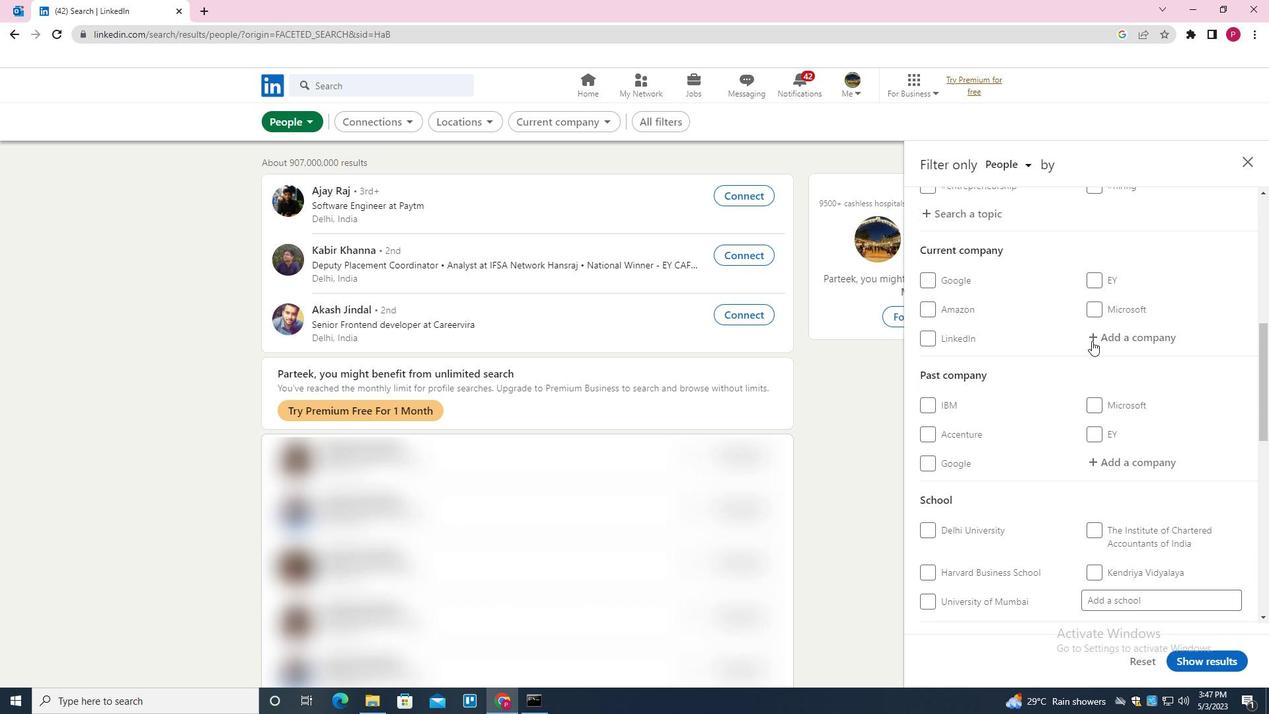 
Action: Mouse pressed left at (1123, 338)
Screenshot: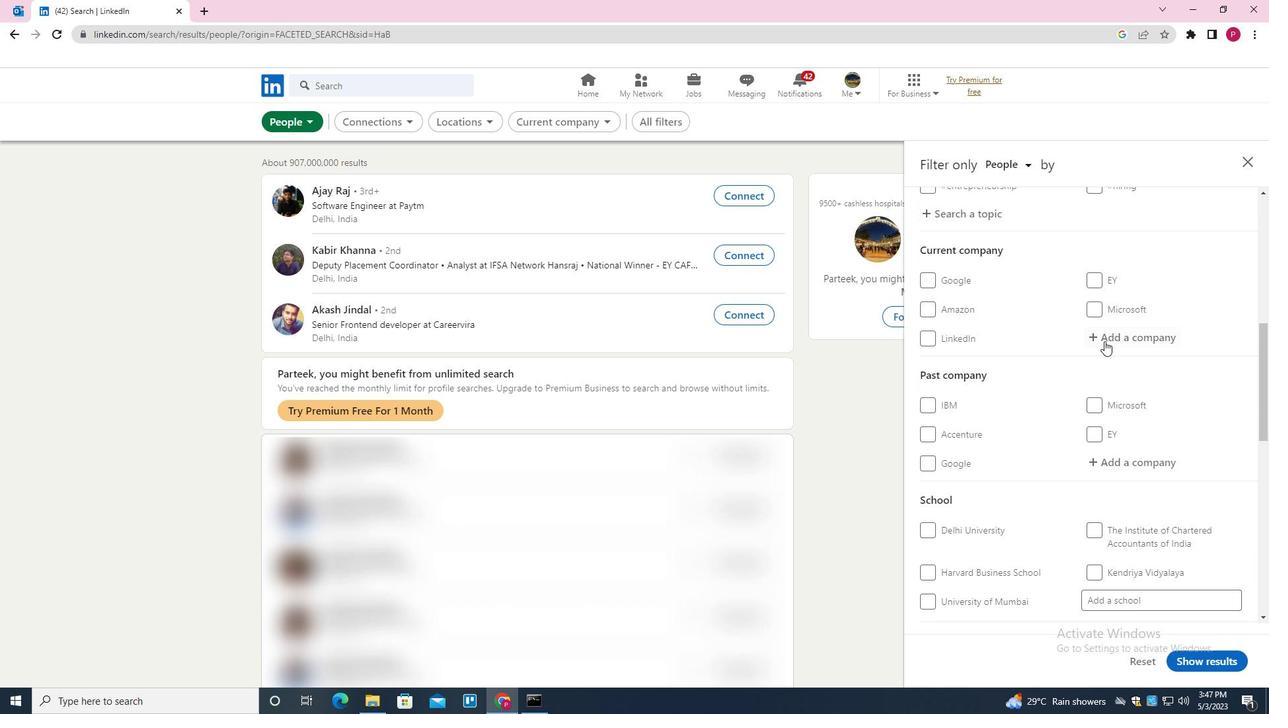 
Action: Key pressed <Key.shift><Key.shift><Key.shift><Key.shift><Key.shift><Key.shift><Key.shift>PI<Key.space><Key.shift>INDUSTRIES<Key.space><Key.down><Key.enter>
Screenshot: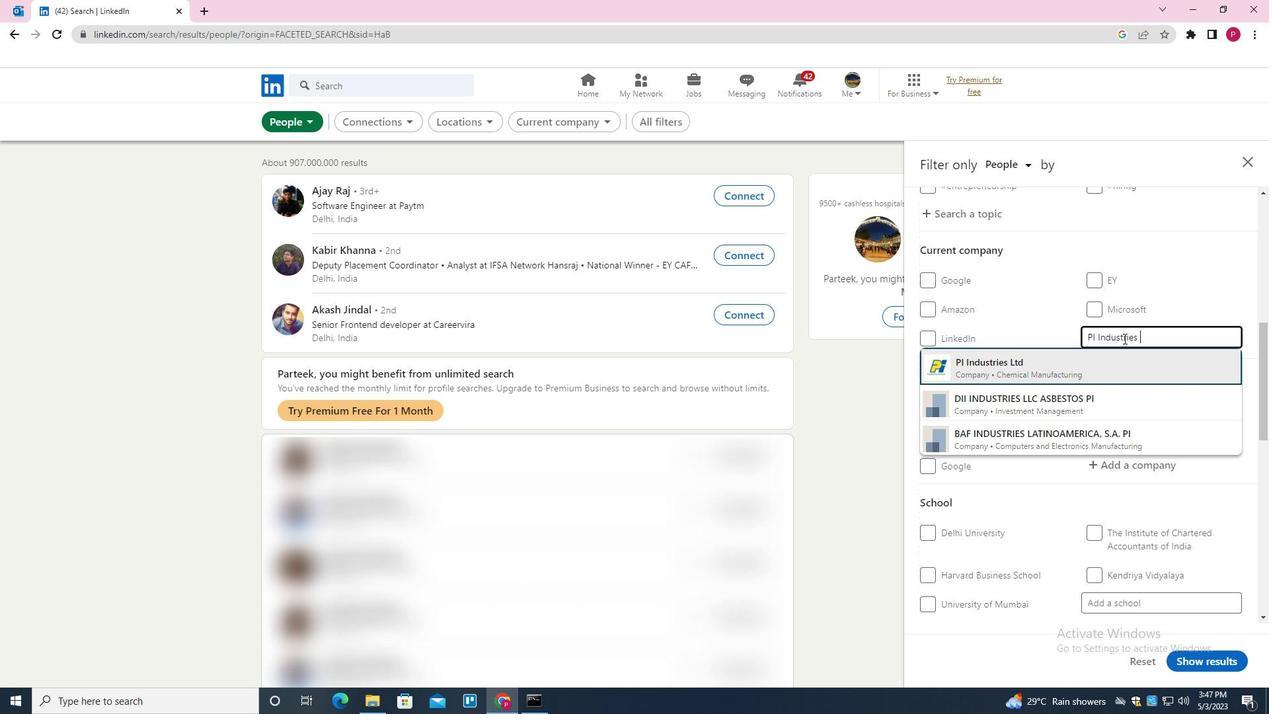 
Action: Mouse moved to (1006, 370)
Screenshot: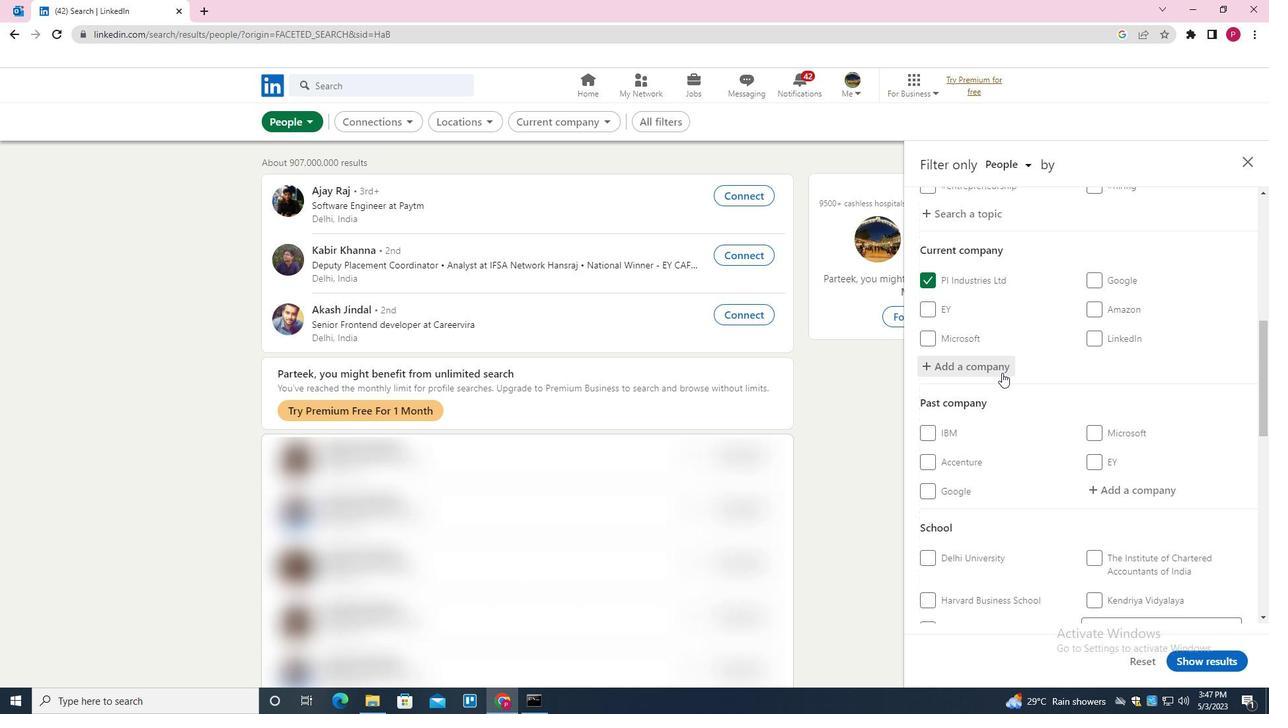 
Action: Mouse scrolled (1006, 369) with delta (0, 0)
Screenshot: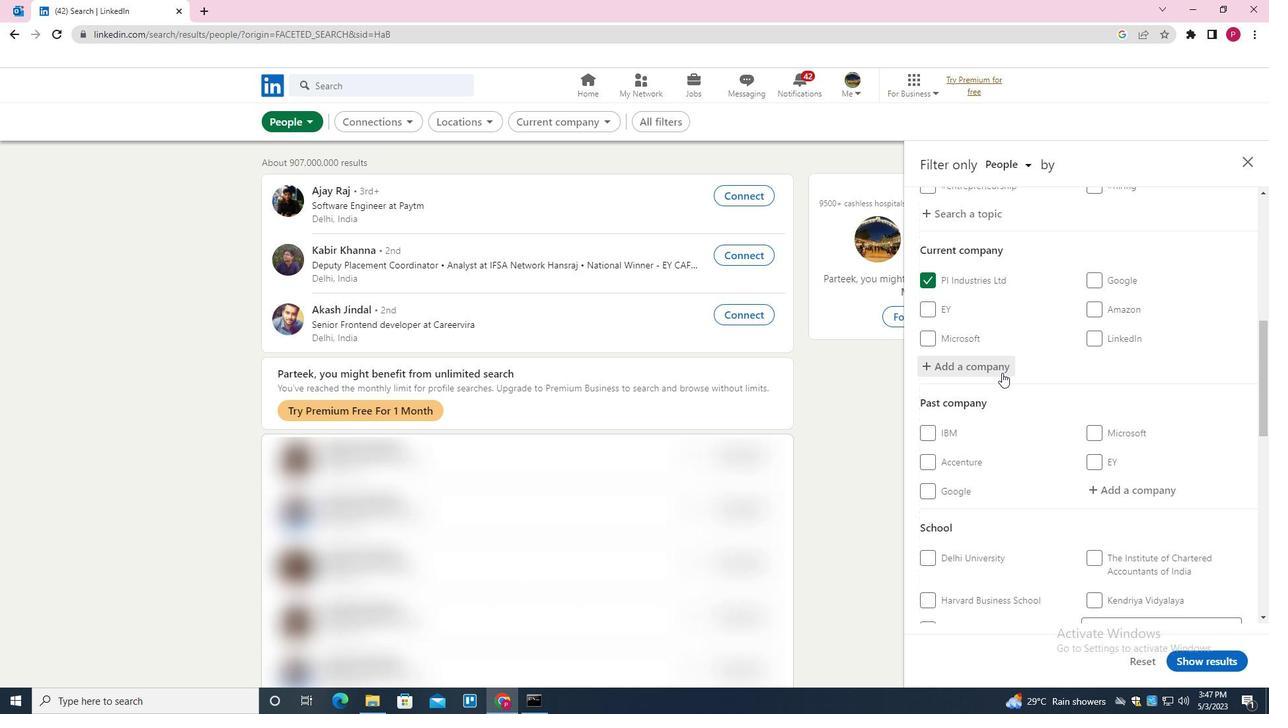 
Action: Mouse moved to (1006, 369)
Screenshot: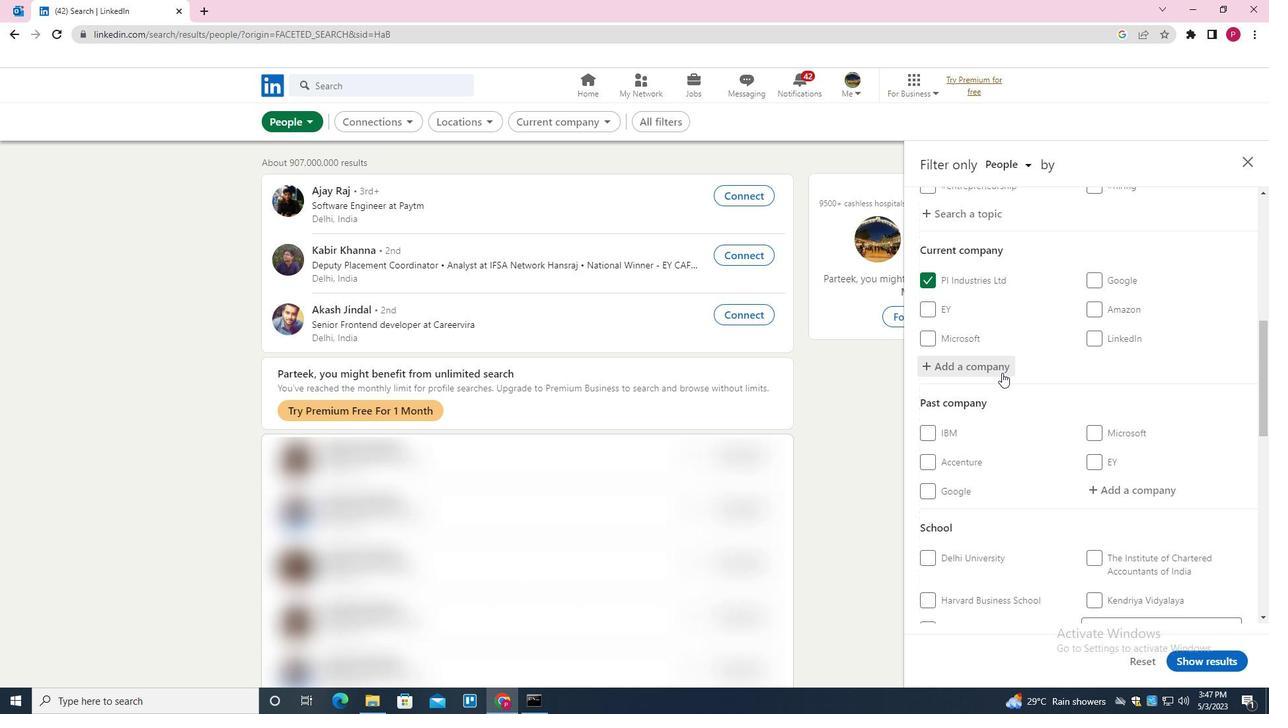 
Action: Mouse scrolled (1006, 368) with delta (0, 0)
Screenshot: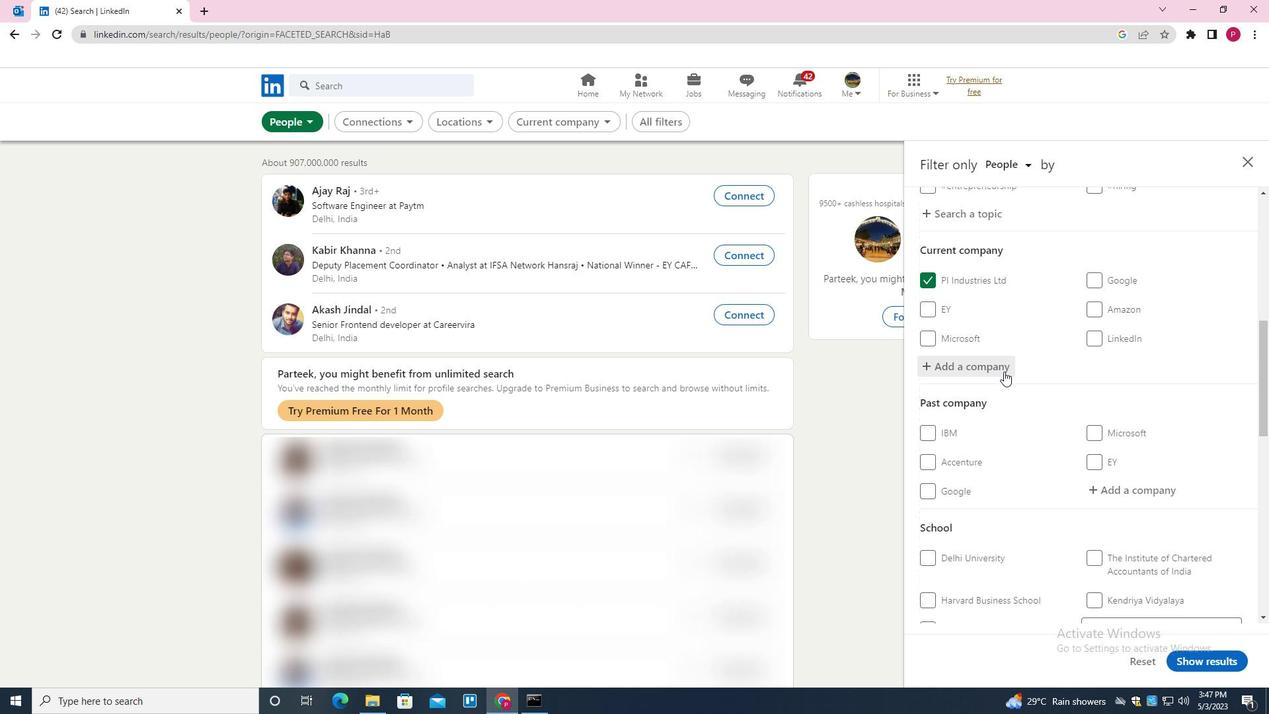 
Action: Mouse scrolled (1006, 368) with delta (0, 0)
Screenshot: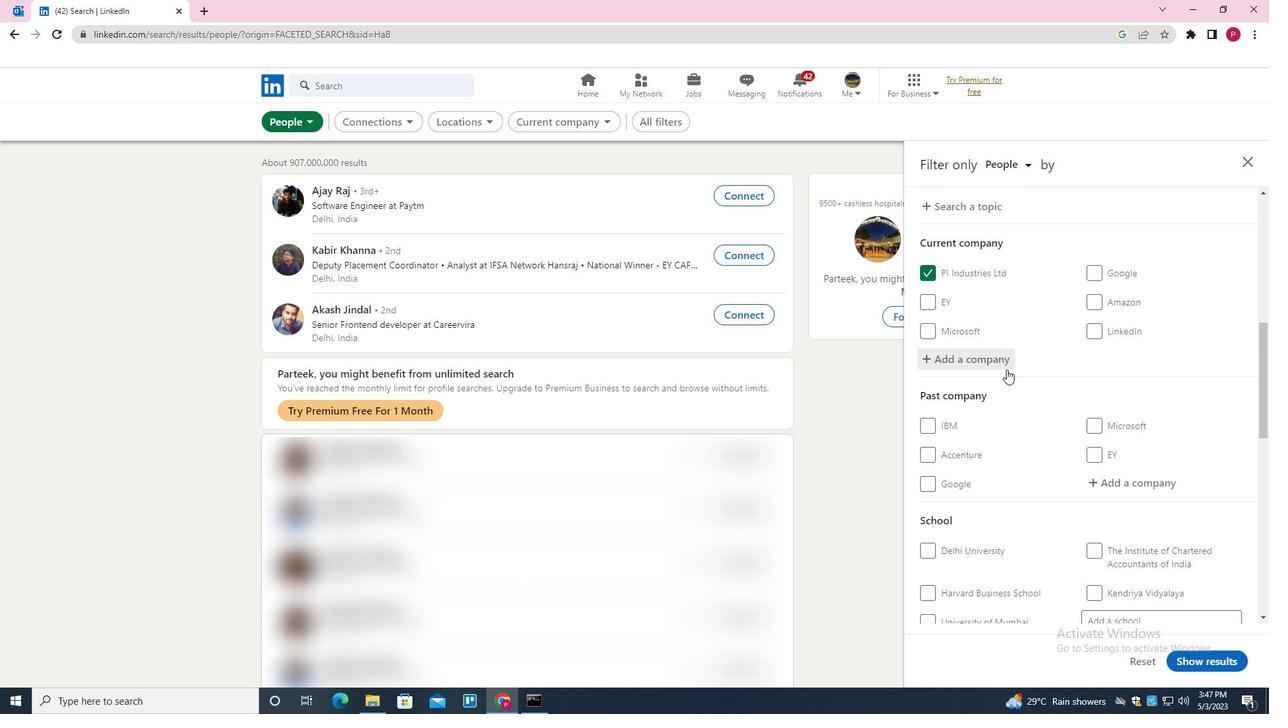 
Action: Mouse moved to (996, 337)
Screenshot: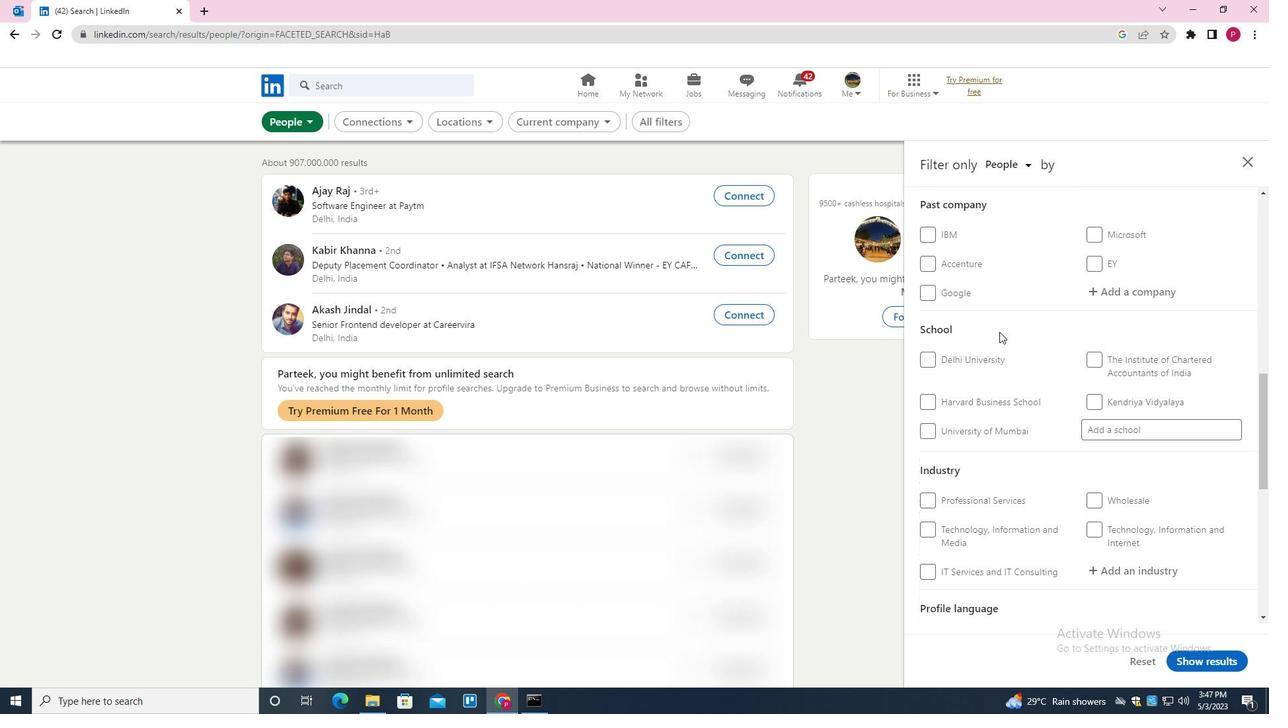 
Action: Mouse scrolled (996, 337) with delta (0, 0)
Screenshot: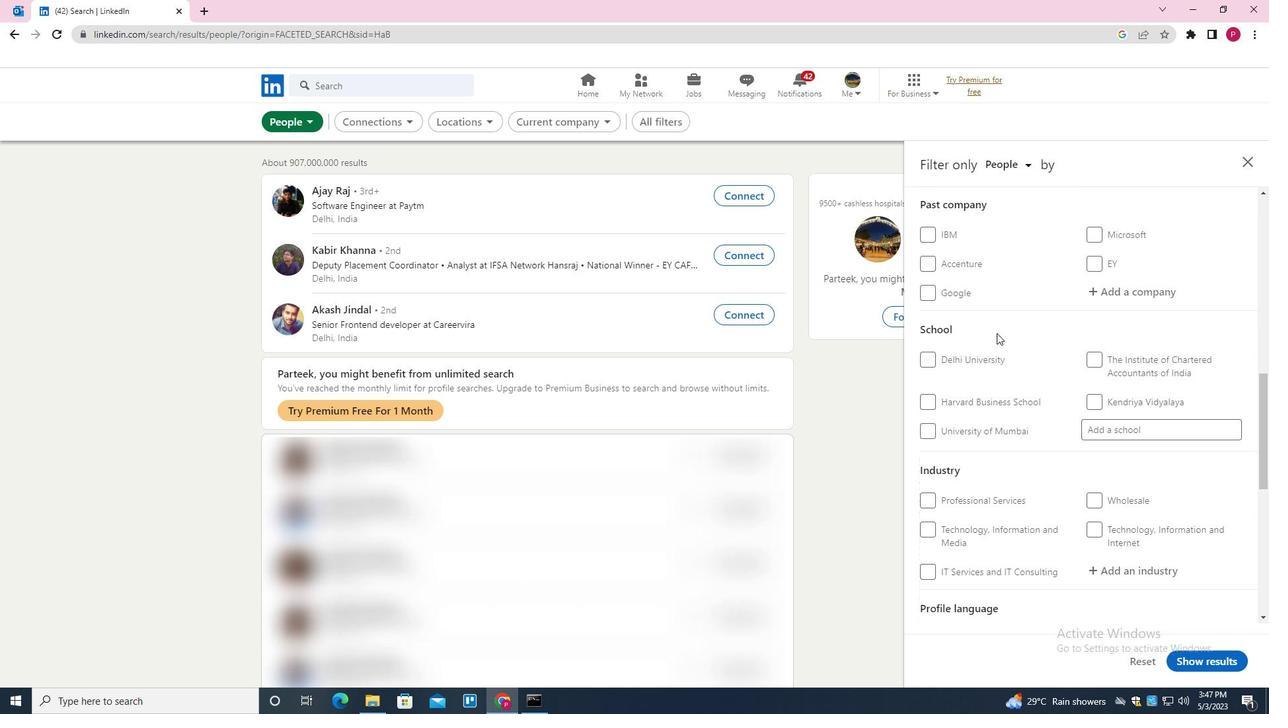 
Action: Mouse moved to (999, 343)
Screenshot: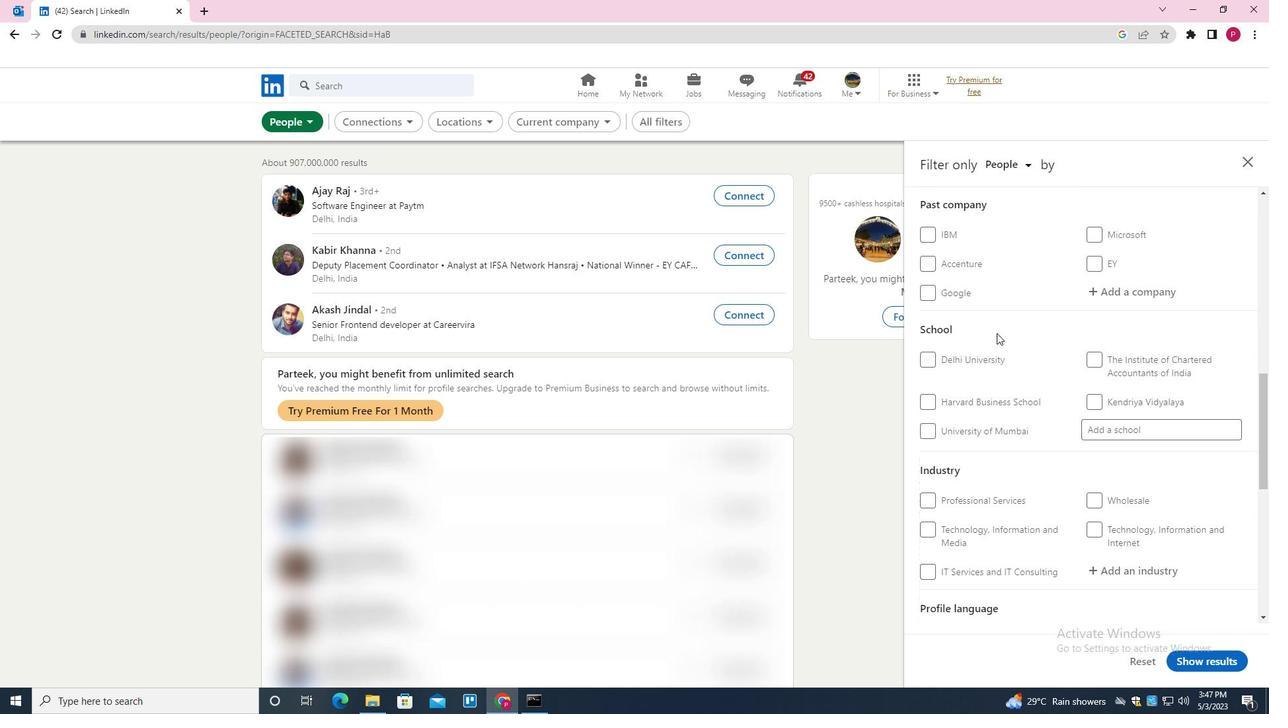 
Action: Mouse scrolled (999, 342) with delta (0, 0)
Screenshot: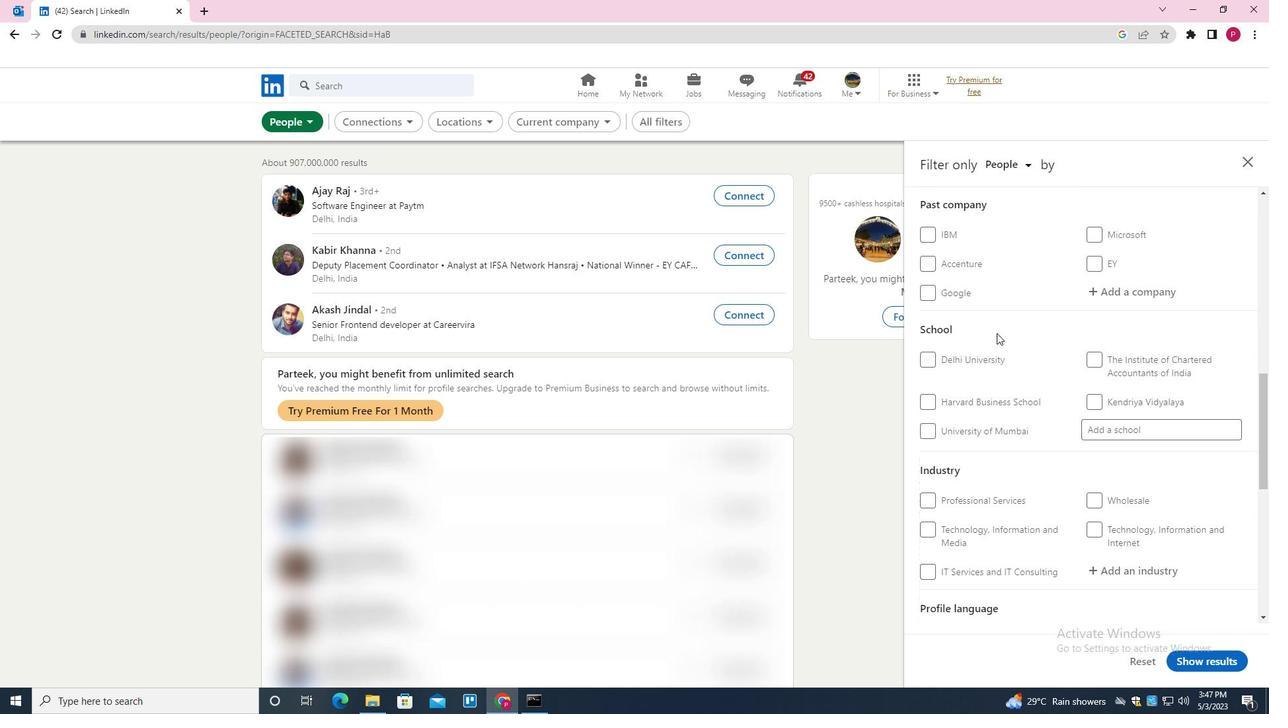 
Action: Mouse moved to (1125, 297)
Screenshot: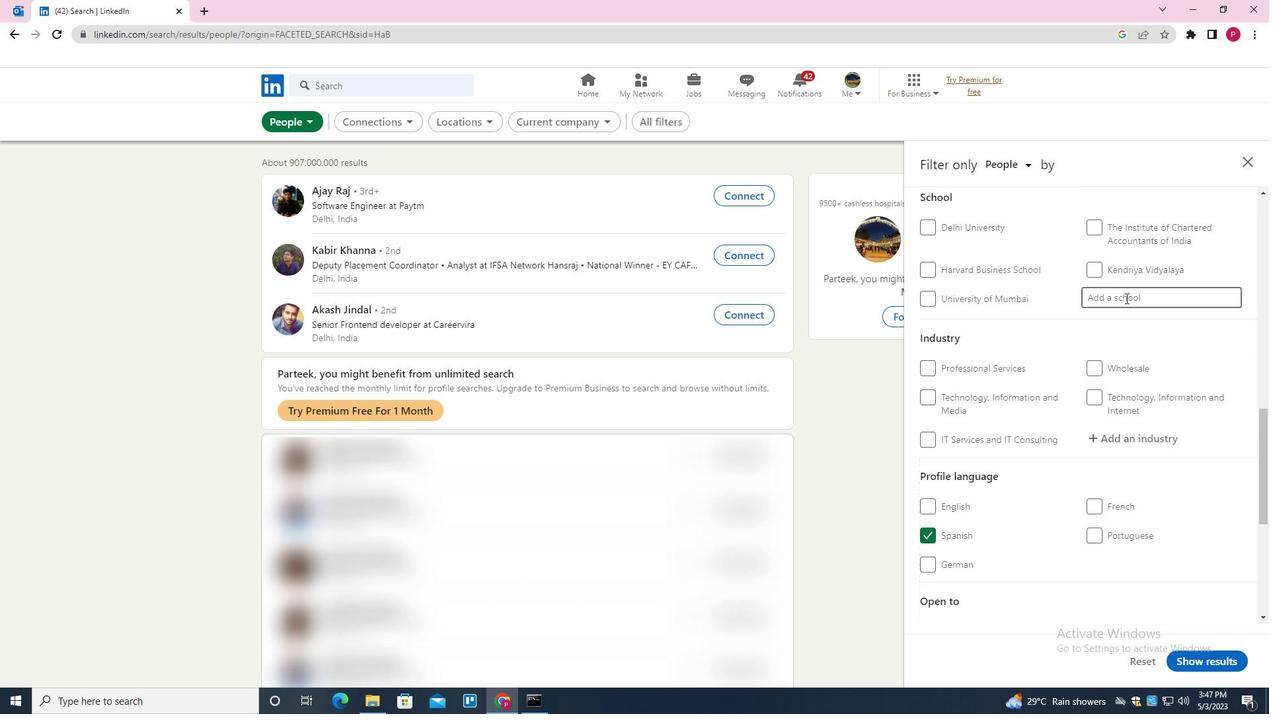 
Action: Mouse pressed left at (1125, 297)
Screenshot: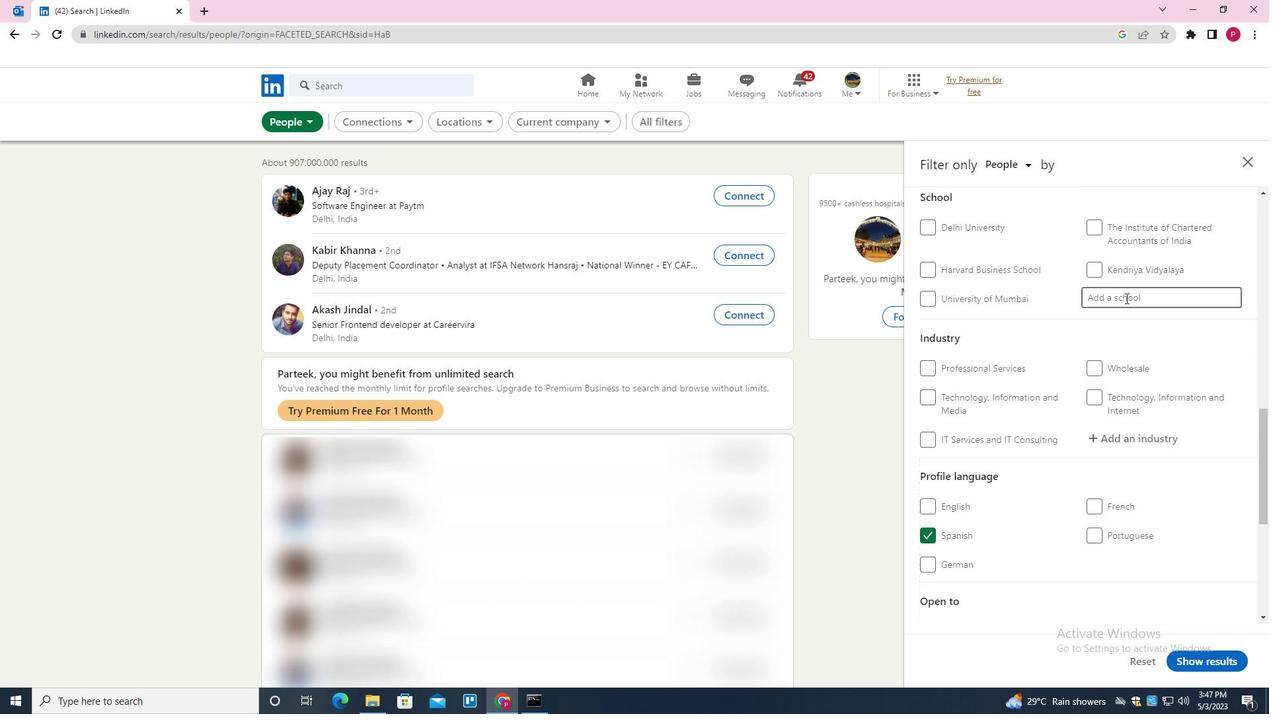 
Action: Key pressed <Key.shift><Key.shift><Key.shift><Key.shift><Key.shift><Key.shift><Key.shift><Key.shift><Key.shift>NATIONAL<Key.space><Key.shift>INSTITUTE<Key.space><Key.shift>TE<Key.backspace><Key.backspace>OF<Key.space><Key.shift>TECHNOLOGY<Key.space><Key.shift><Key.shift><Key.shift><Key.shift><Key.shift><Key.shift><Key.shift><Key.shift><Key.shift><Key.shift><Key.shift>KARNATAJ<Key.backspace>KA<Key.down><Key.enter>
Screenshot: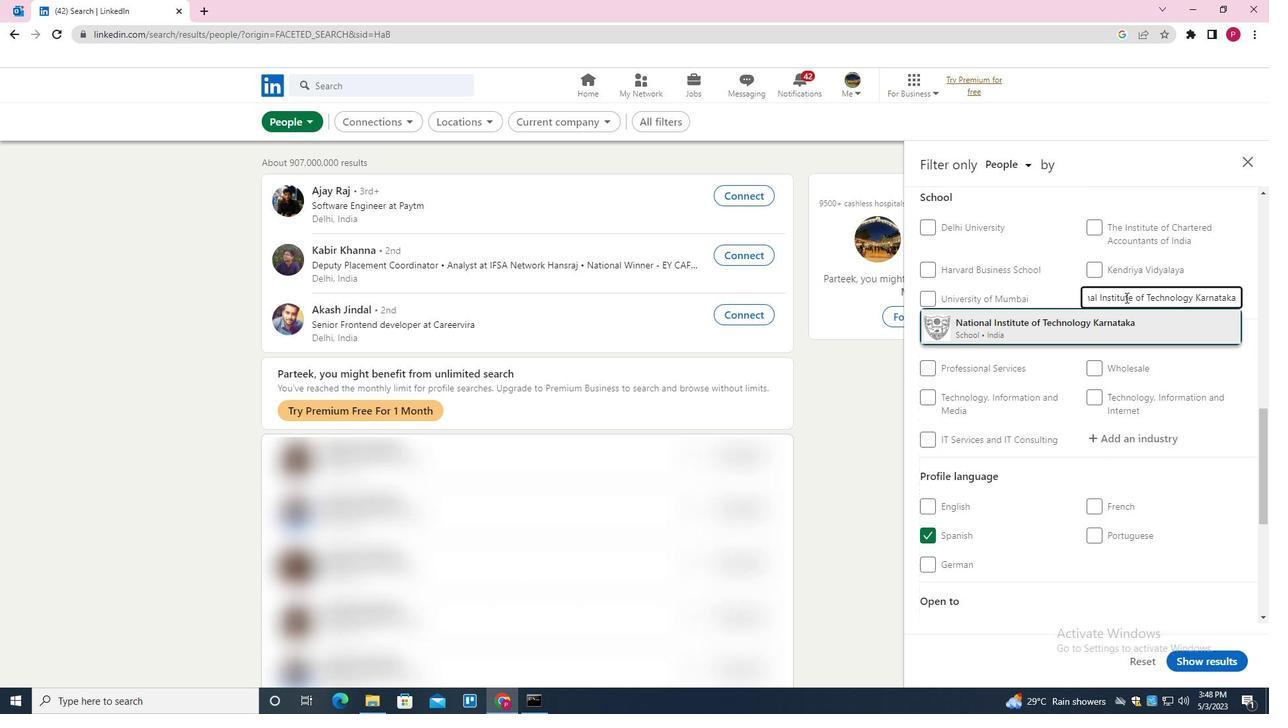 
Action: Mouse moved to (1056, 368)
Screenshot: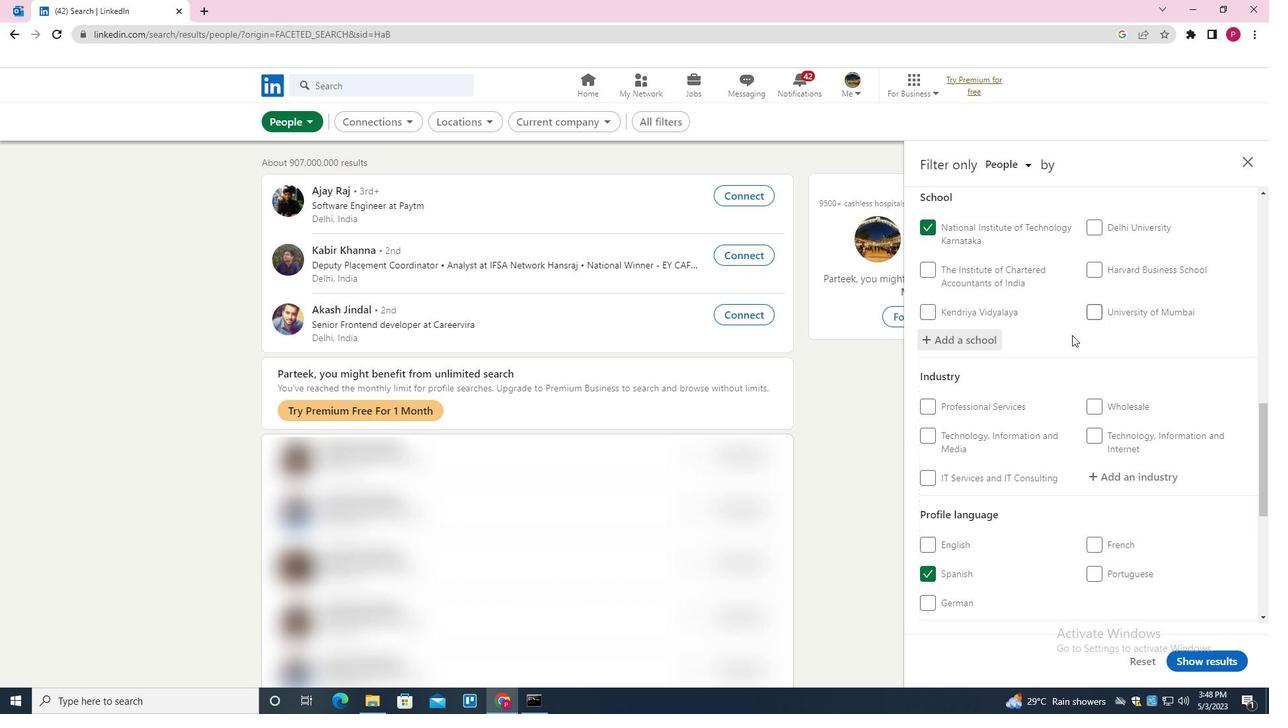 
Action: Mouse scrolled (1056, 368) with delta (0, 0)
Screenshot: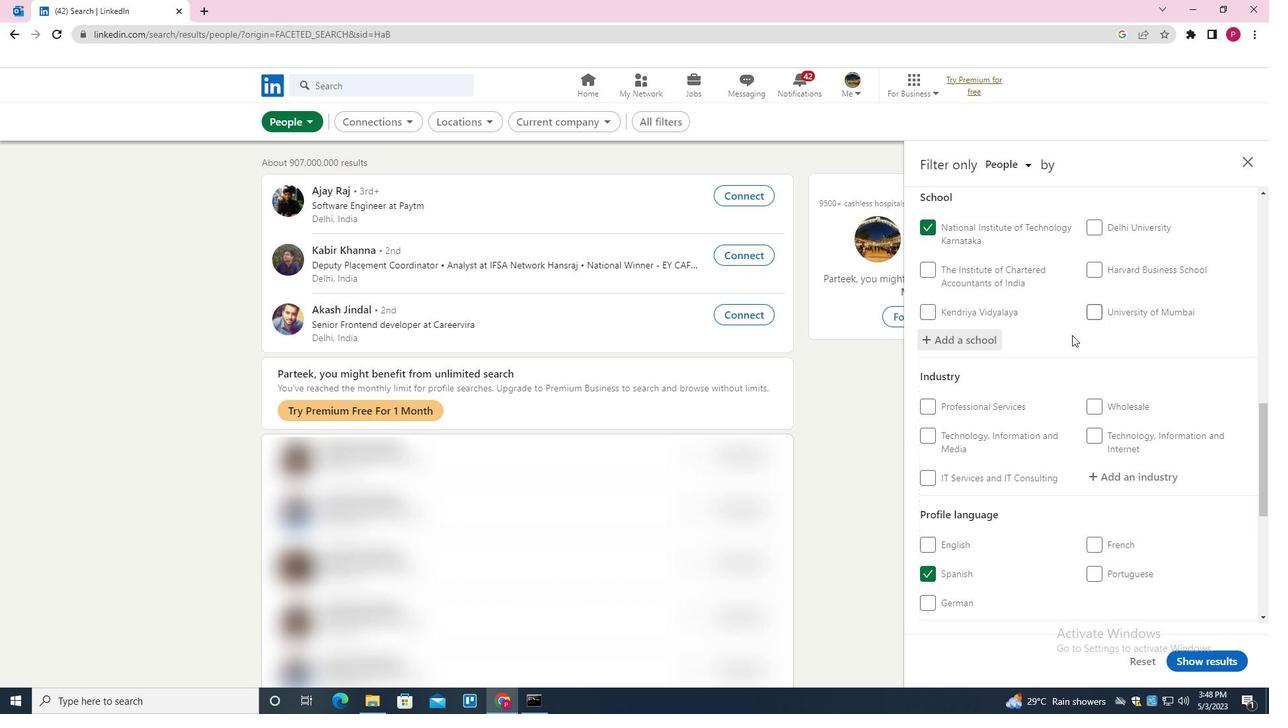 
Action: Mouse scrolled (1056, 368) with delta (0, 0)
Screenshot: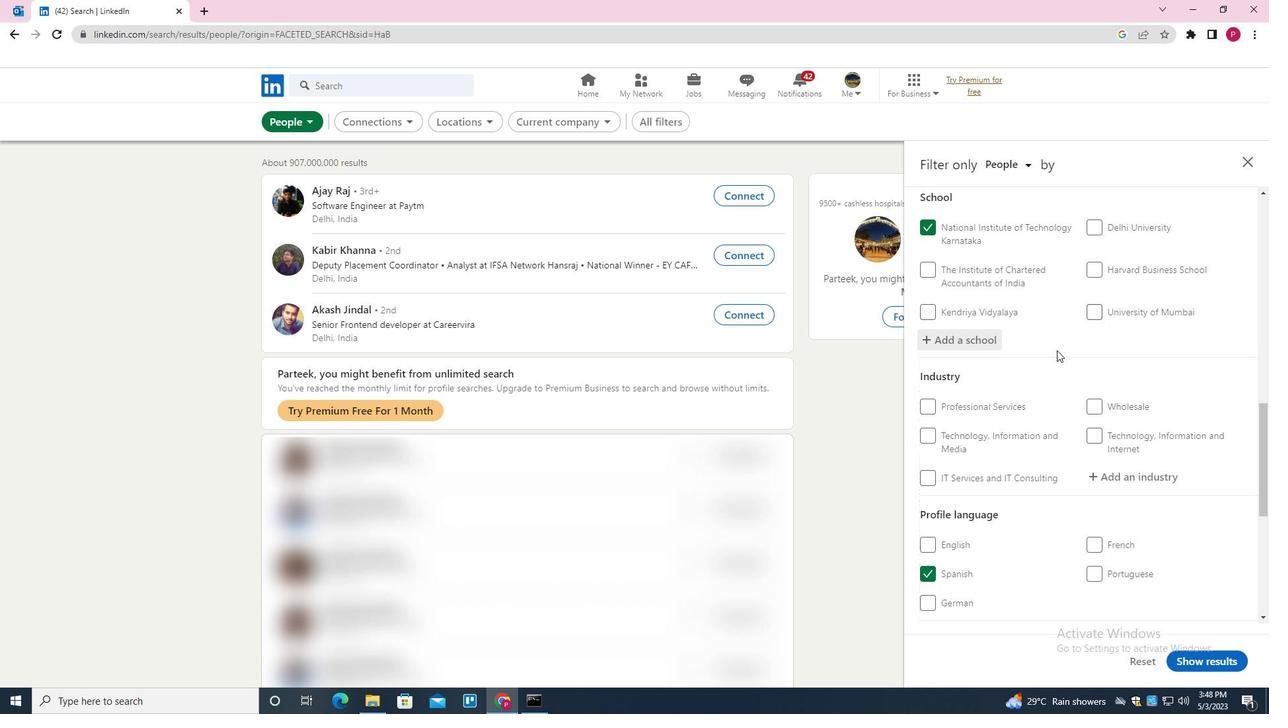 
Action: Mouse moved to (1166, 348)
Screenshot: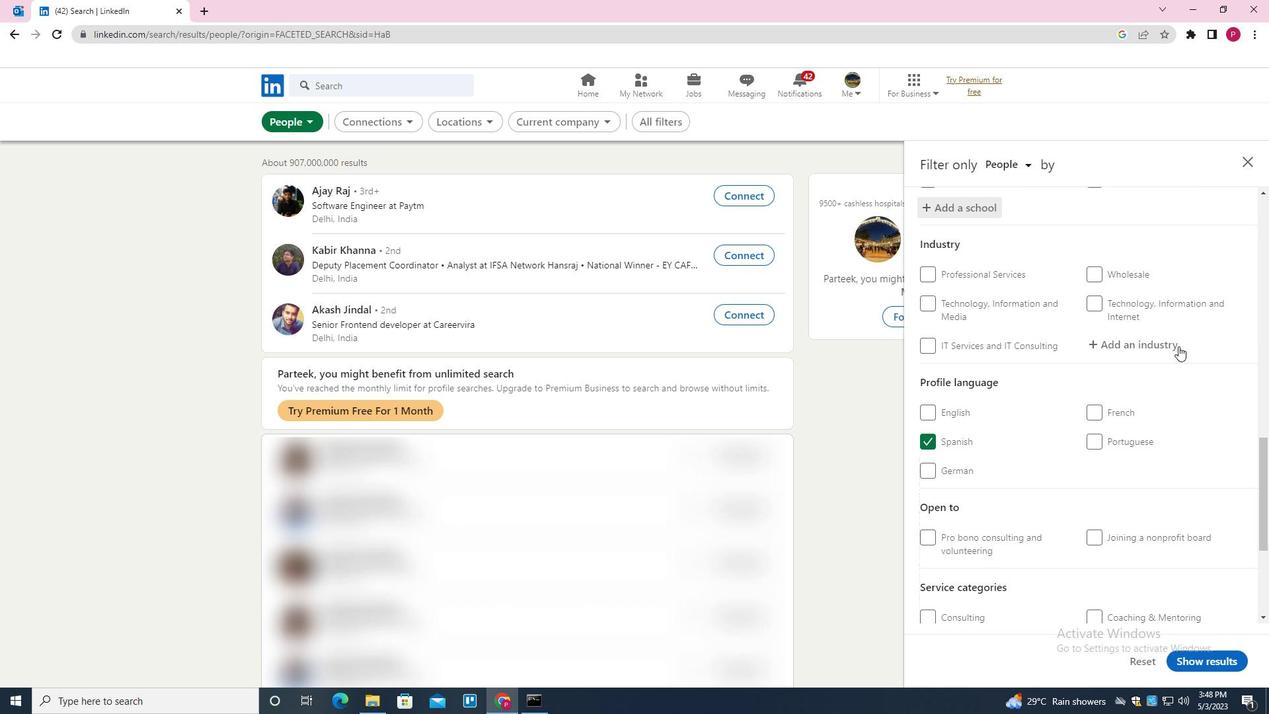 
Action: Mouse pressed left at (1166, 348)
Screenshot: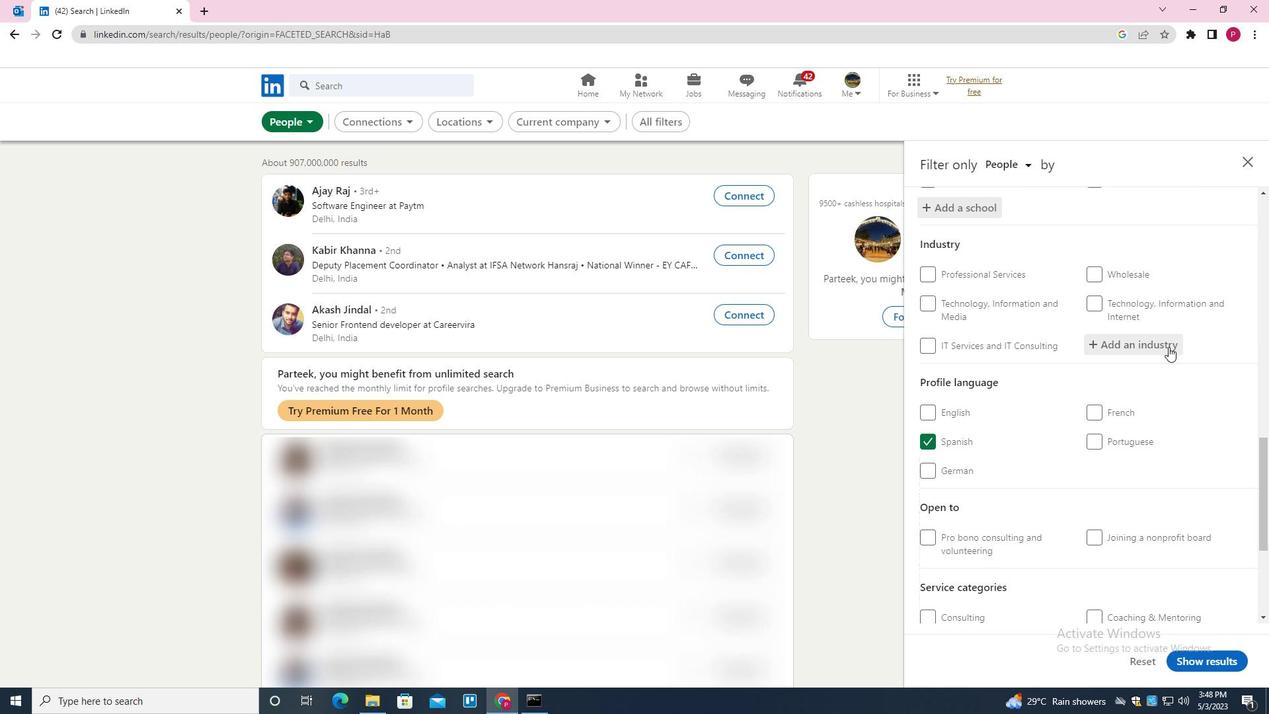 
Action: Key pressed <Key.shift><Key.shift><Key.shift><Key.shift><Key.shift>ELECTRIC<Key.down><Key.down><Key.down><Key.enter>
Screenshot: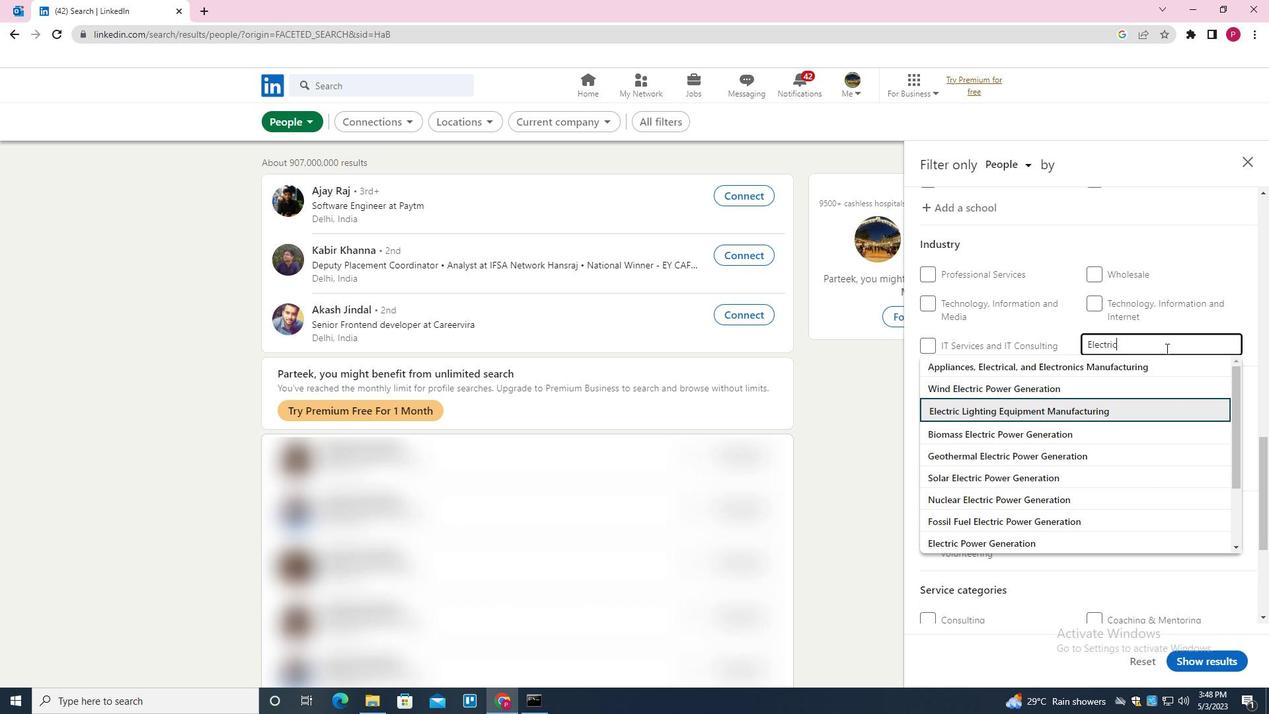 
Action: Mouse moved to (1082, 413)
Screenshot: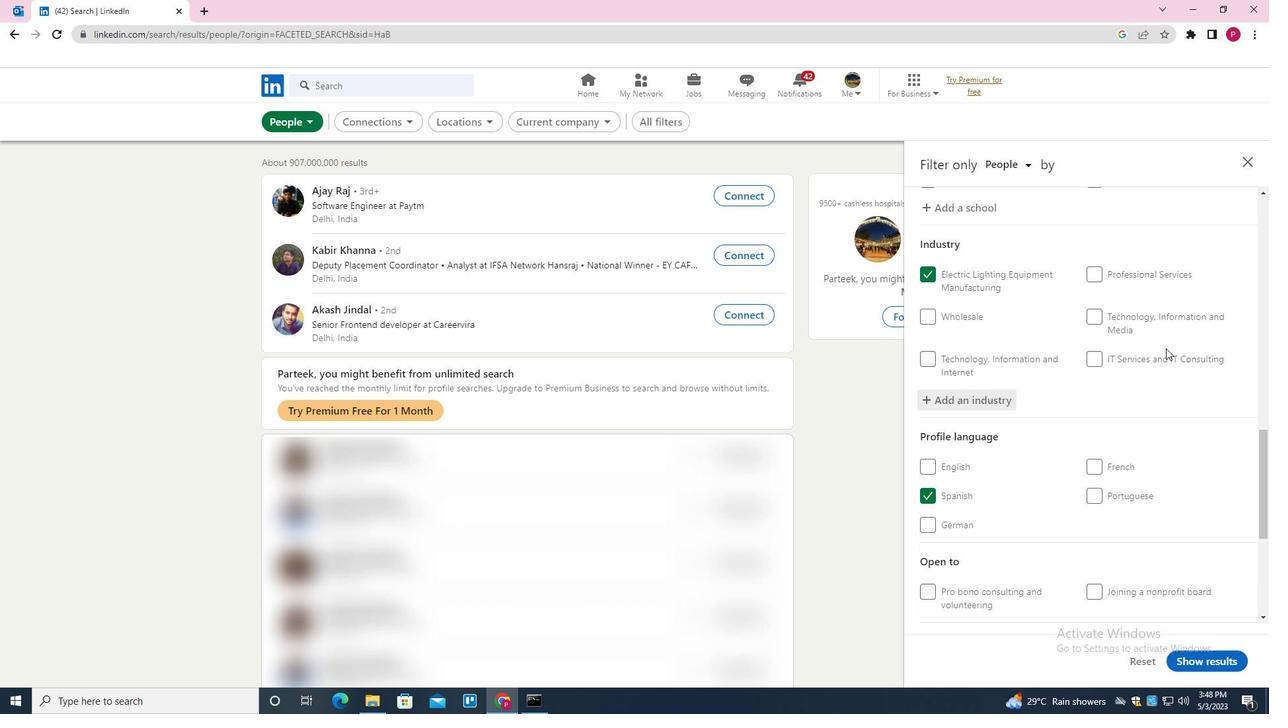 
Action: Mouse scrolled (1082, 413) with delta (0, 0)
Screenshot: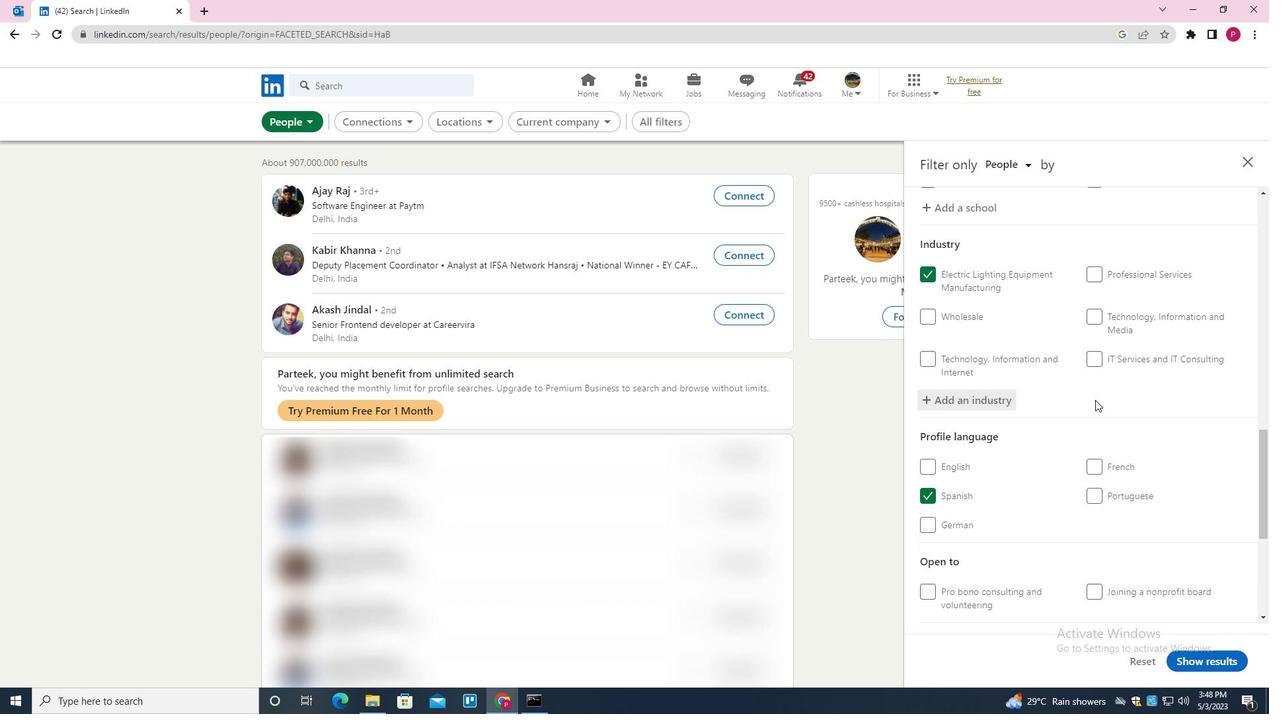 
Action: Mouse moved to (1082, 415)
Screenshot: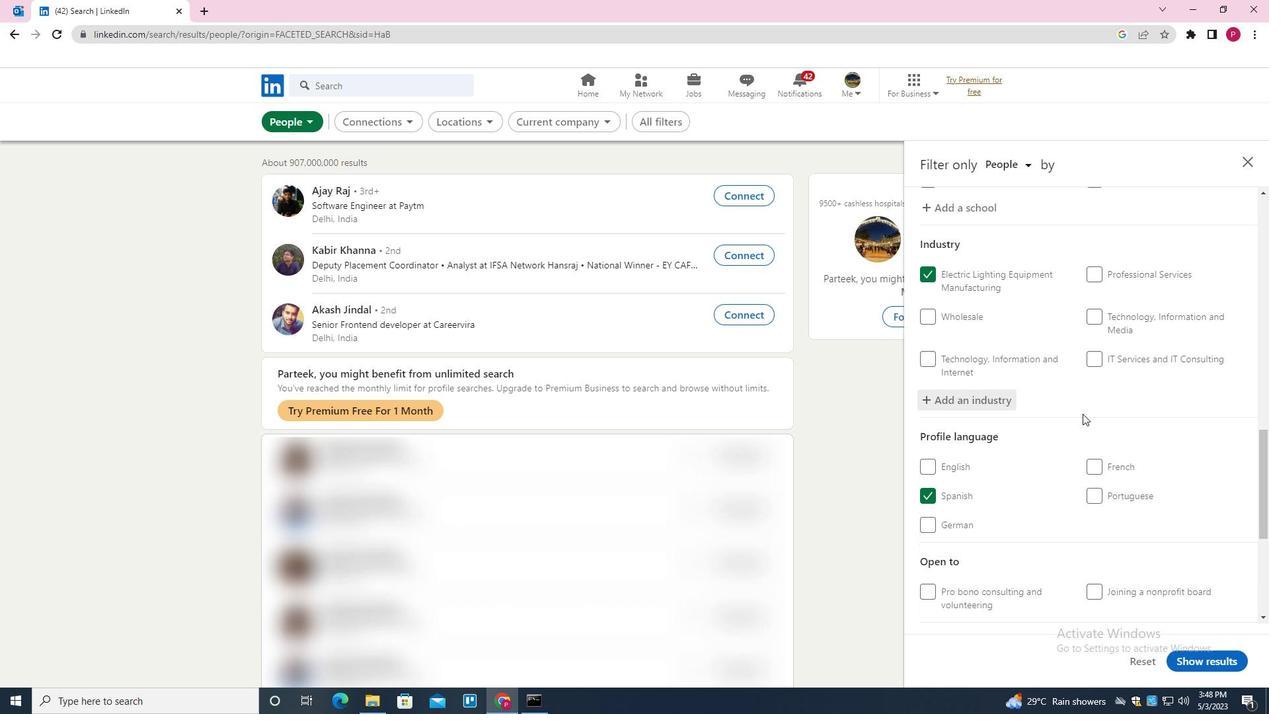 
Action: Mouse scrolled (1082, 415) with delta (0, 0)
Screenshot: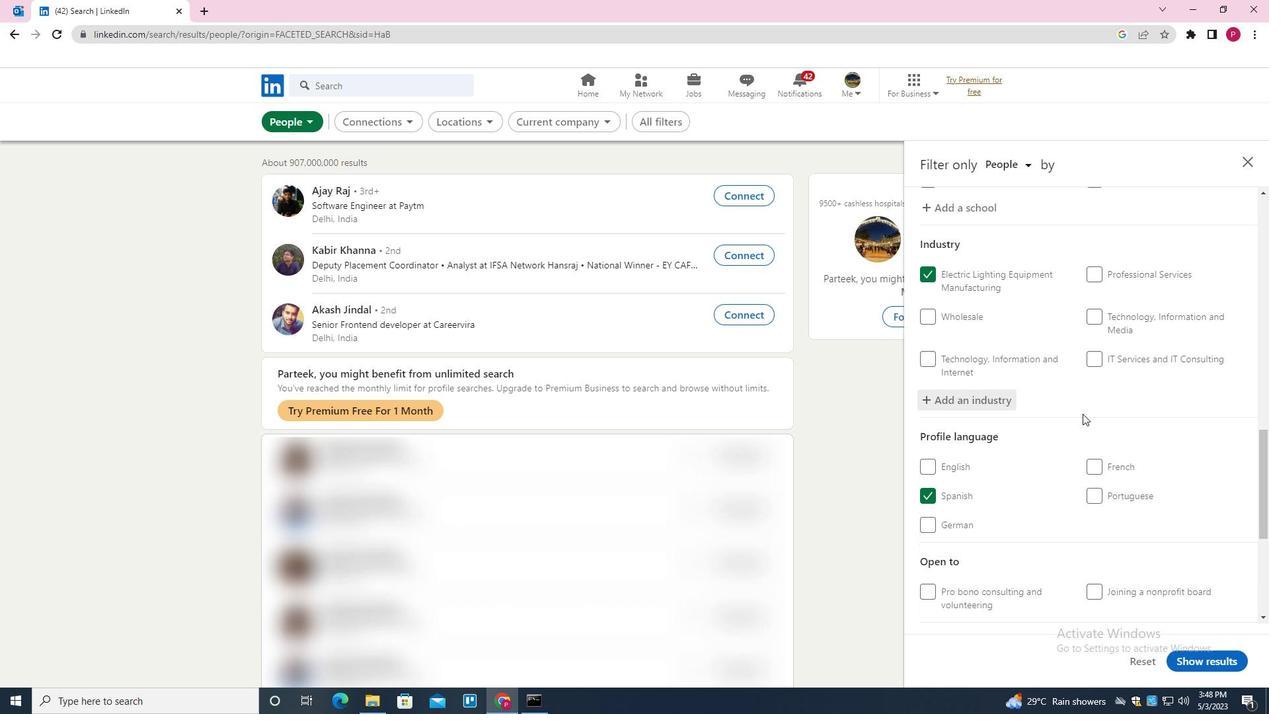 
Action: Mouse scrolled (1082, 415) with delta (0, 0)
Screenshot: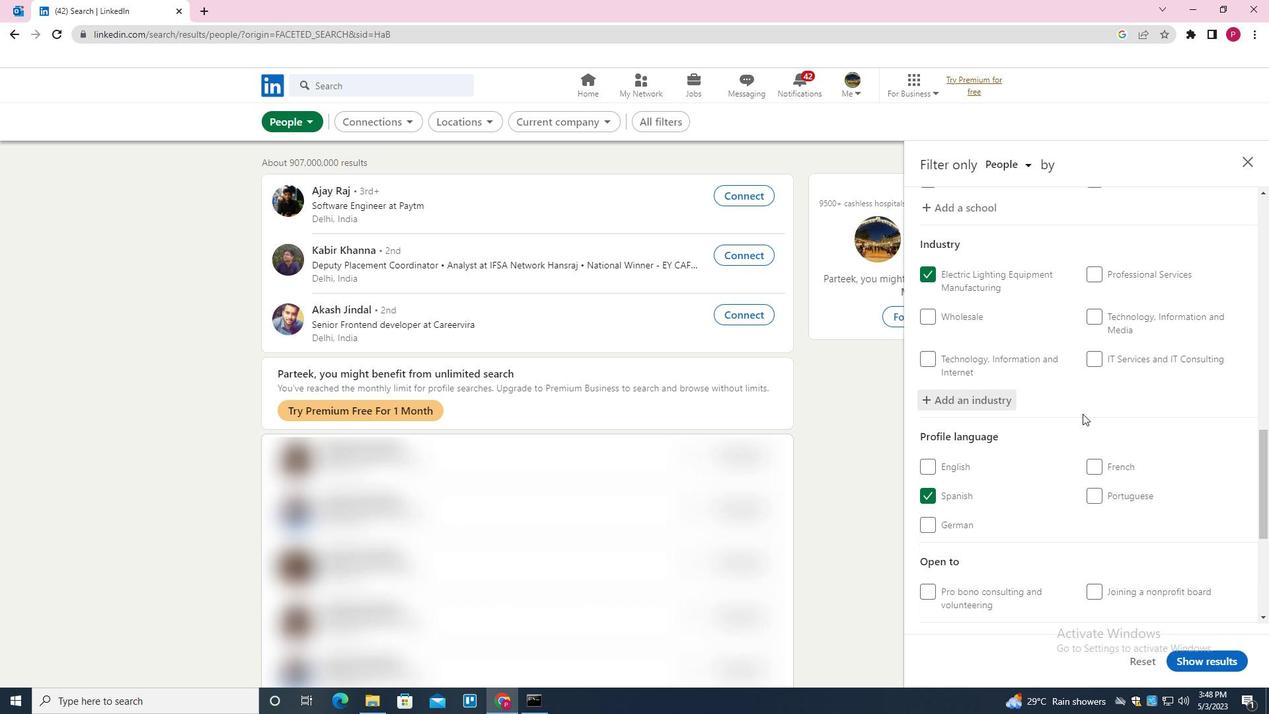 
Action: Mouse scrolled (1082, 415) with delta (0, 0)
Screenshot: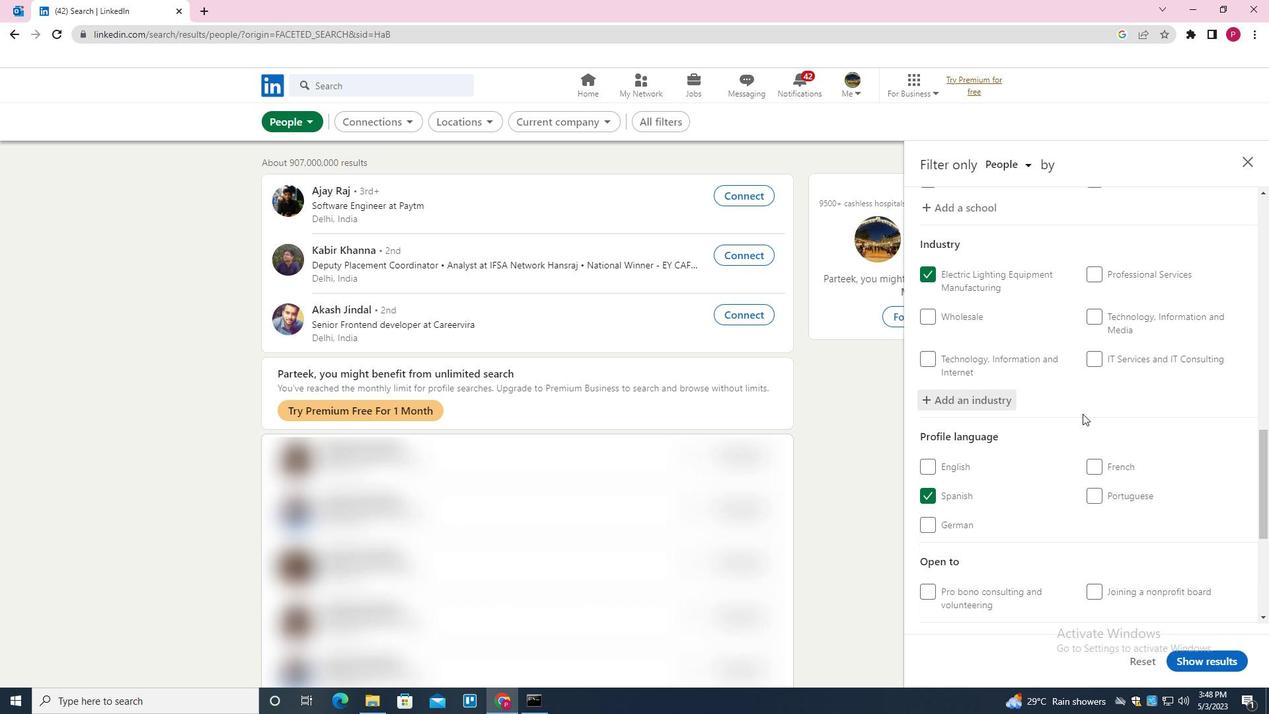 
Action: Mouse moved to (1115, 463)
Screenshot: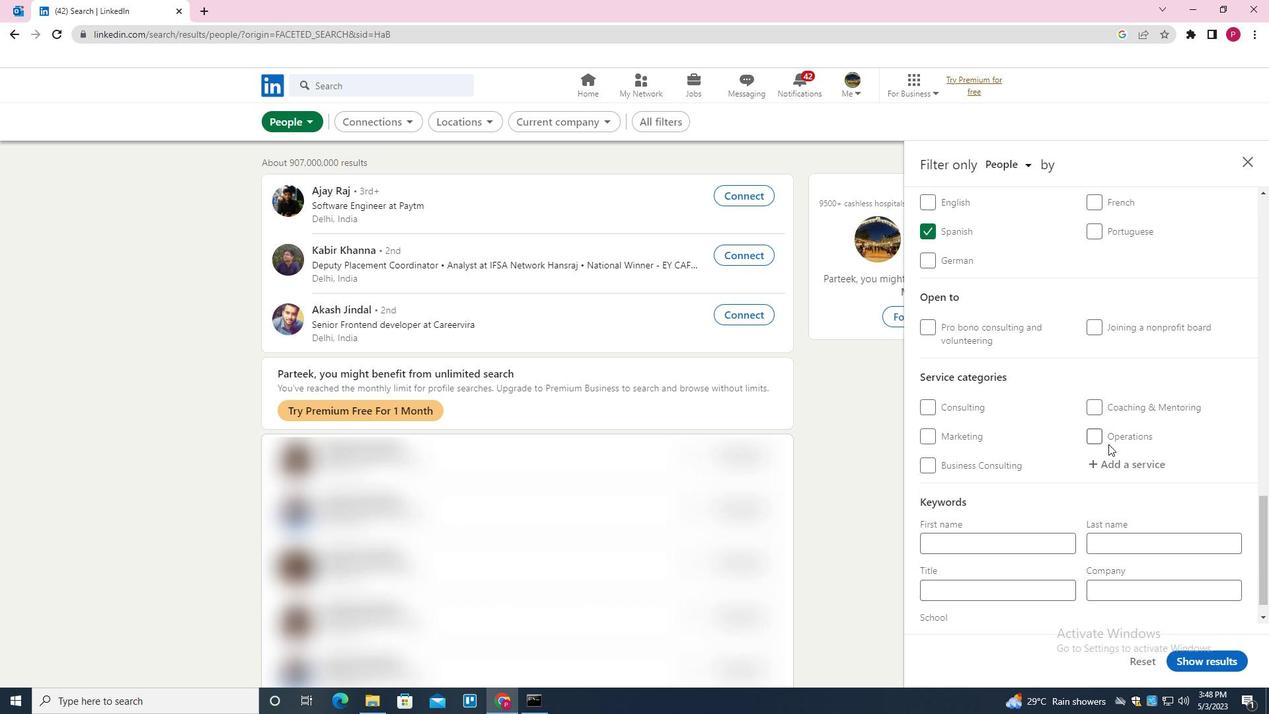 
Action: Mouse pressed left at (1115, 463)
Screenshot: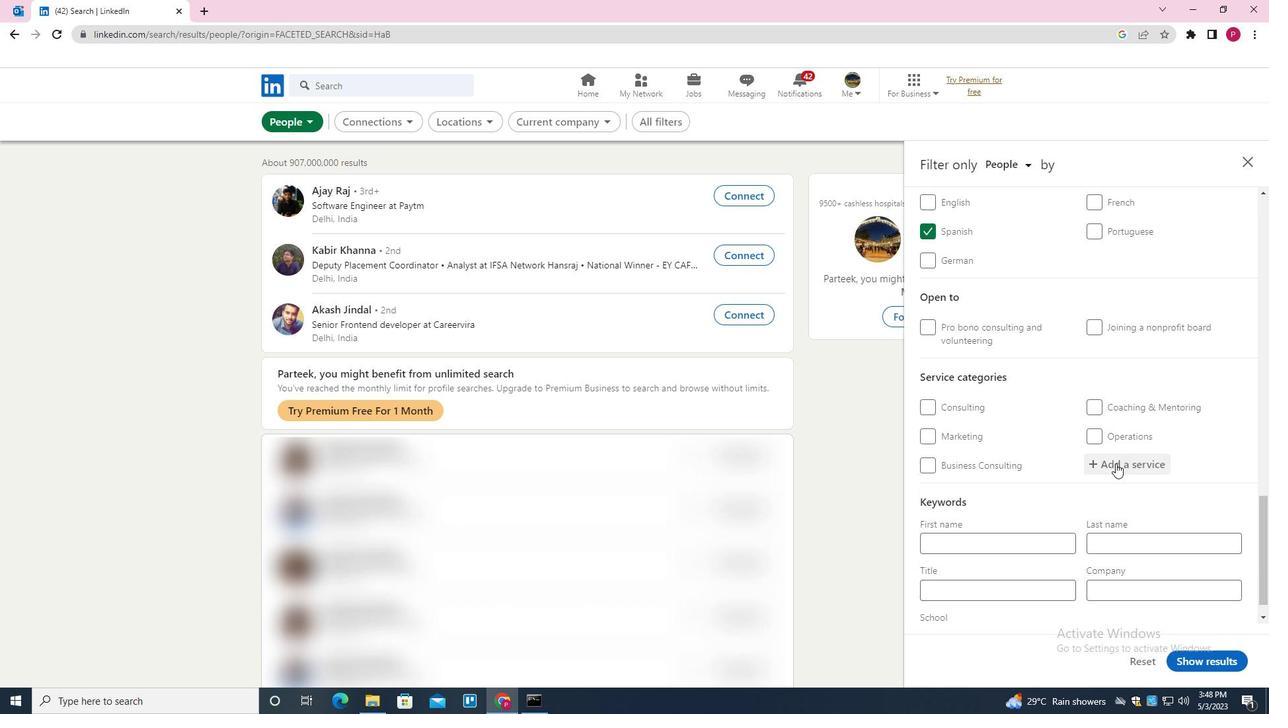 
Action: Key pressed <Key.shift><Key.shift><Key.shift><Key.shift><Key.shift><Key.shift><Key.shift>BUSN<Key.backspace>INESS<Key.space><Key.shift><Key.shift><Key.shift><Key.shift><Key.shift><Key.shift><Key.shift>ANALYTICS<Key.down><Key.enter>
Screenshot: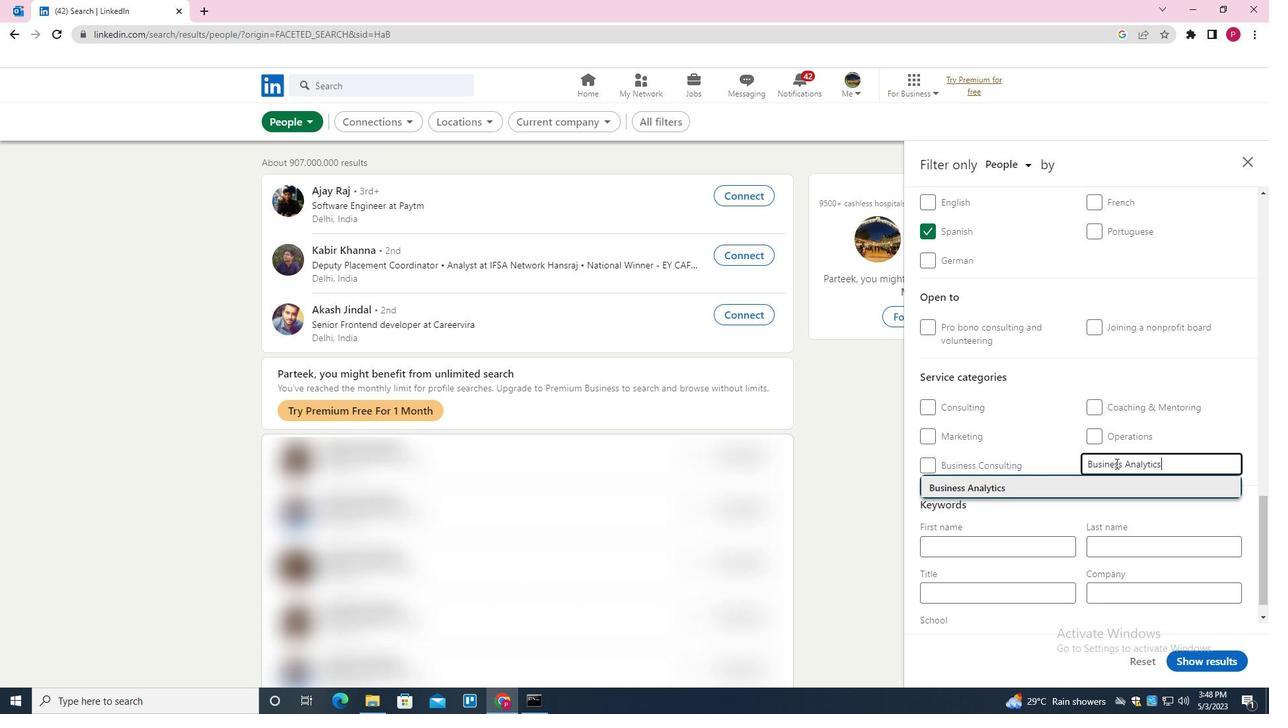 
Action: Mouse moved to (1115, 463)
Screenshot: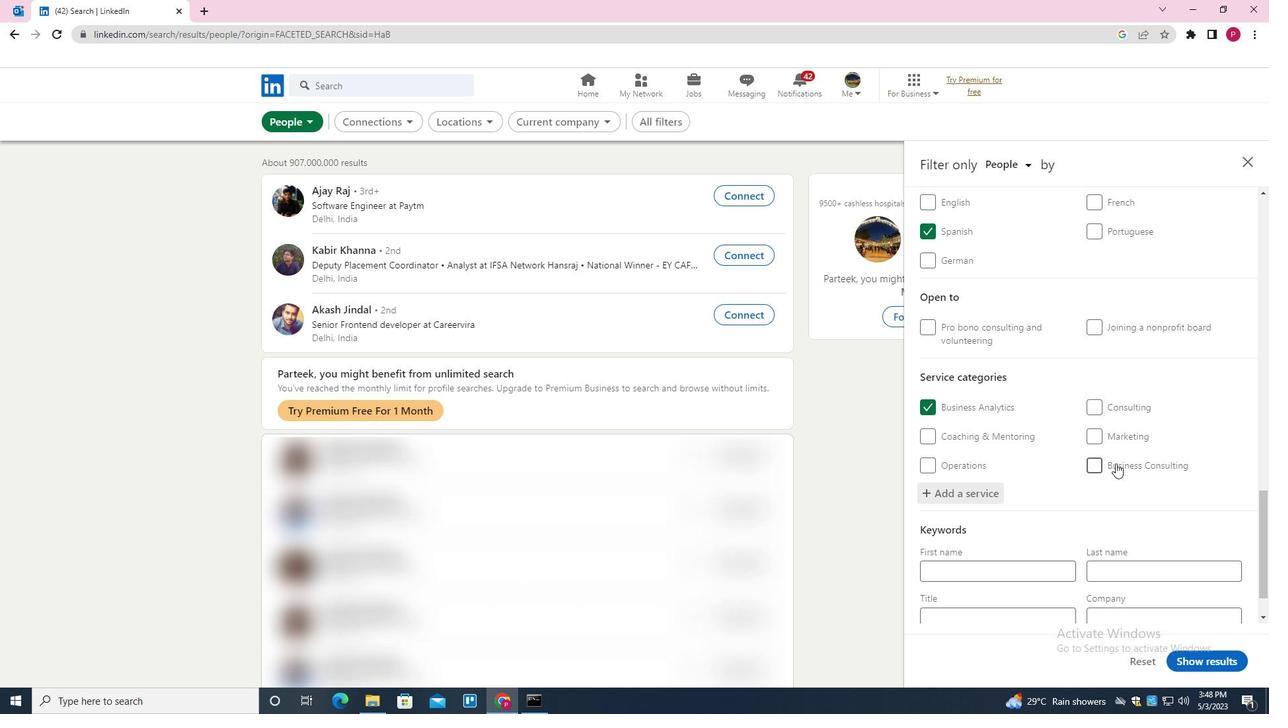 
Action: Mouse scrolled (1115, 462) with delta (0, 0)
Screenshot: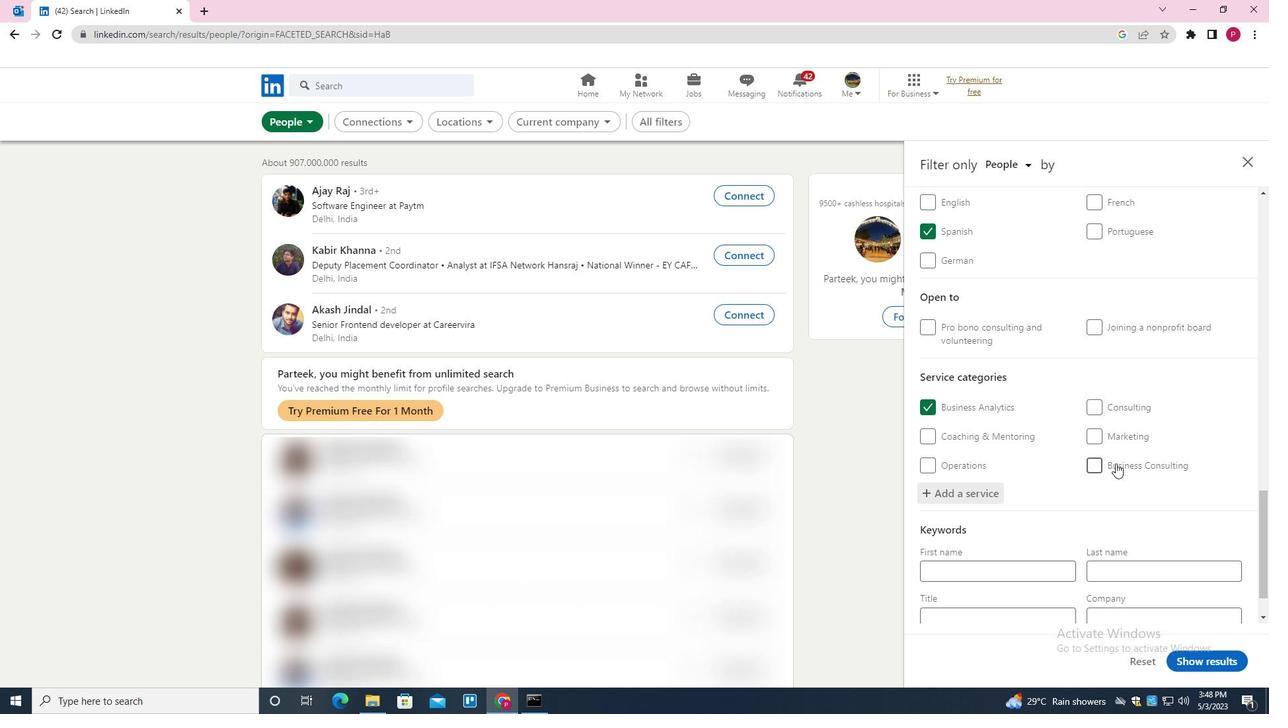 
Action: Mouse moved to (1115, 464)
Screenshot: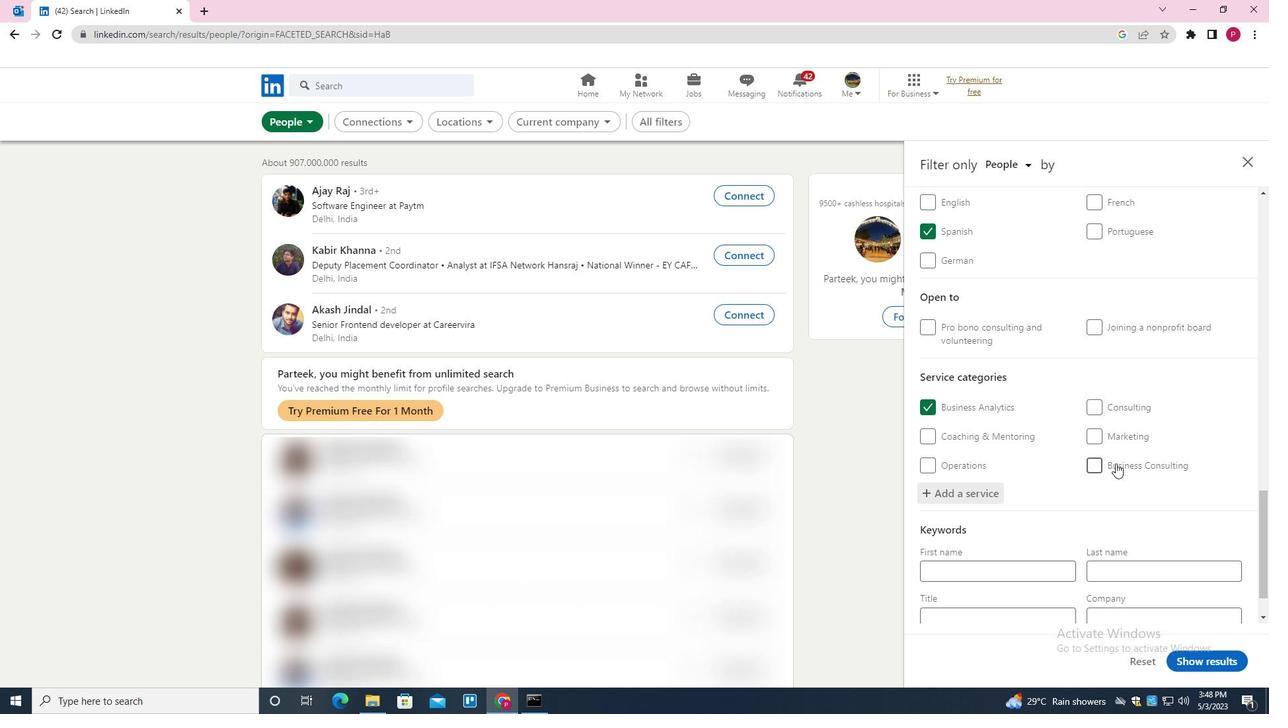 
Action: Mouse scrolled (1115, 464) with delta (0, 0)
Screenshot: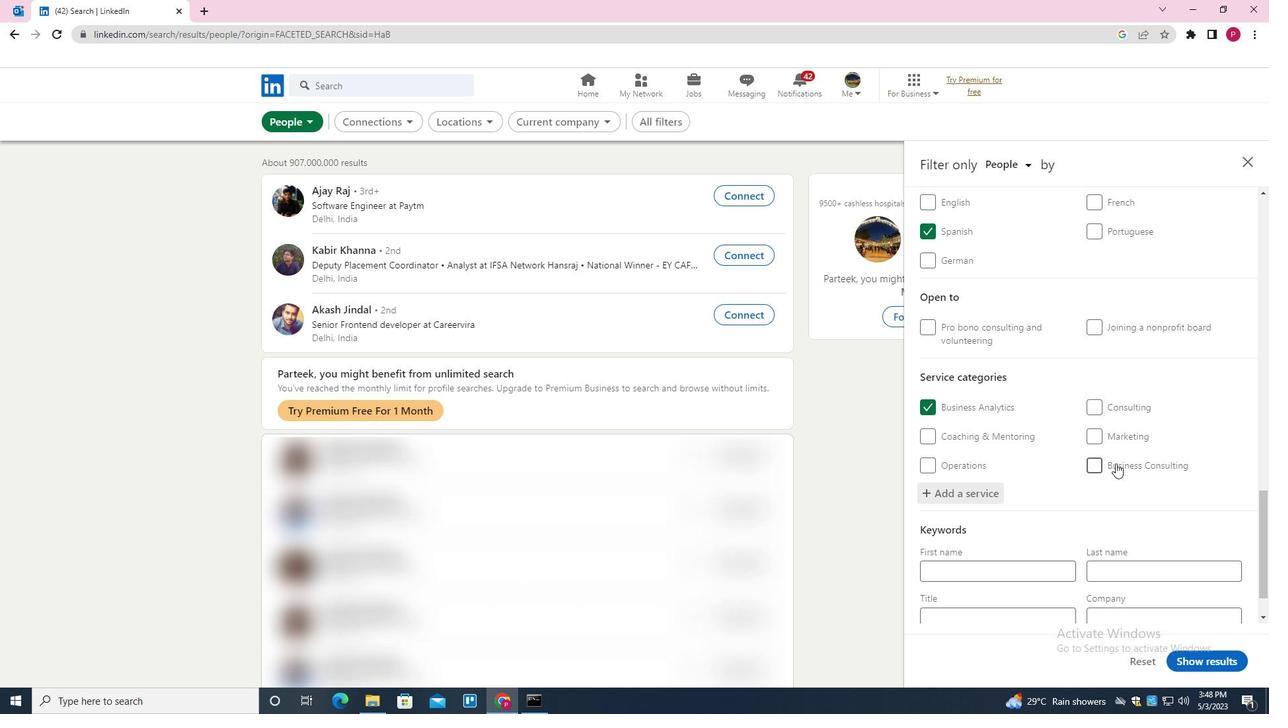 
Action: Mouse scrolled (1115, 464) with delta (0, 0)
Screenshot: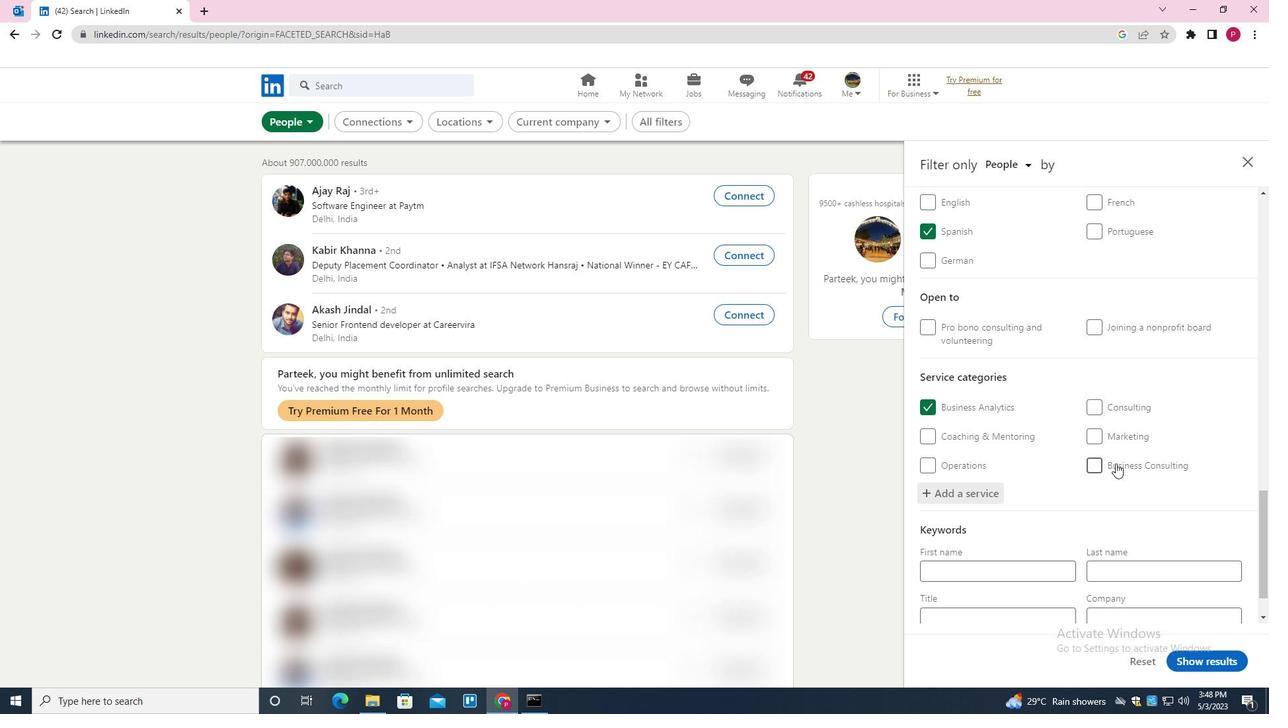 
Action: Mouse scrolled (1115, 464) with delta (0, 0)
Screenshot: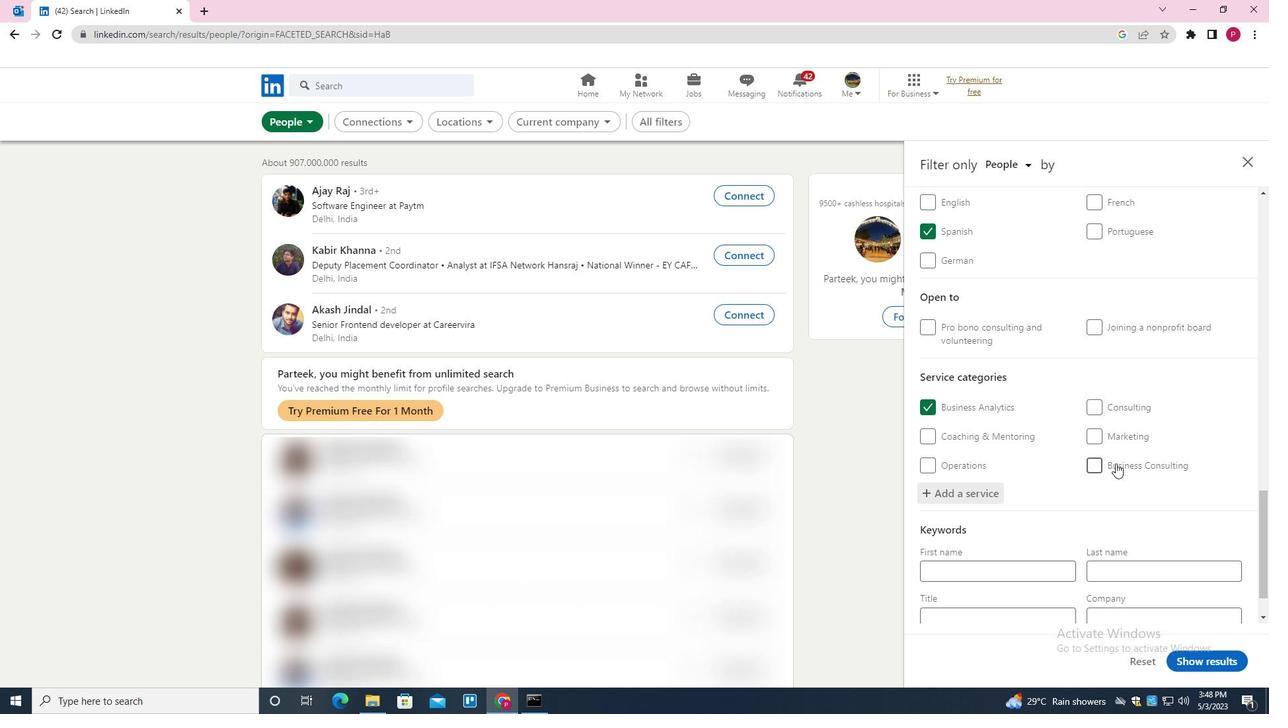 
Action: Mouse moved to (1115, 466)
Screenshot: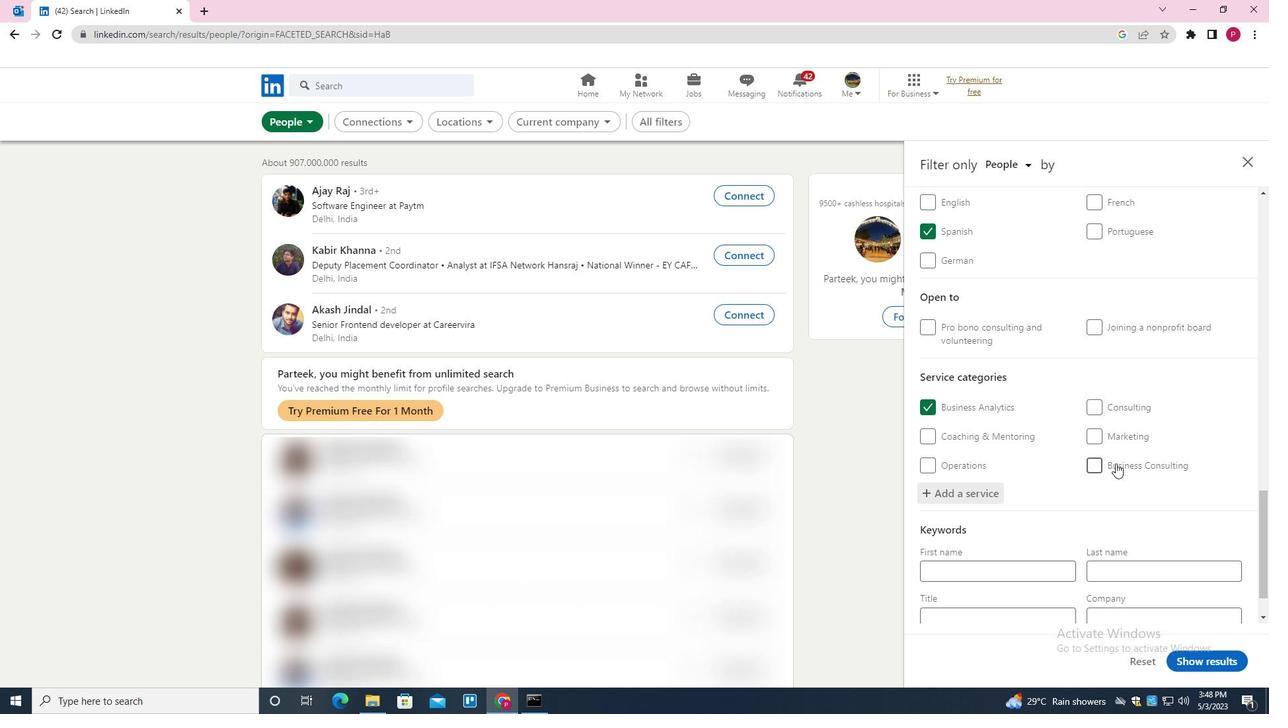 
Action: Mouse scrolled (1115, 465) with delta (0, 0)
Screenshot: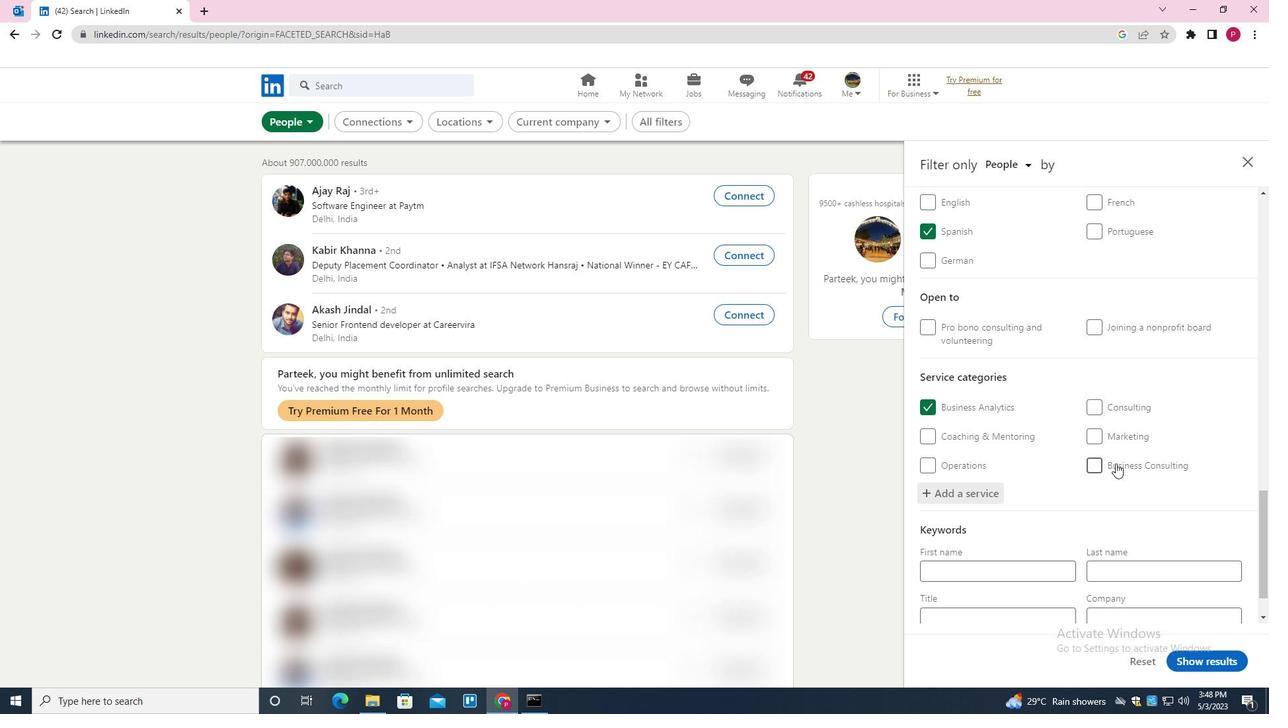 
Action: Mouse moved to (1026, 568)
Screenshot: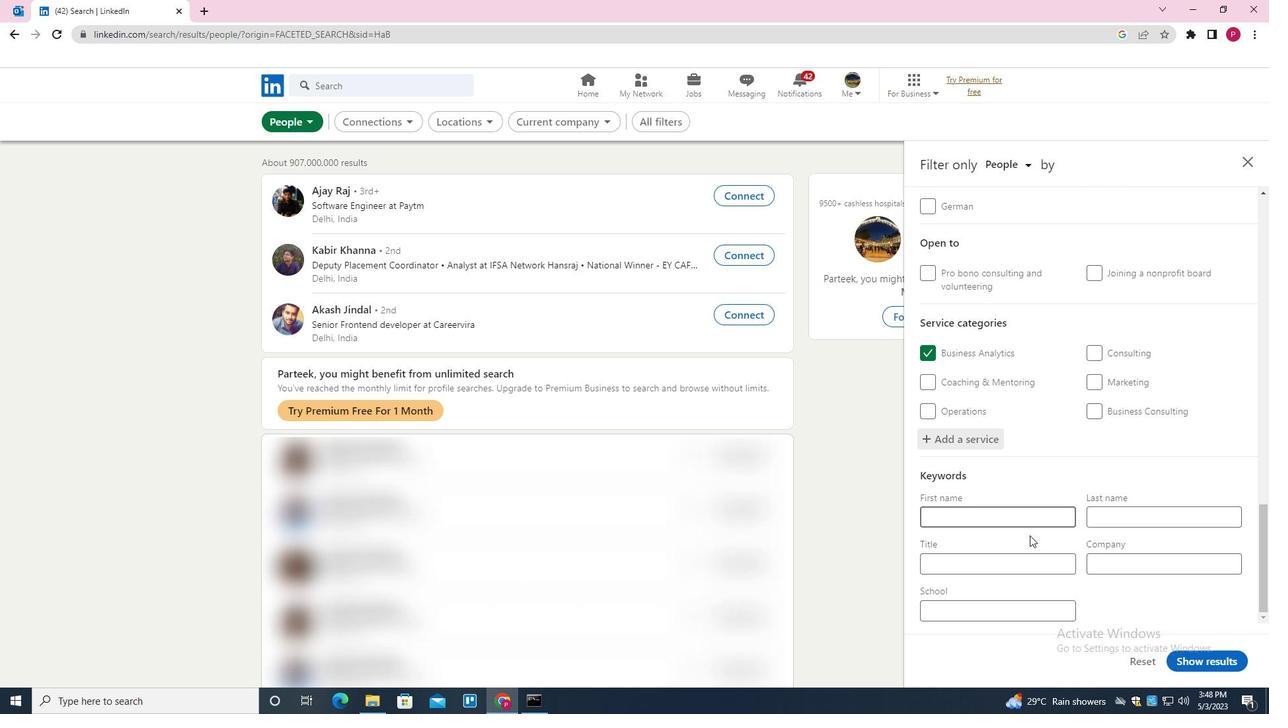 
Action: Mouse pressed left at (1026, 568)
Screenshot: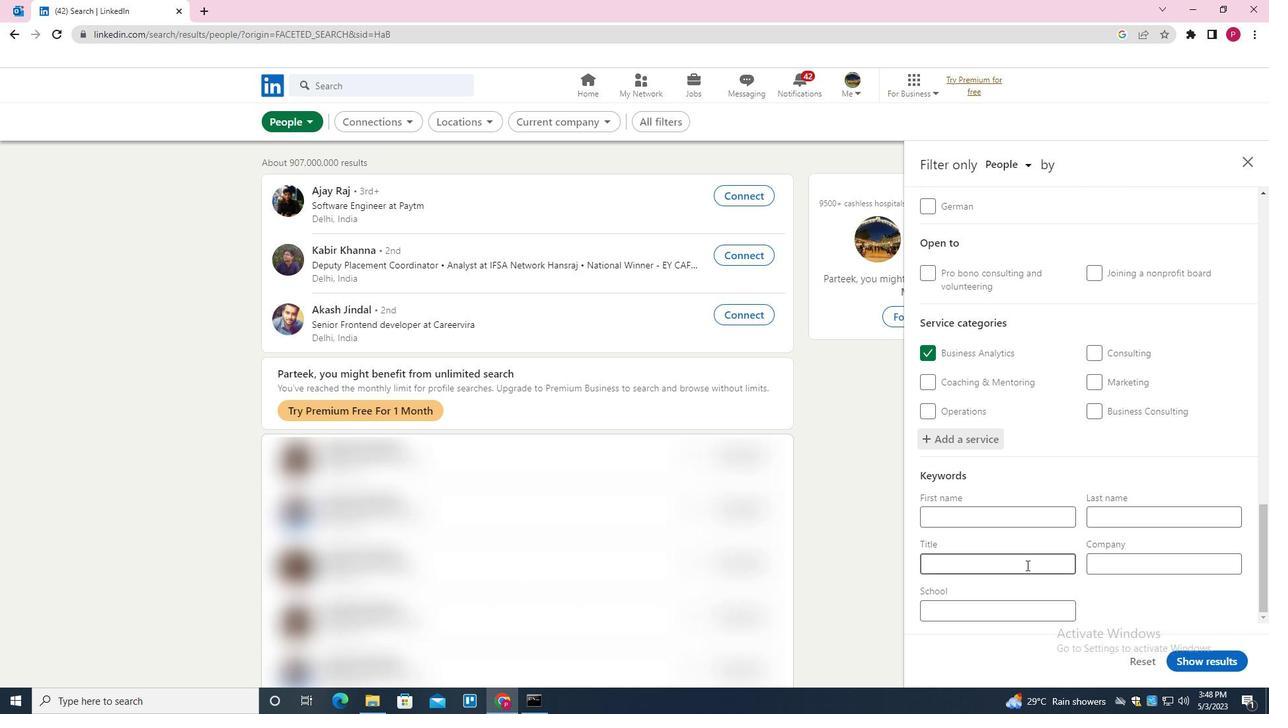 
Action: Mouse moved to (996, 459)
Screenshot: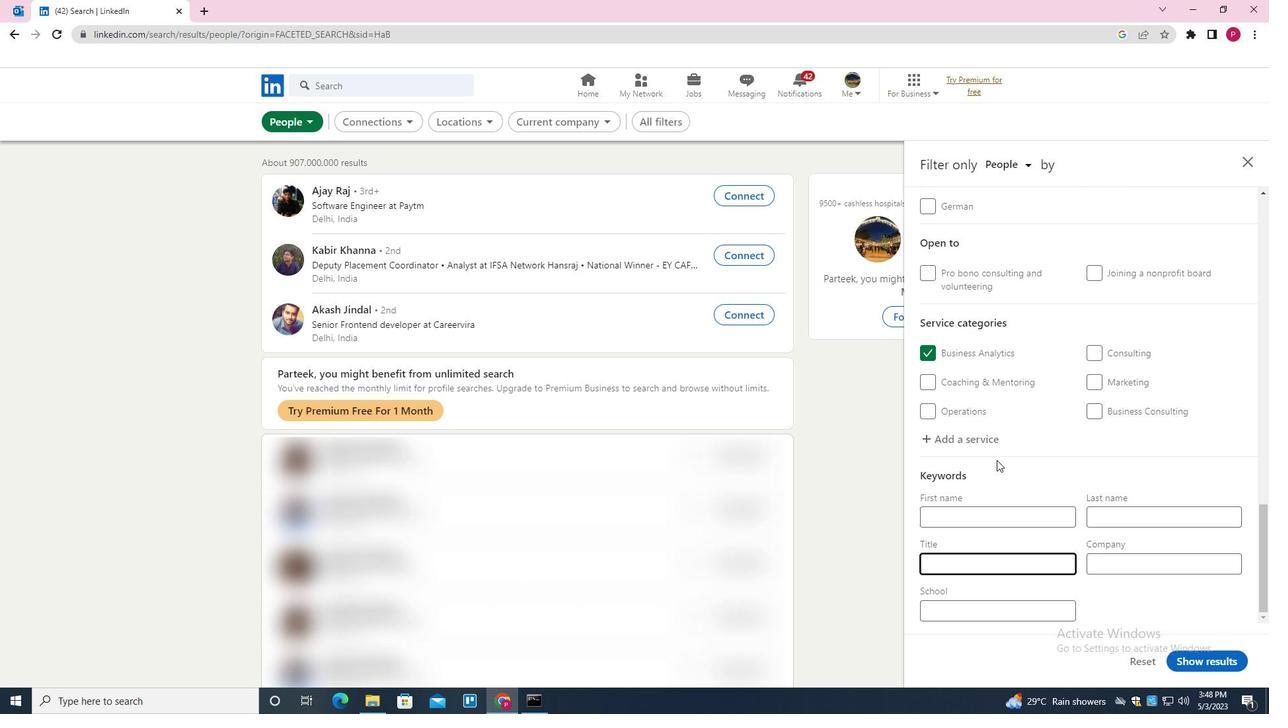 
Action: Key pressed <Key.shift><Key.shift><Key.shift><Key.shift><Key.shift><Key.shift><Key.shift><Key.shift><Key.shift><Key.shift><Key.shift><Key.shift><Key.shift>COPYWRITER
Screenshot: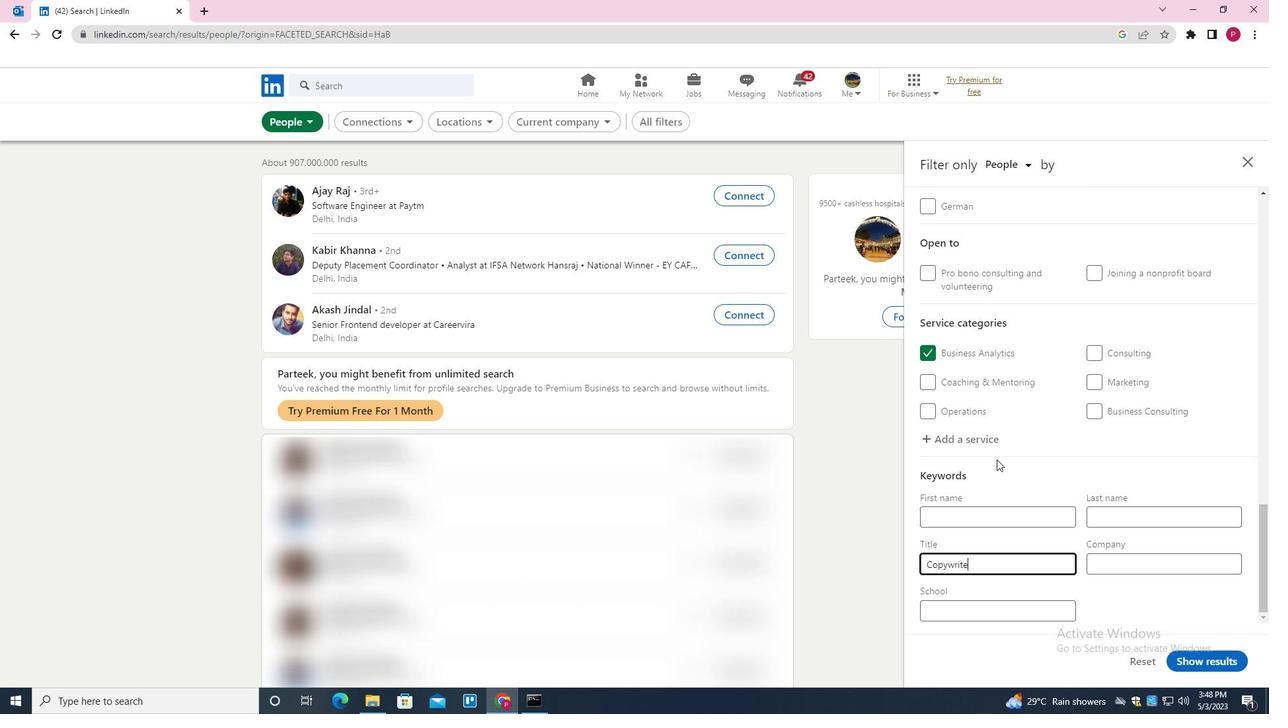 
Action: Mouse moved to (1194, 662)
Screenshot: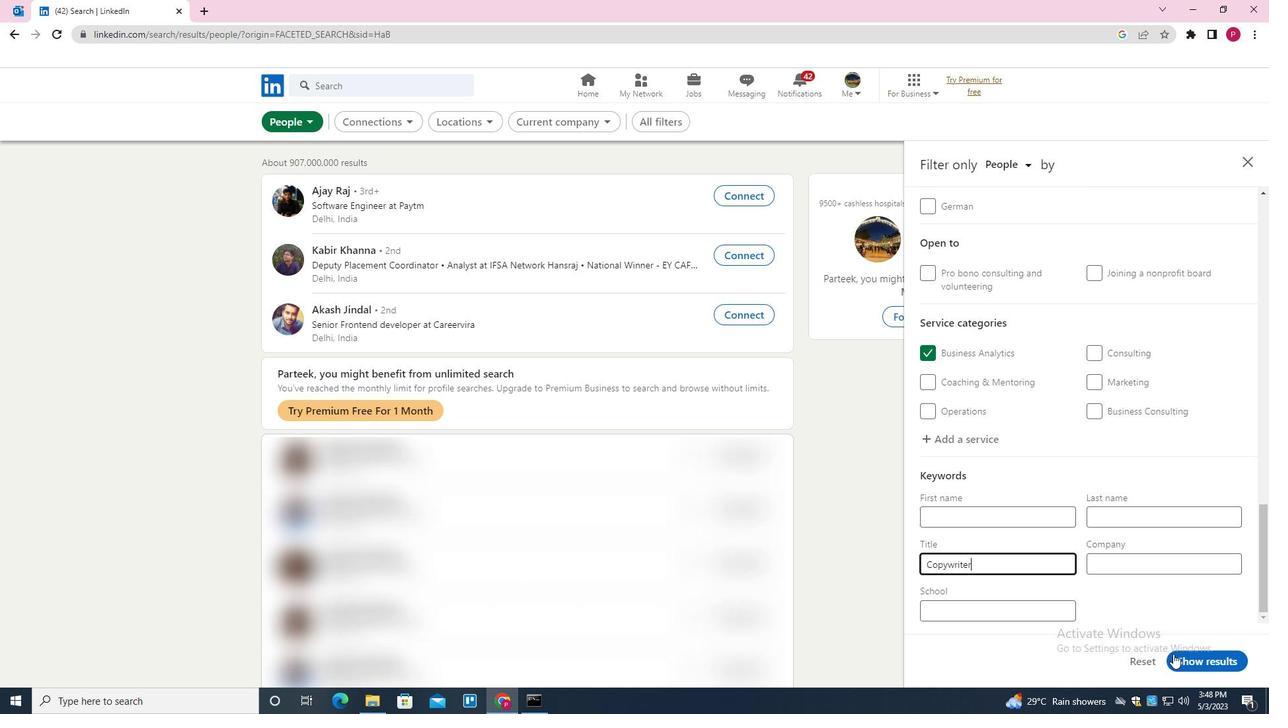 
Action: Mouse pressed left at (1194, 662)
Screenshot: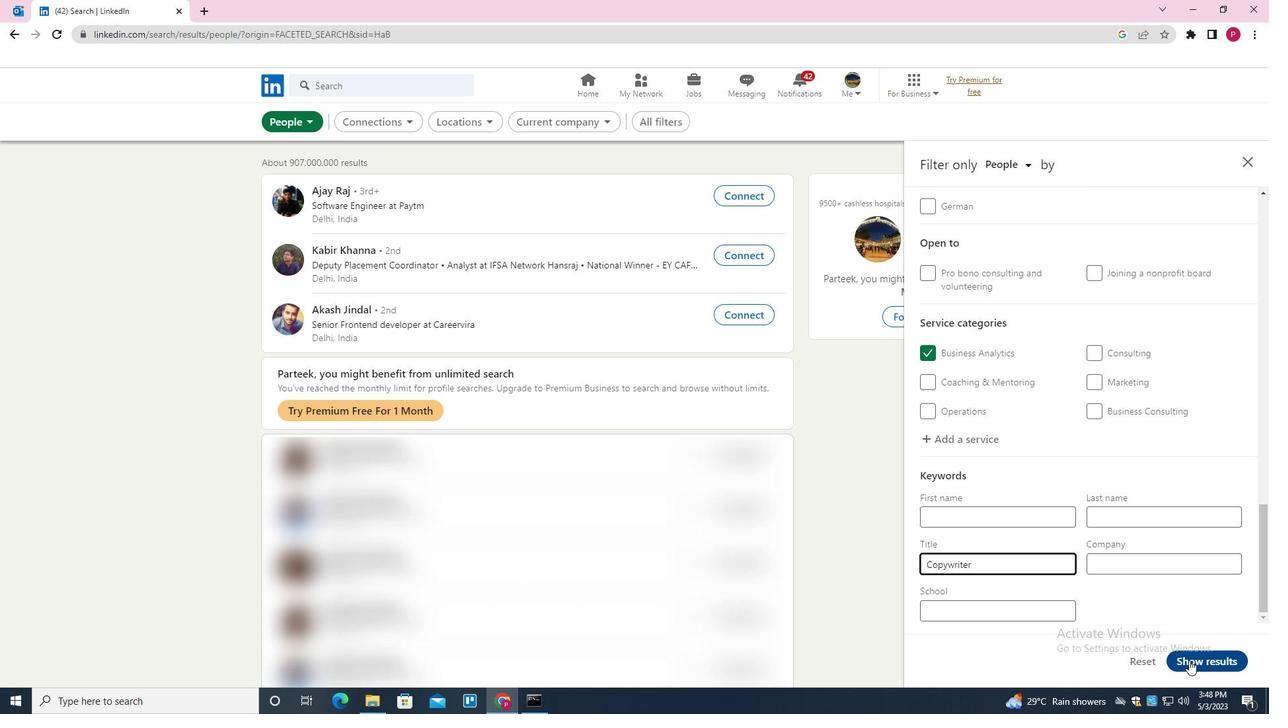 
Action: Mouse moved to (673, 382)
Screenshot: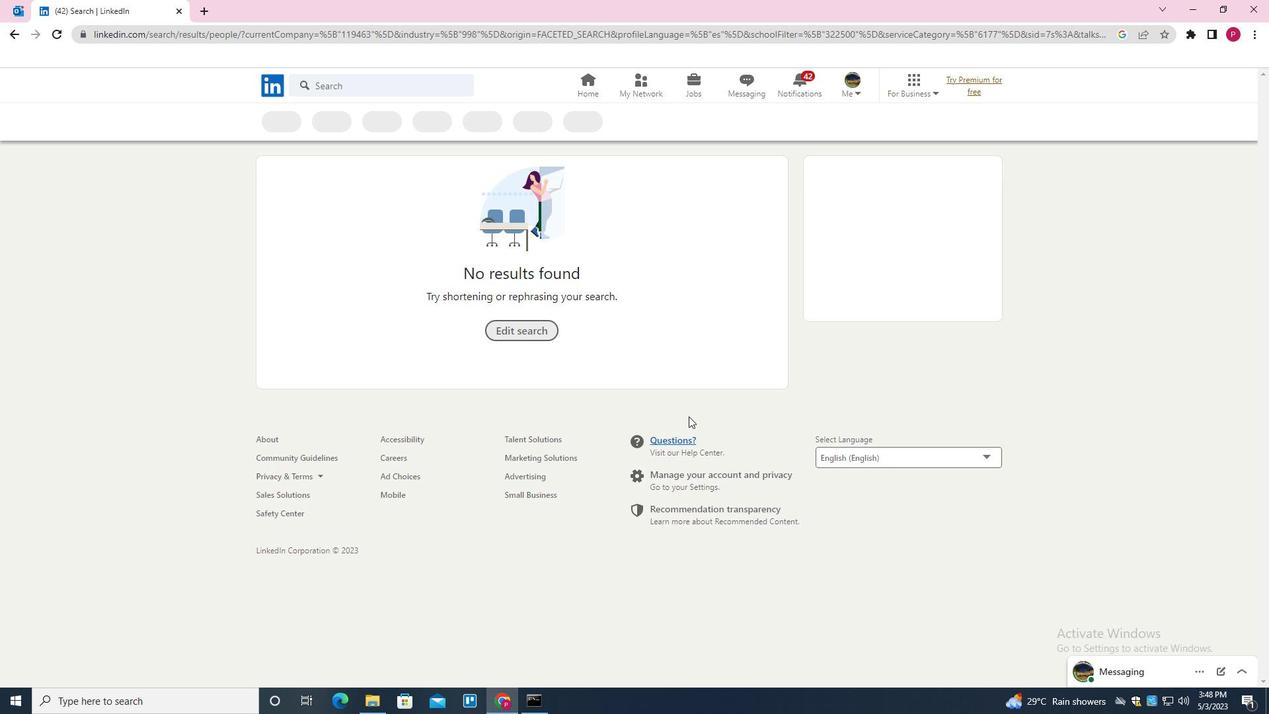 
